 Task: Find connections with filter location Rāmpura with filter topic #futurewith filter profile language Potuguese with filter current company LexisNexis Risk Solutions with filter school Vinoba Bhave University with filter industry Strategic Management Services with filter service category WordPress Design with filter keywords title Front Desk Manager
Action: Mouse moved to (701, 64)
Screenshot: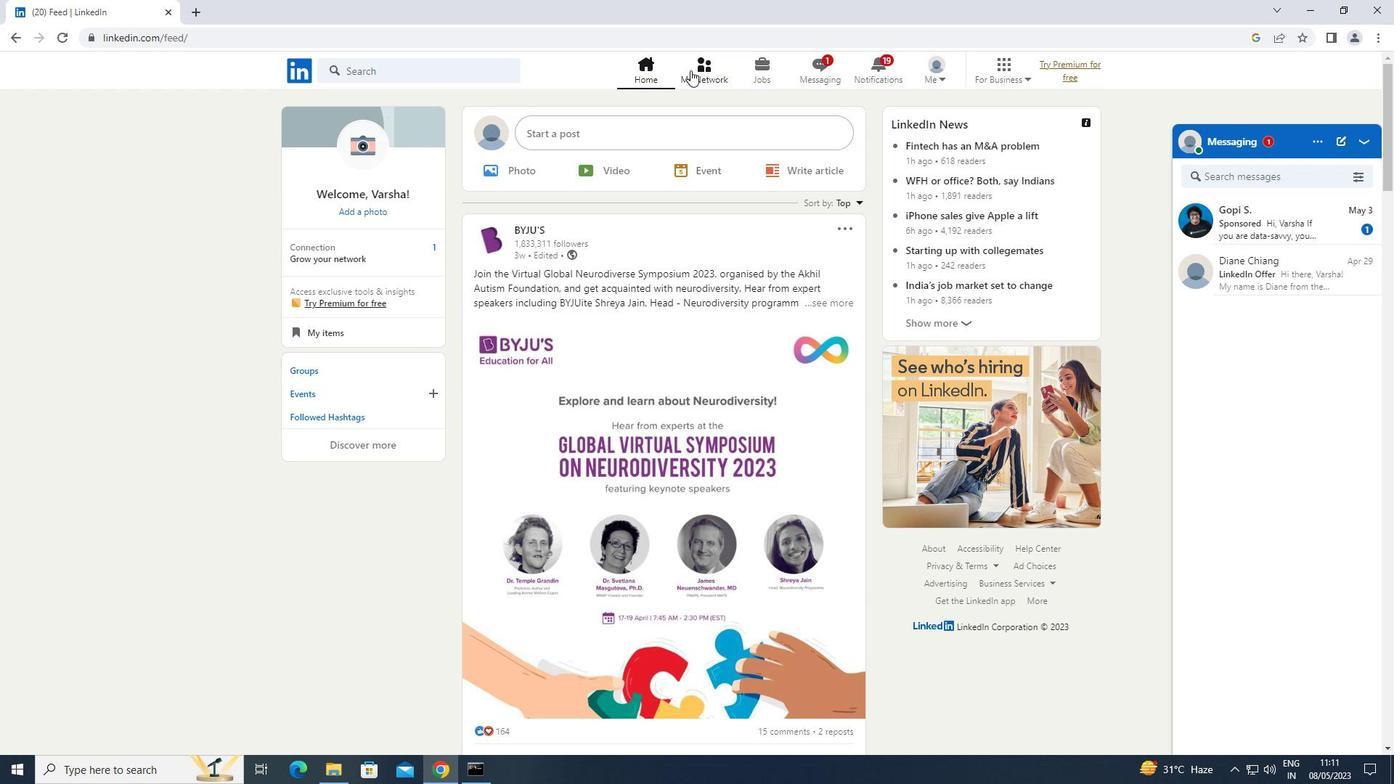
Action: Mouse pressed left at (701, 64)
Screenshot: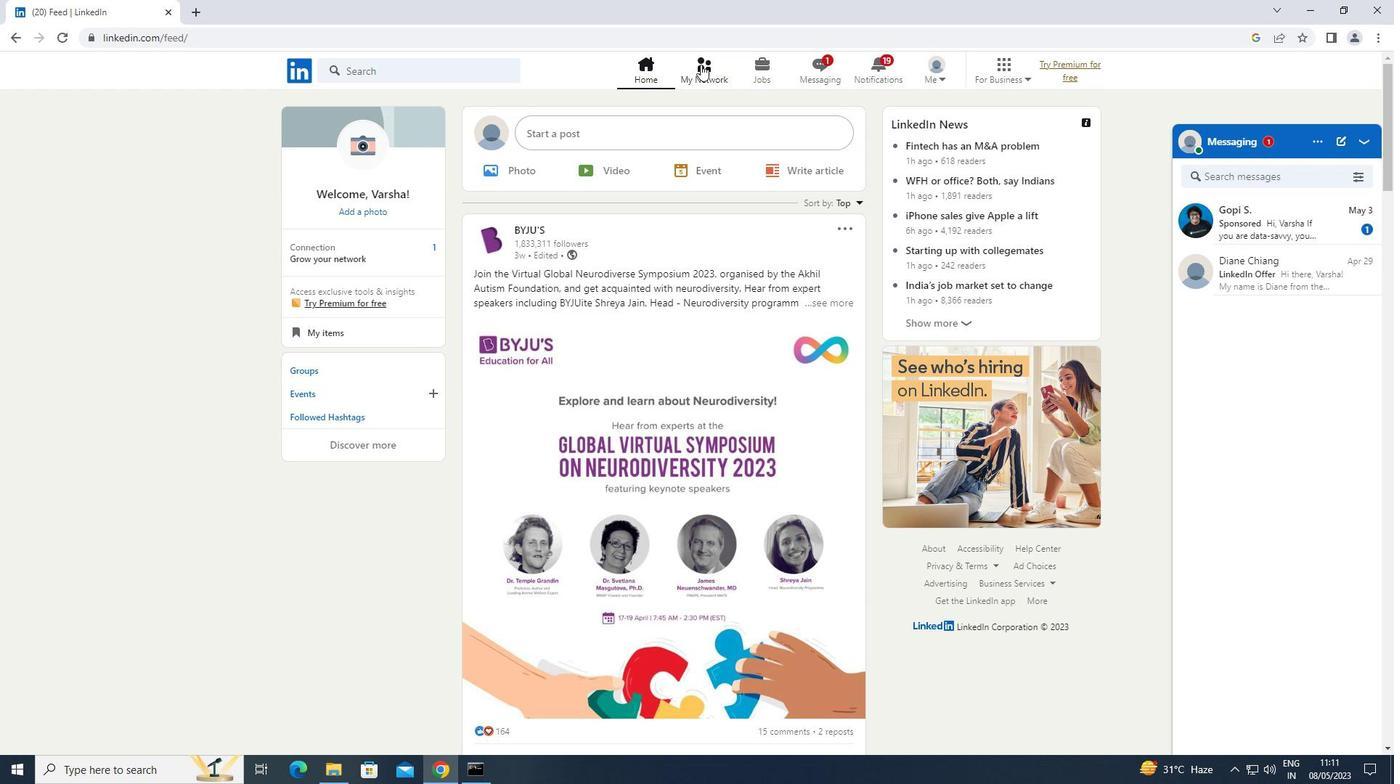 
Action: Mouse moved to (369, 151)
Screenshot: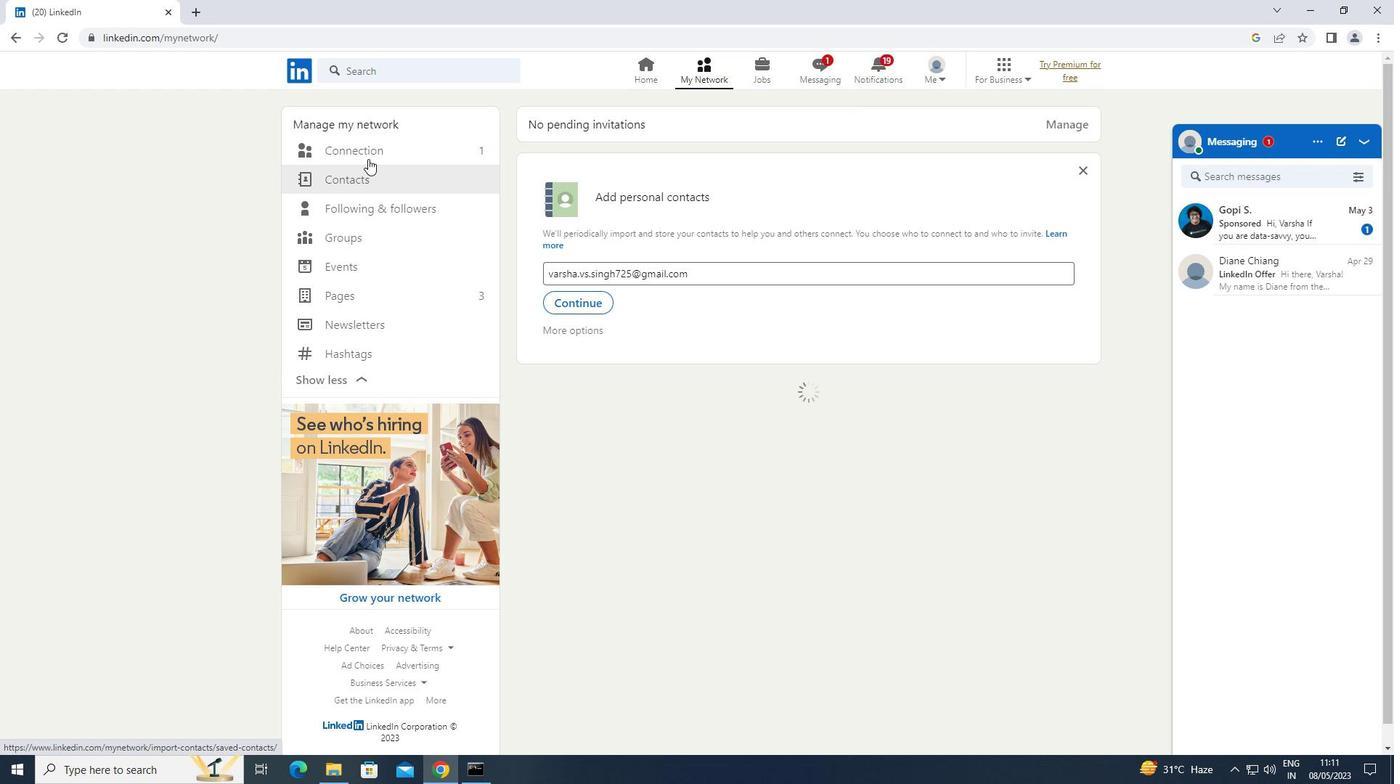 
Action: Mouse pressed left at (369, 151)
Screenshot: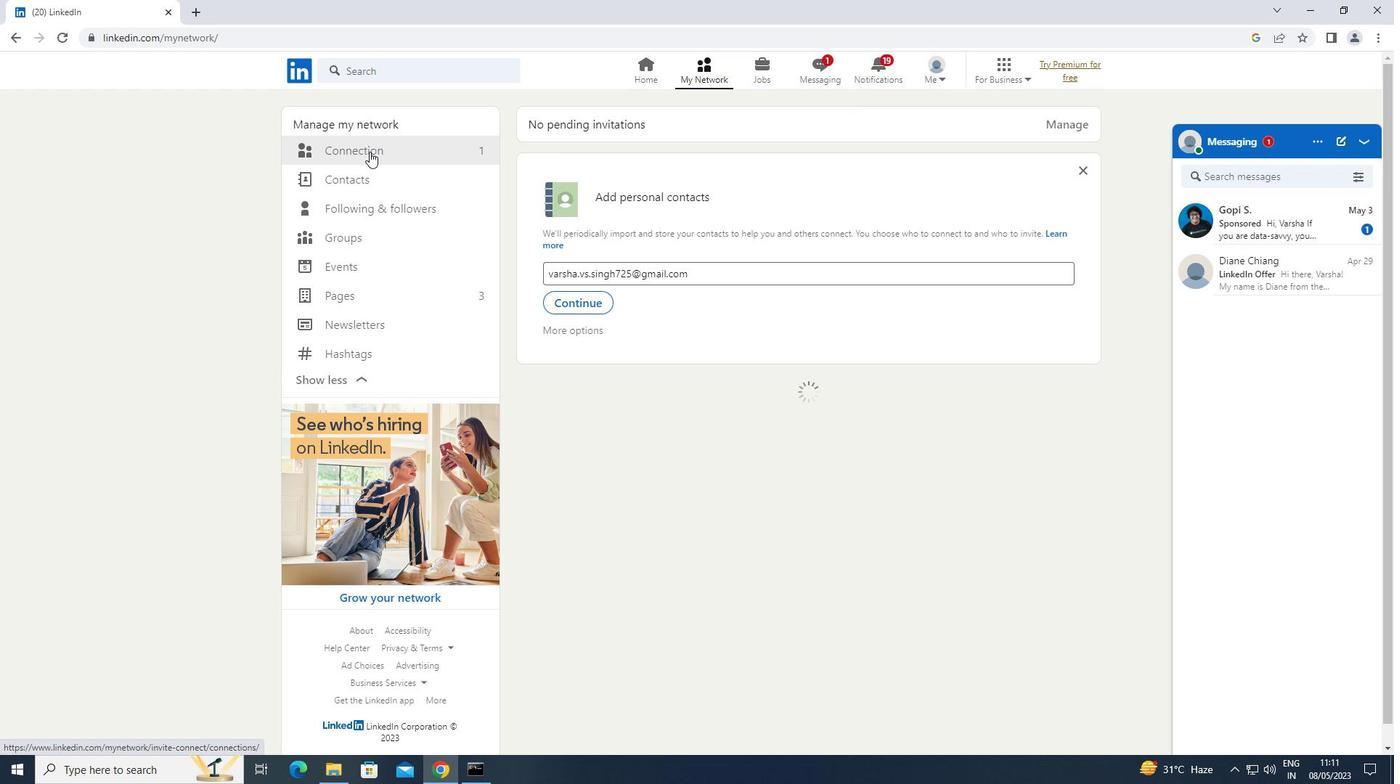 
Action: Mouse moved to (803, 146)
Screenshot: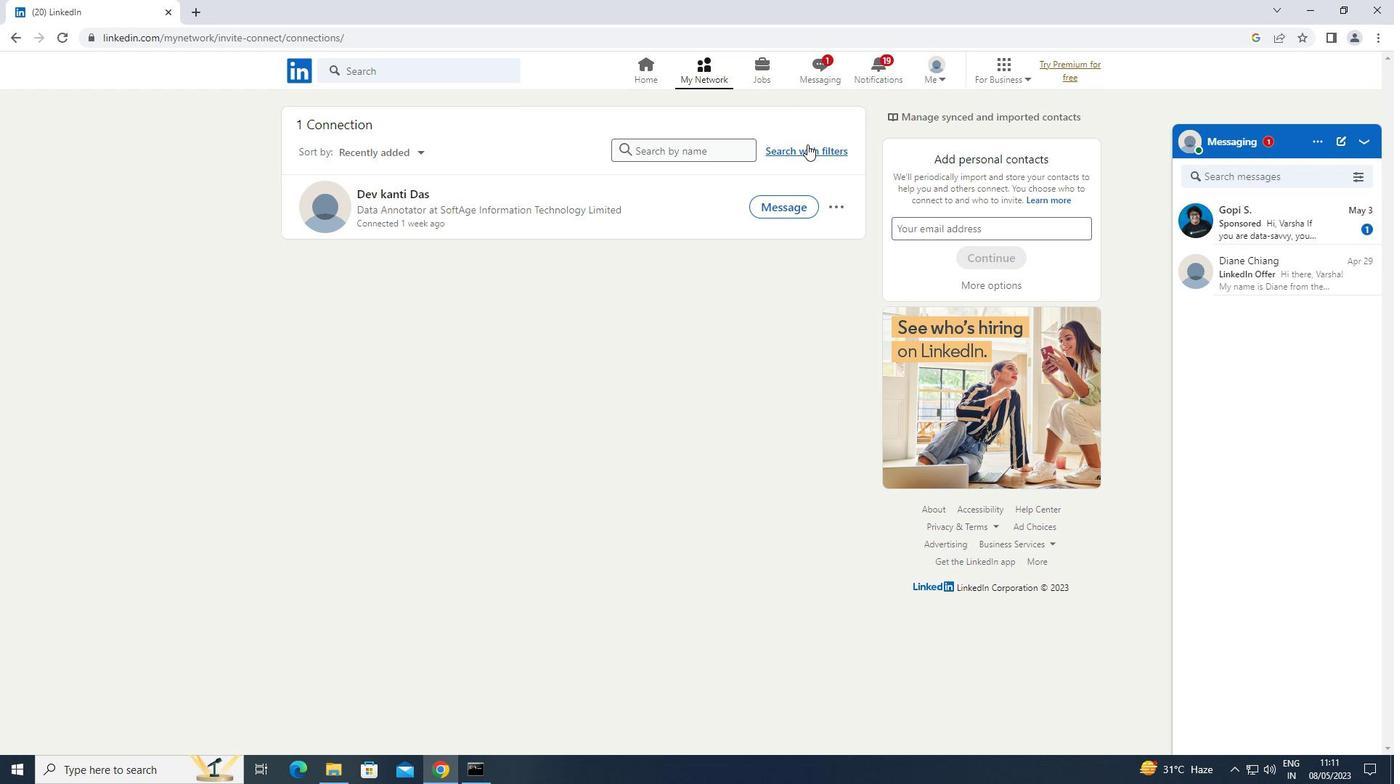 
Action: Mouse pressed left at (803, 146)
Screenshot: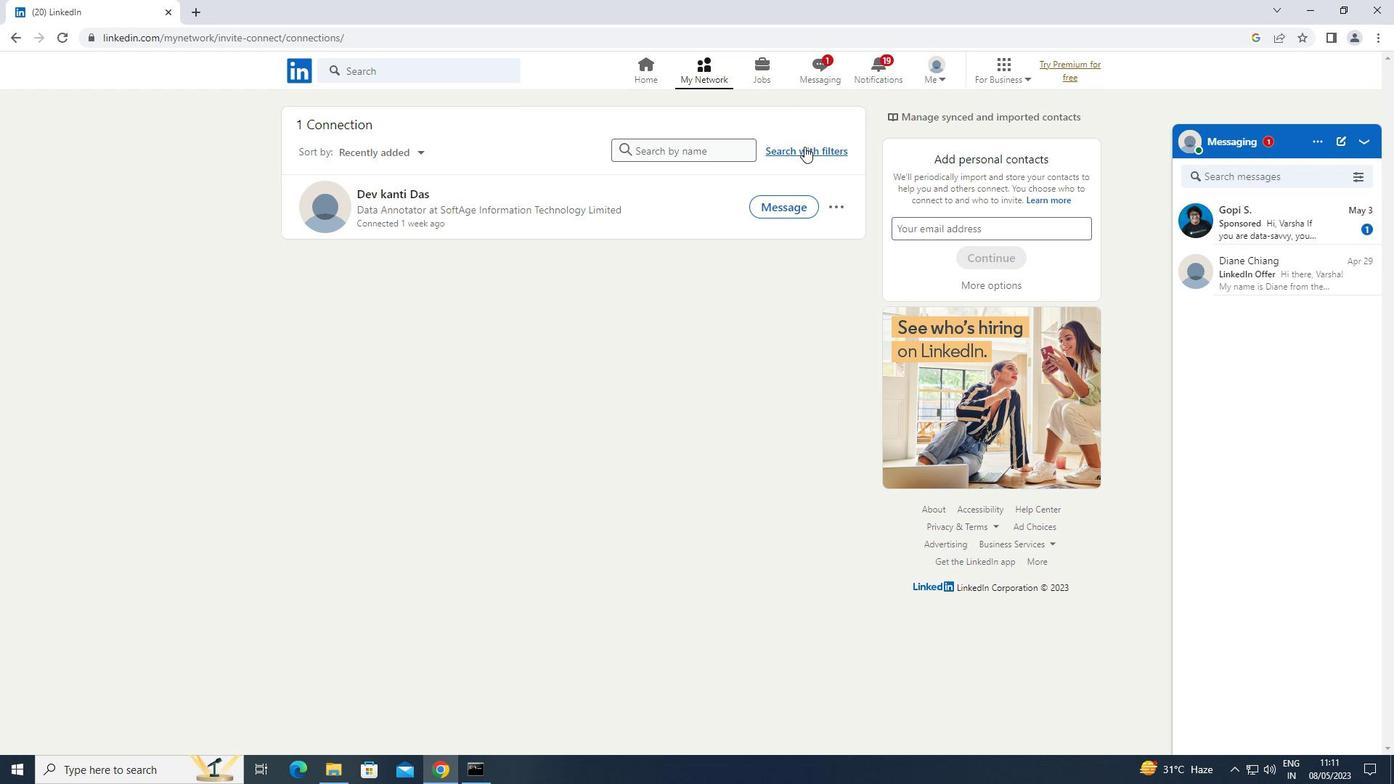 
Action: Mouse moved to (747, 111)
Screenshot: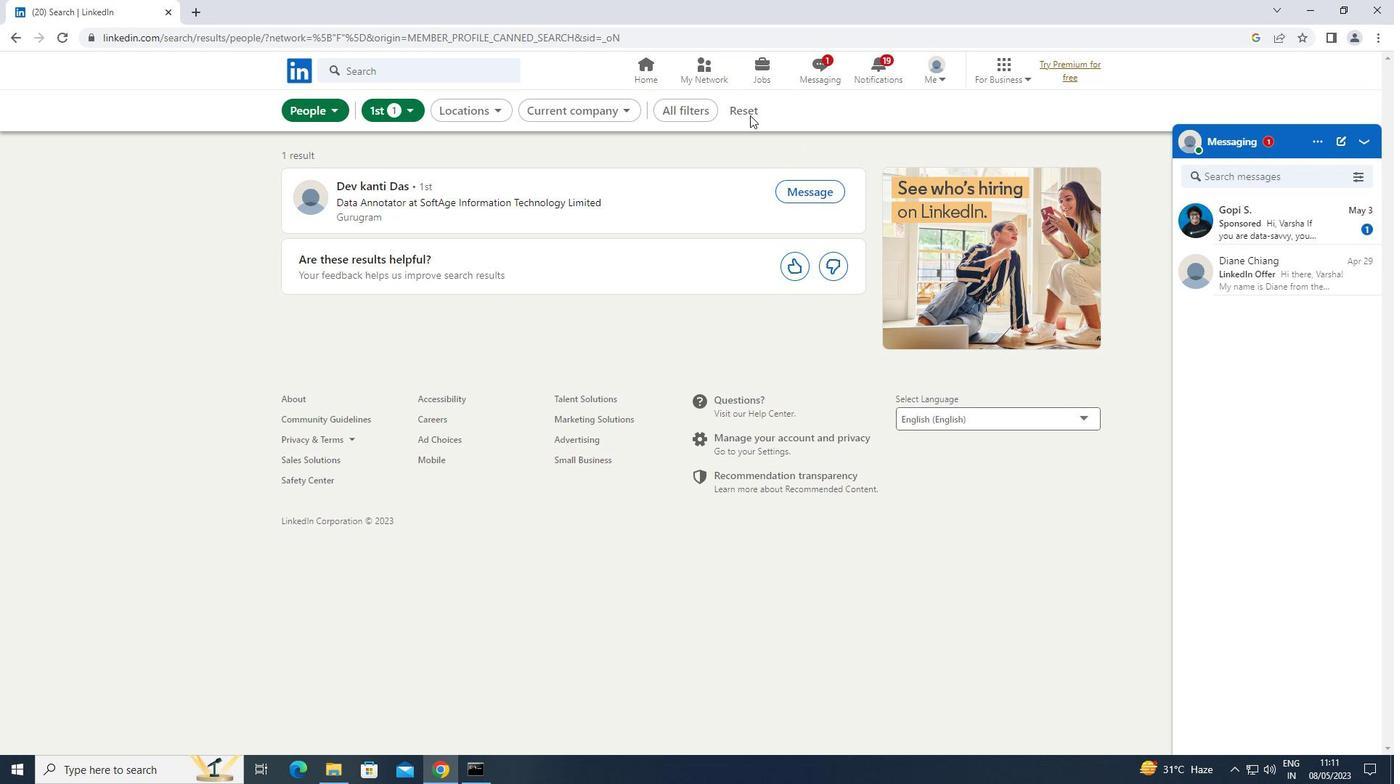 
Action: Mouse pressed left at (747, 111)
Screenshot: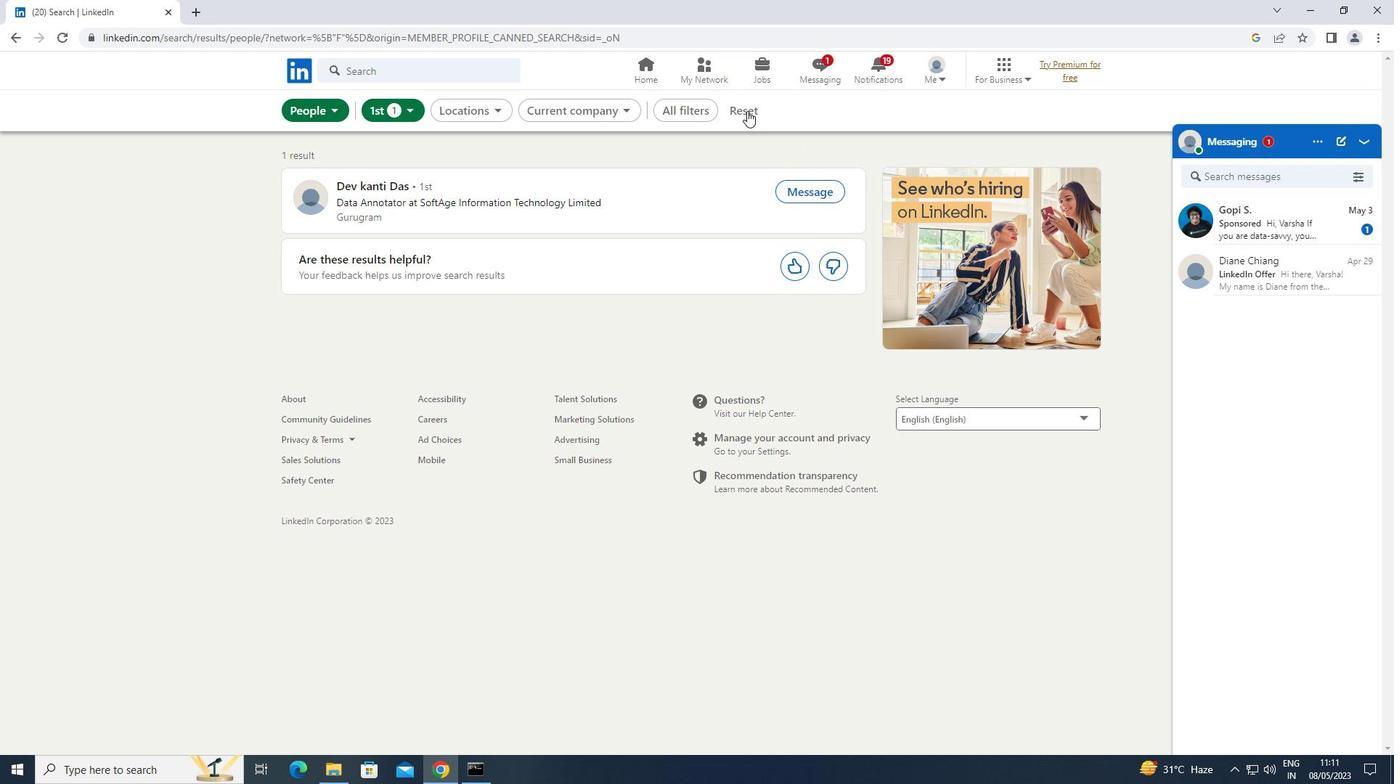 
Action: Mouse moved to (719, 114)
Screenshot: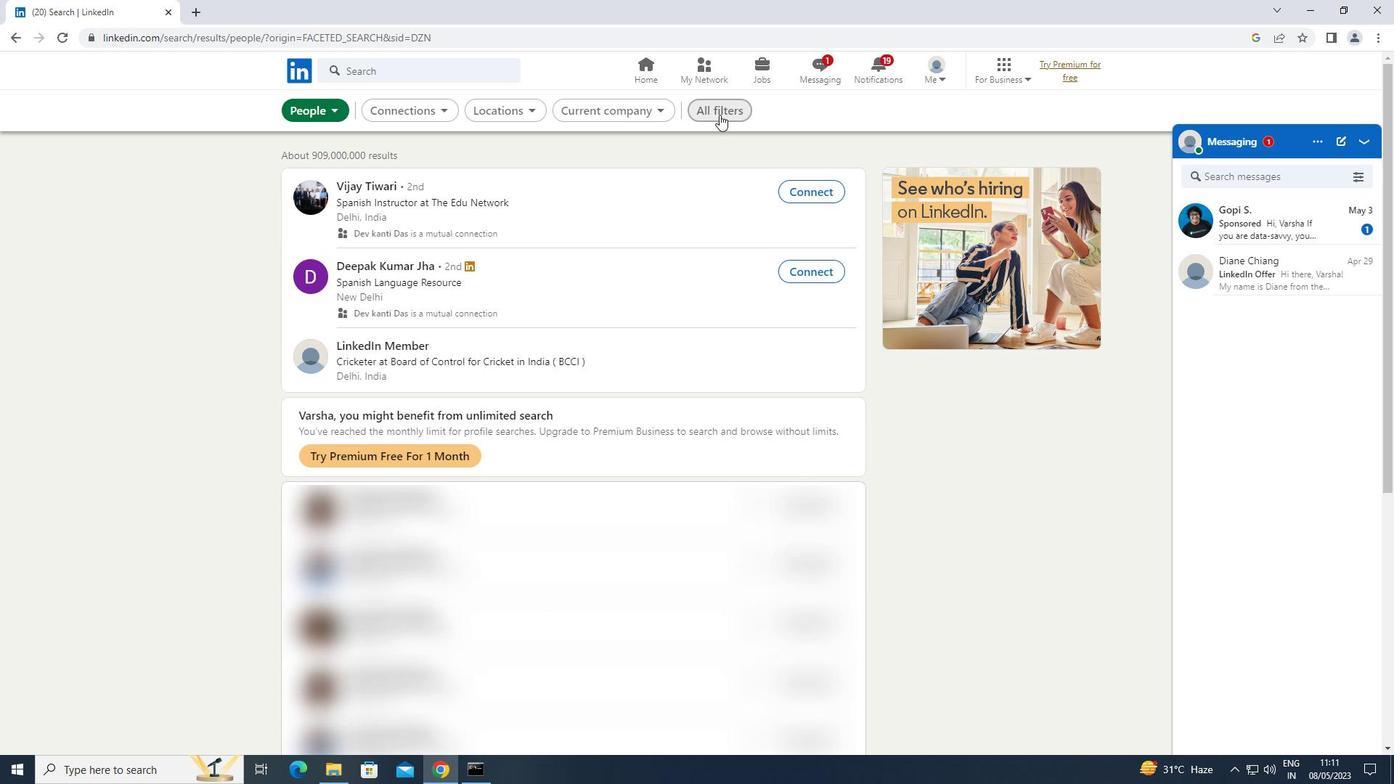
Action: Mouse pressed left at (719, 114)
Screenshot: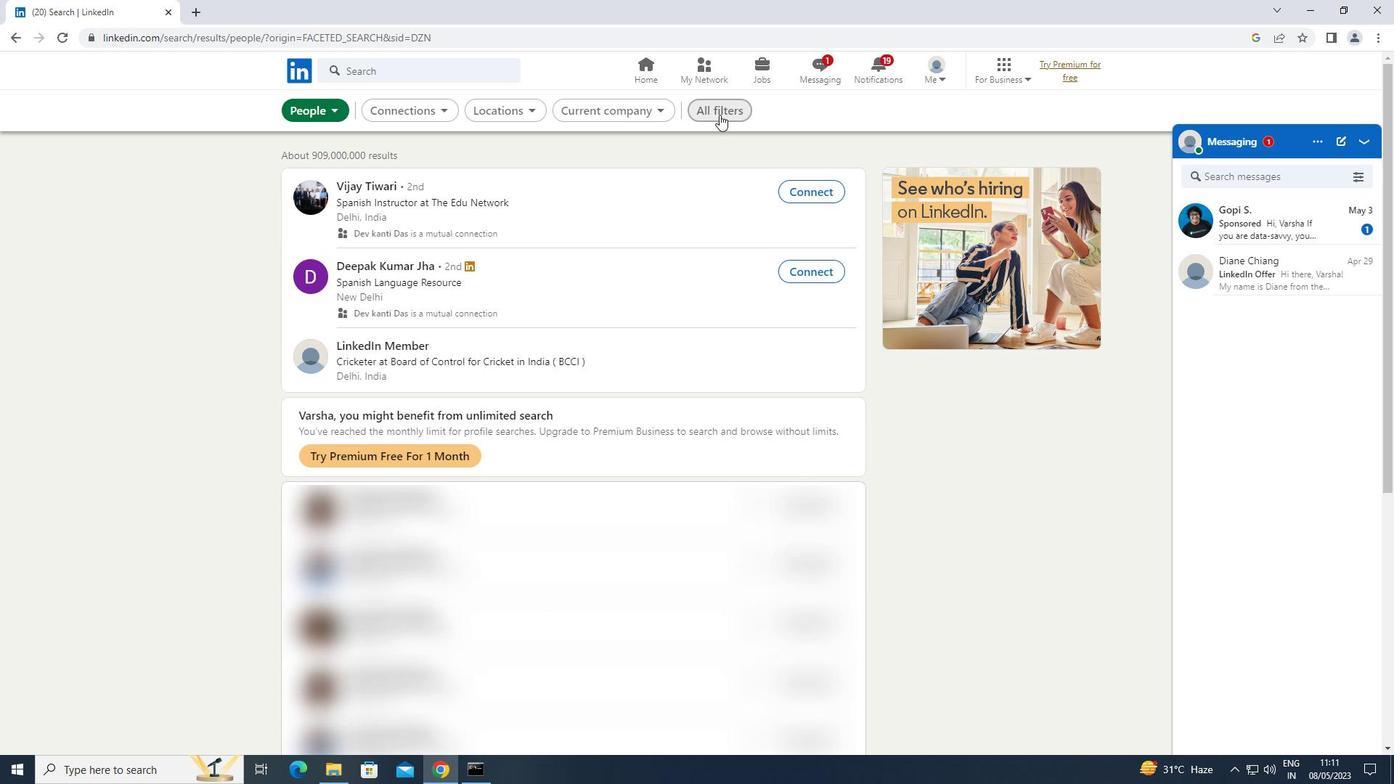 
Action: Mouse moved to (1100, 300)
Screenshot: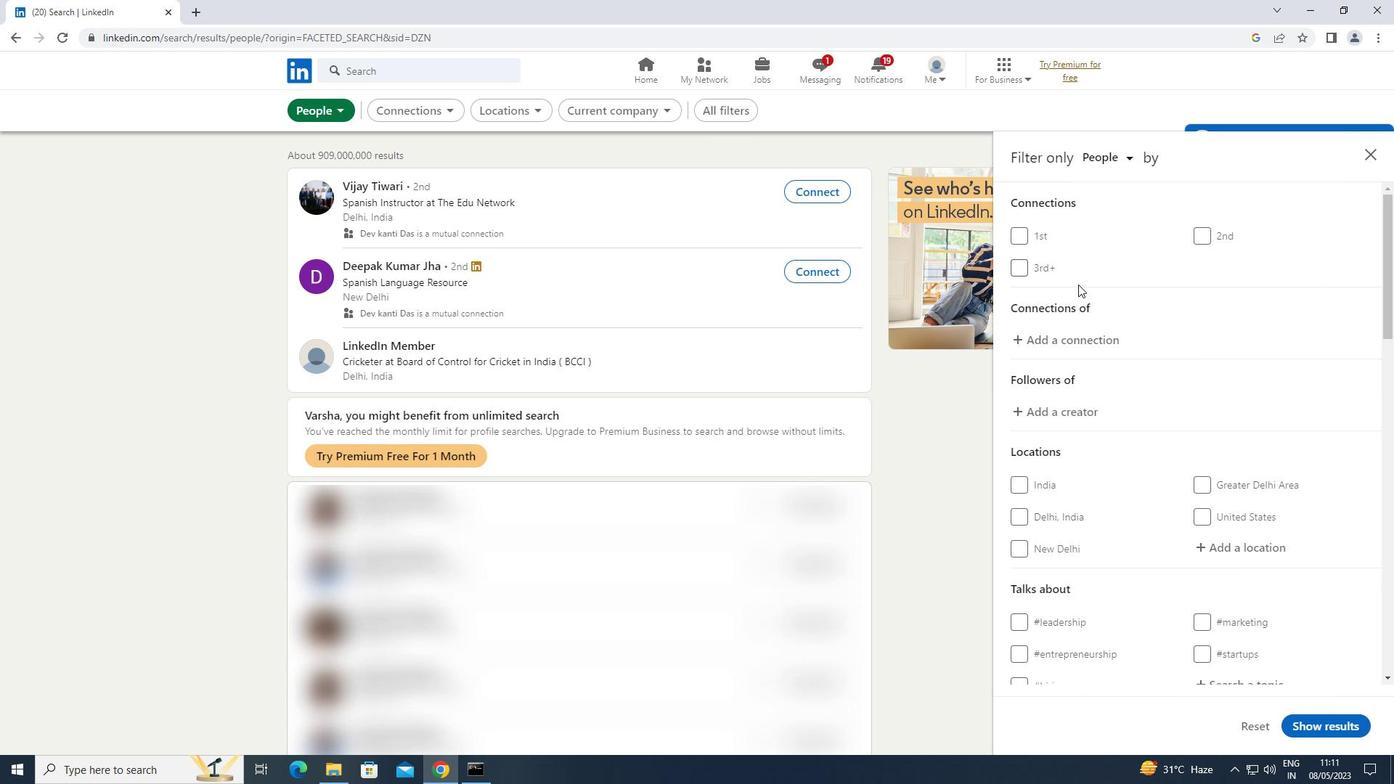 
Action: Mouse scrolled (1100, 299) with delta (0, 0)
Screenshot: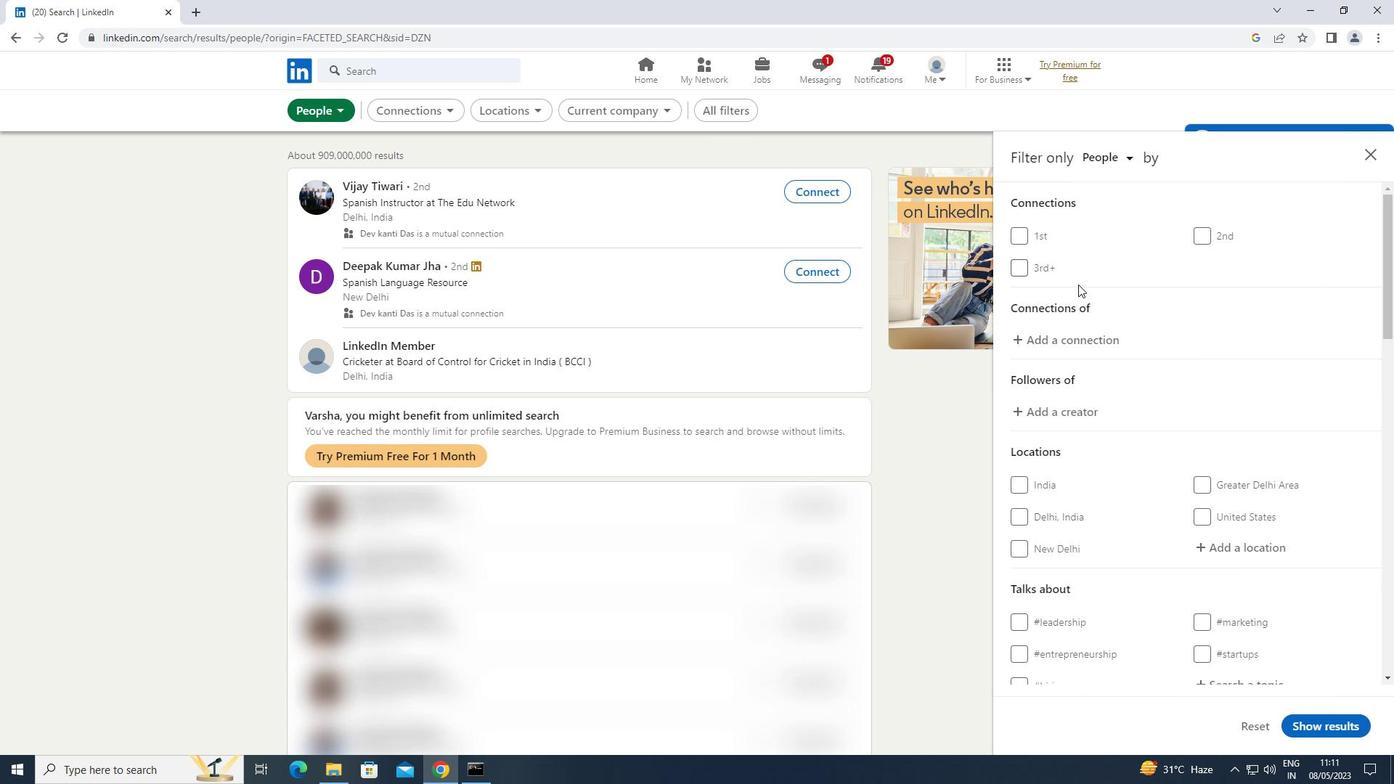 
Action: Mouse moved to (1103, 305)
Screenshot: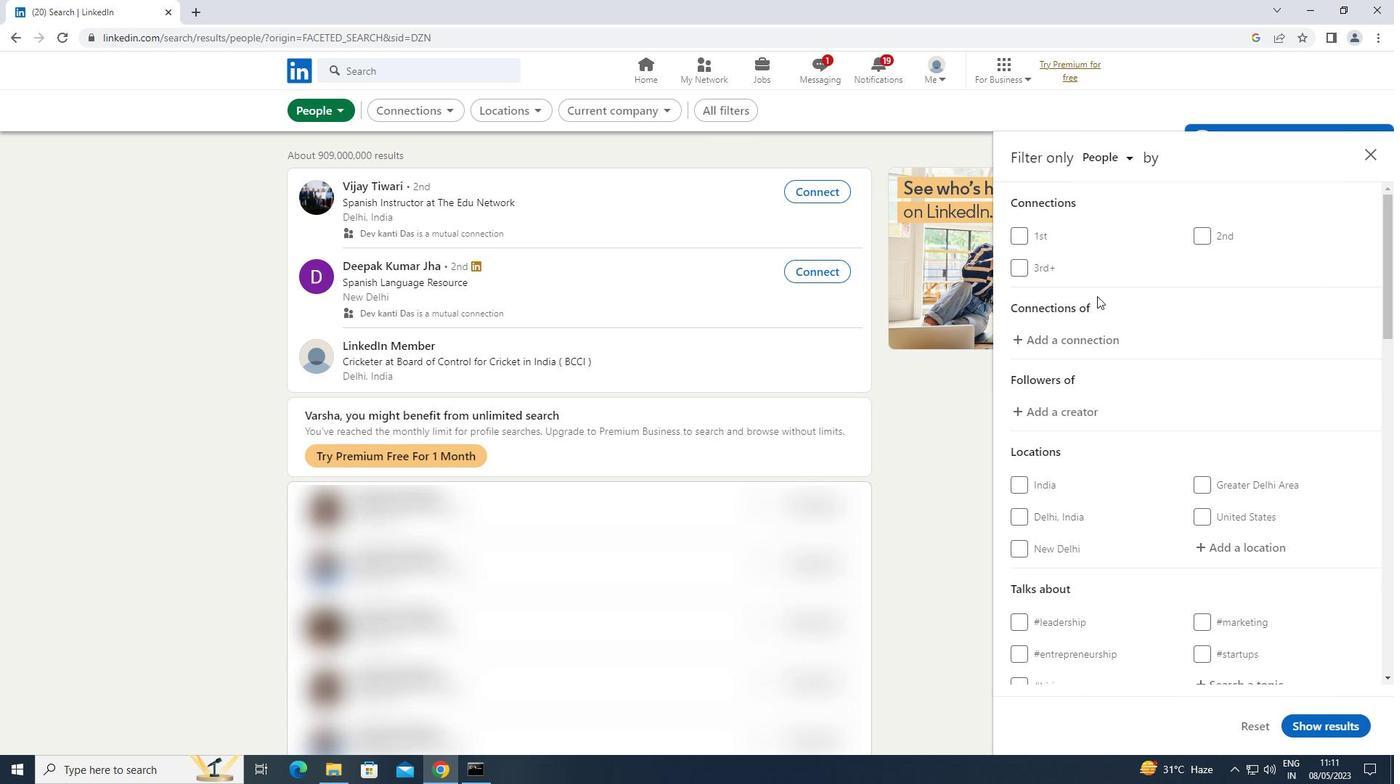 
Action: Mouse scrolled (1103, 304) with delta (0, 0)
Screenshot: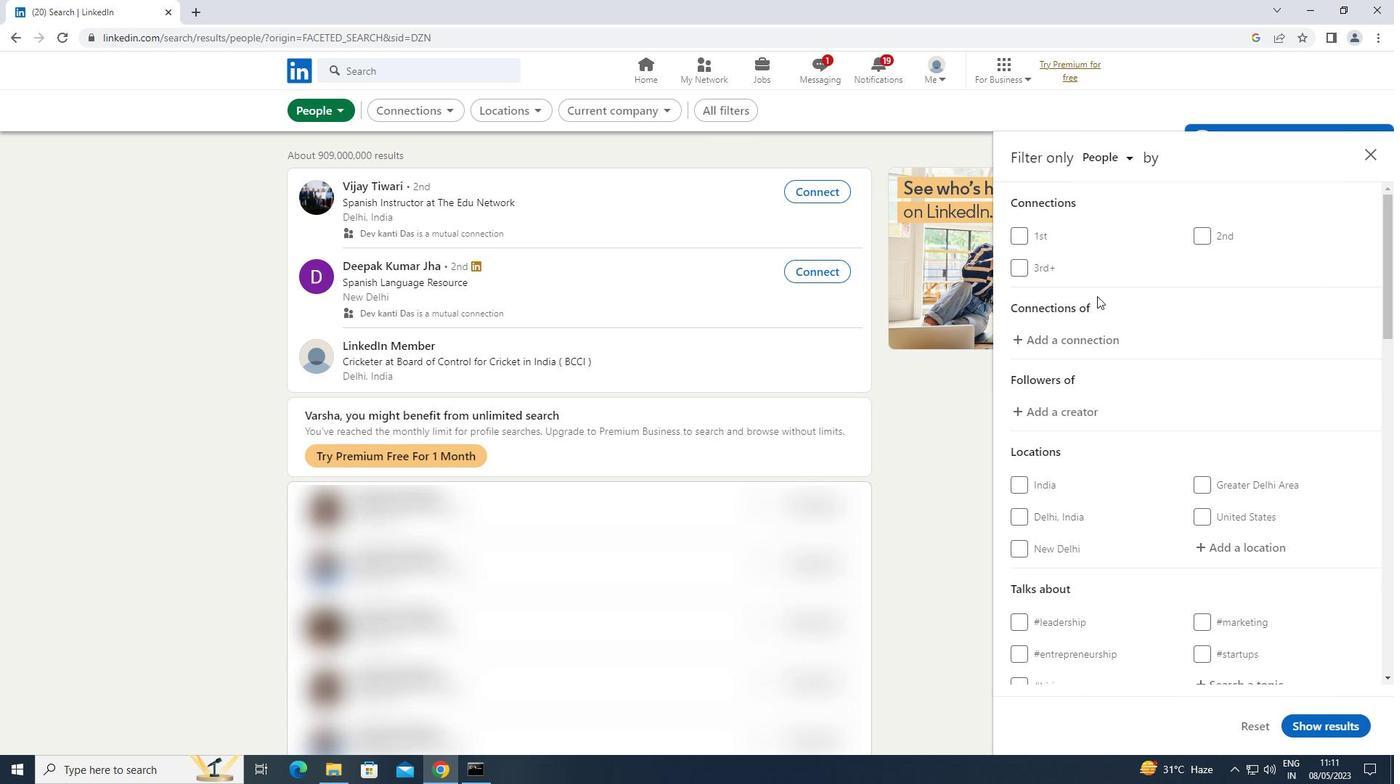 
Action: Mouse moved to (1104, 305)
Screenshot: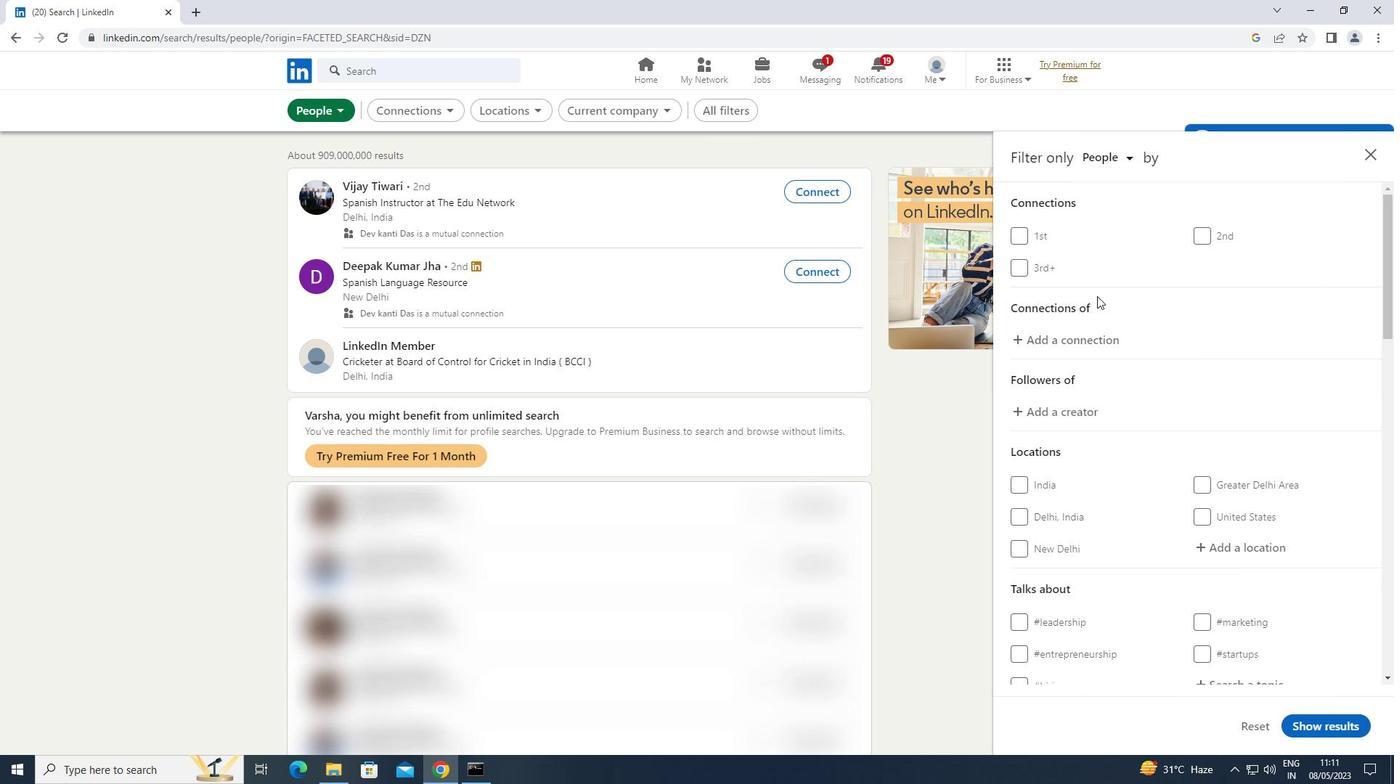 
Action: Mouse scrolled (1104, 304) with delta (0, 0)
Screenshot: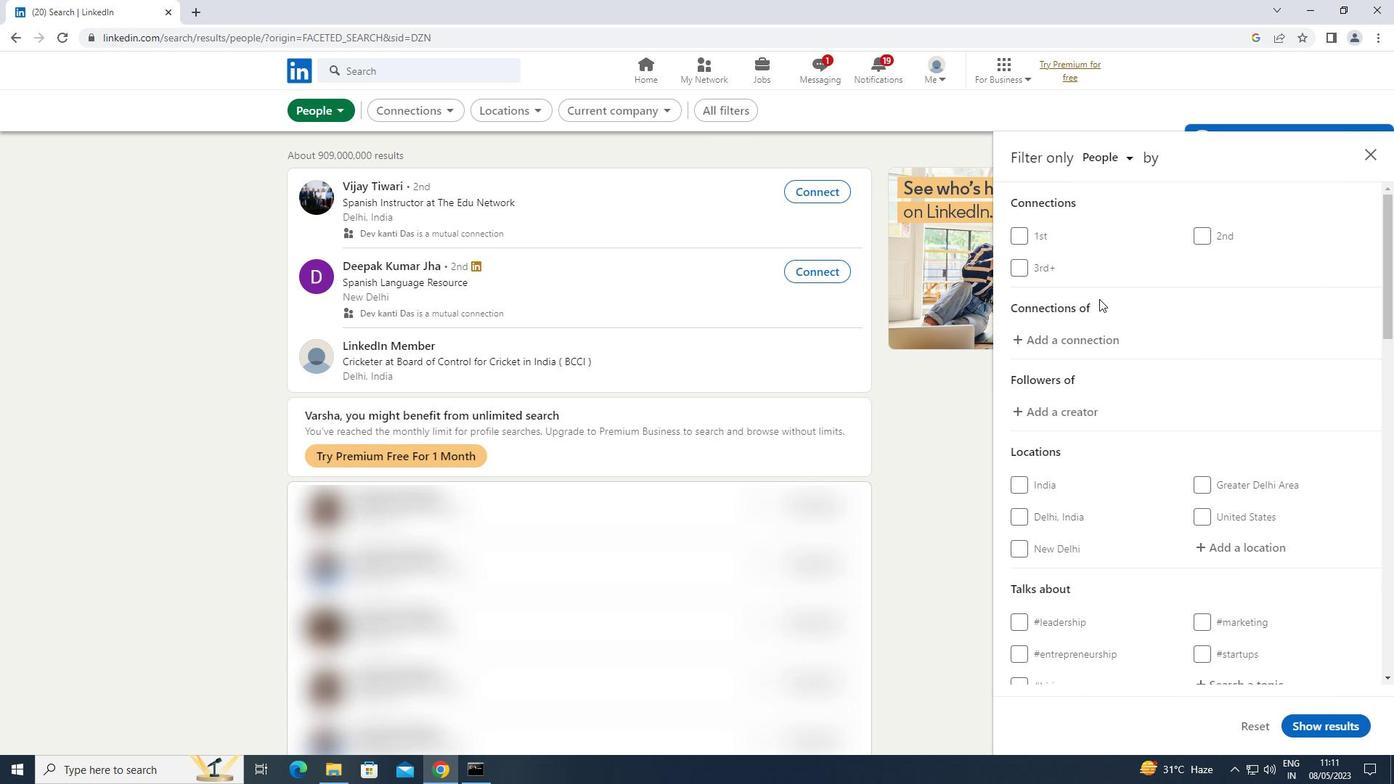 
Action: Mouse moved to (1232, 323)
Screenshot: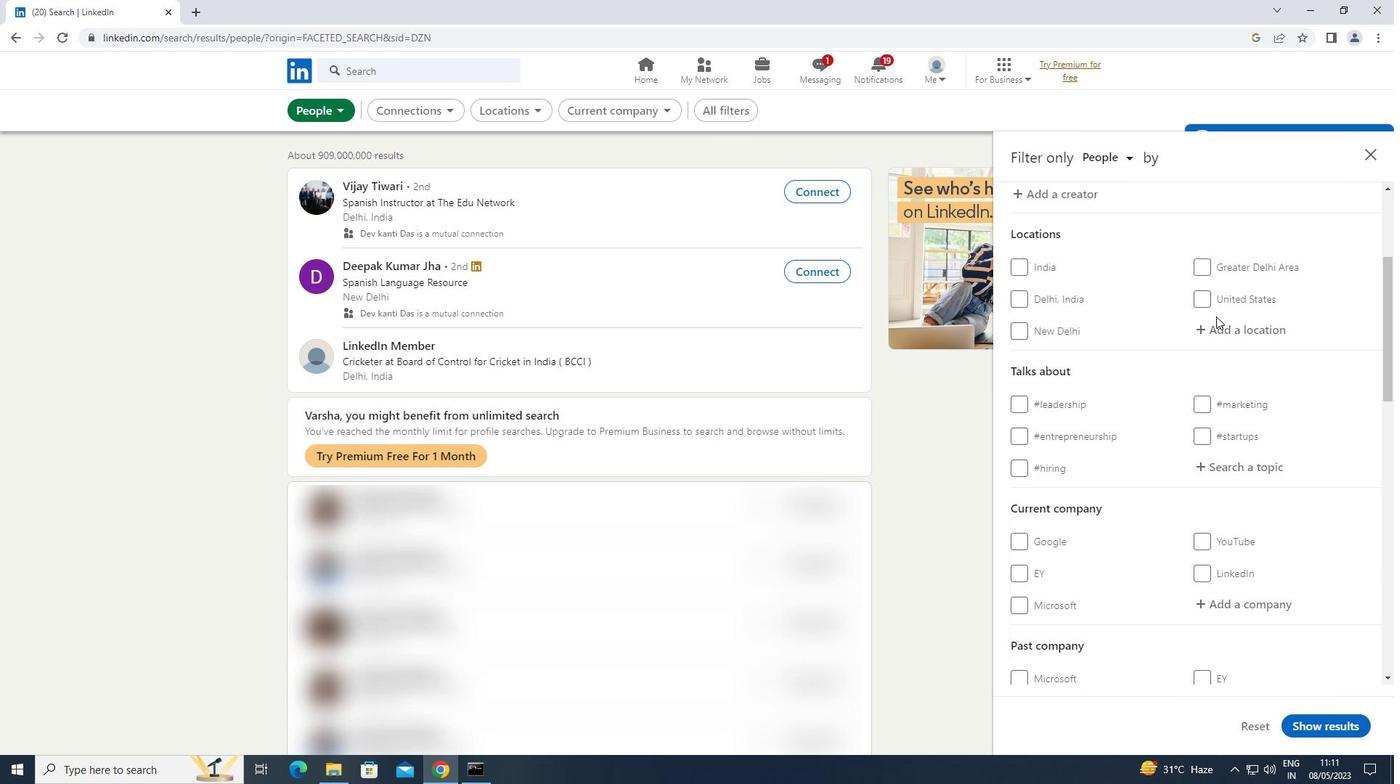 
Action: Mouse pressed left at (1232, 323)
Screenshot: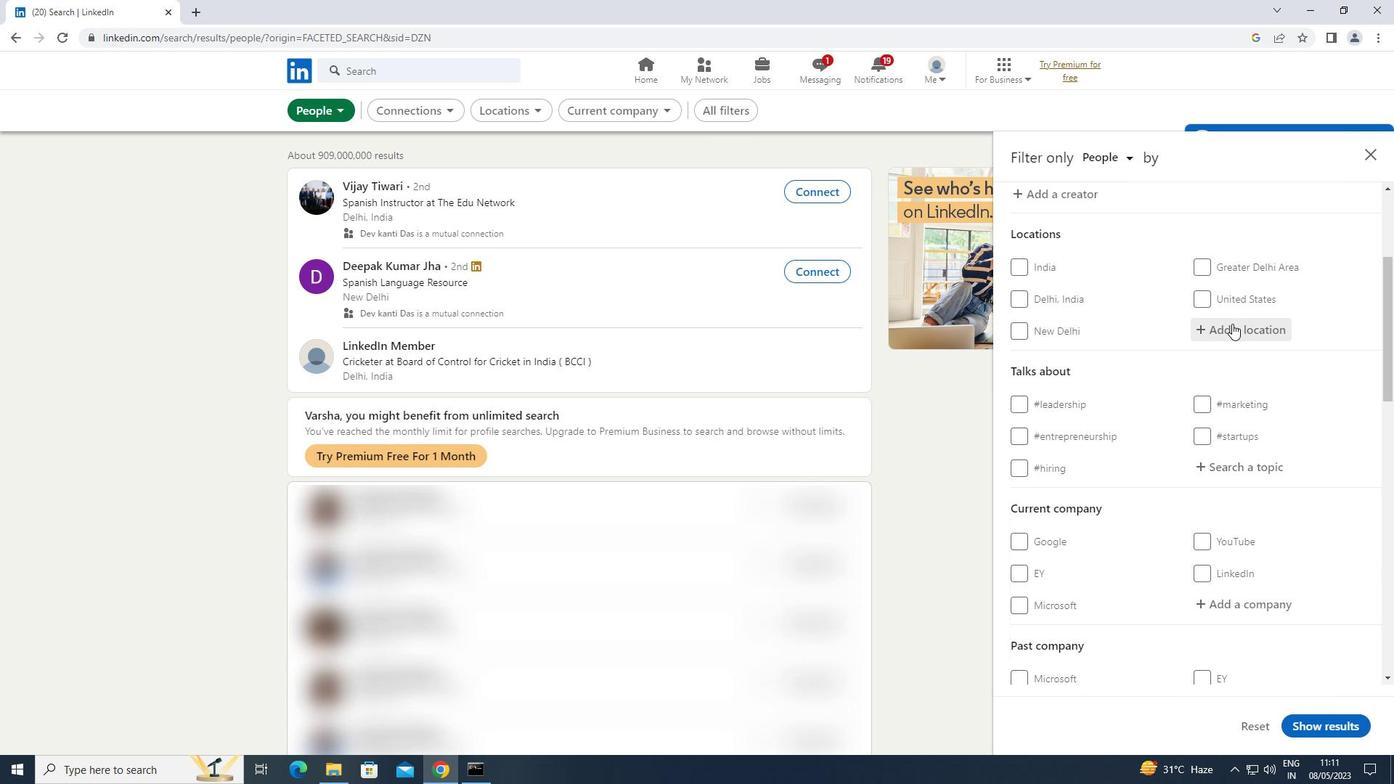 
Action: Key pressed <Key.shift>RAMPURA
Screenshot: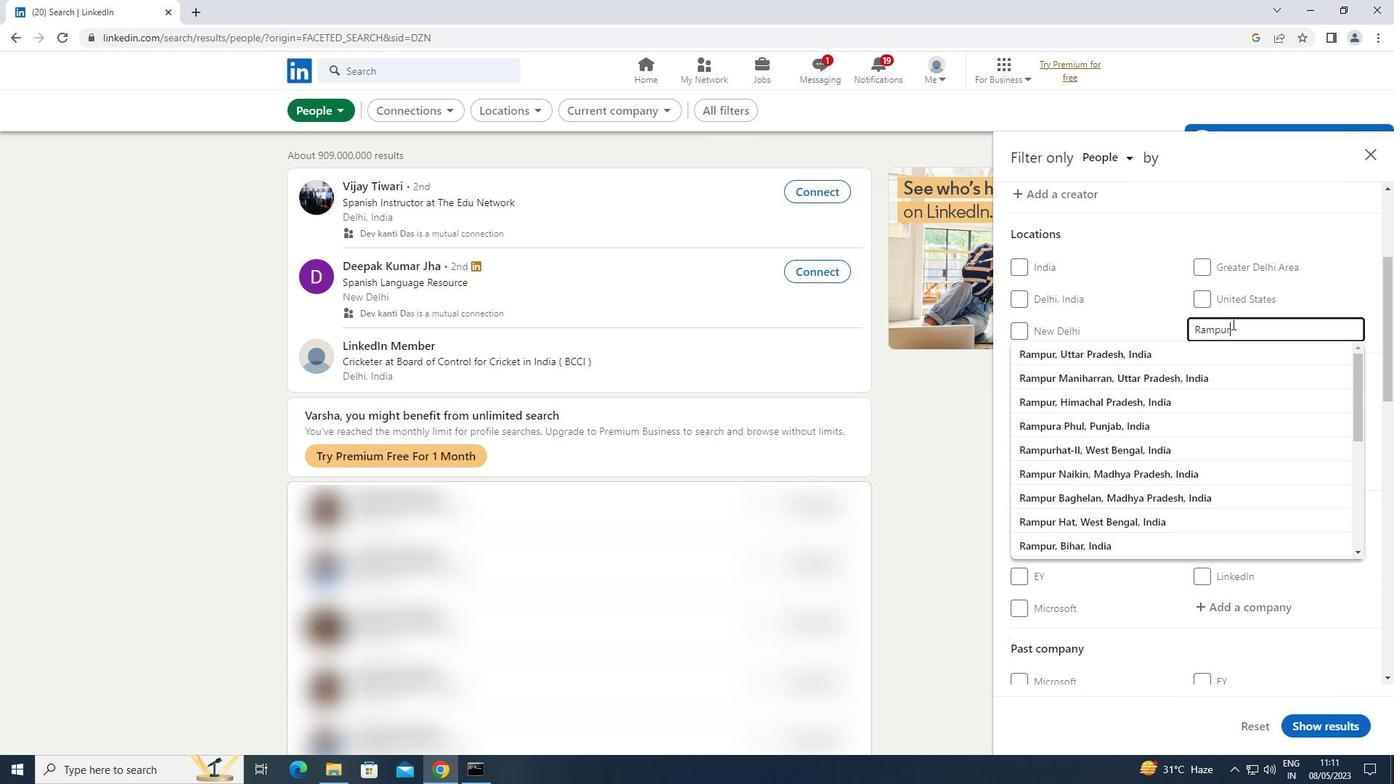 
Action: Mouse moved to (1225, 466)
Screenshot: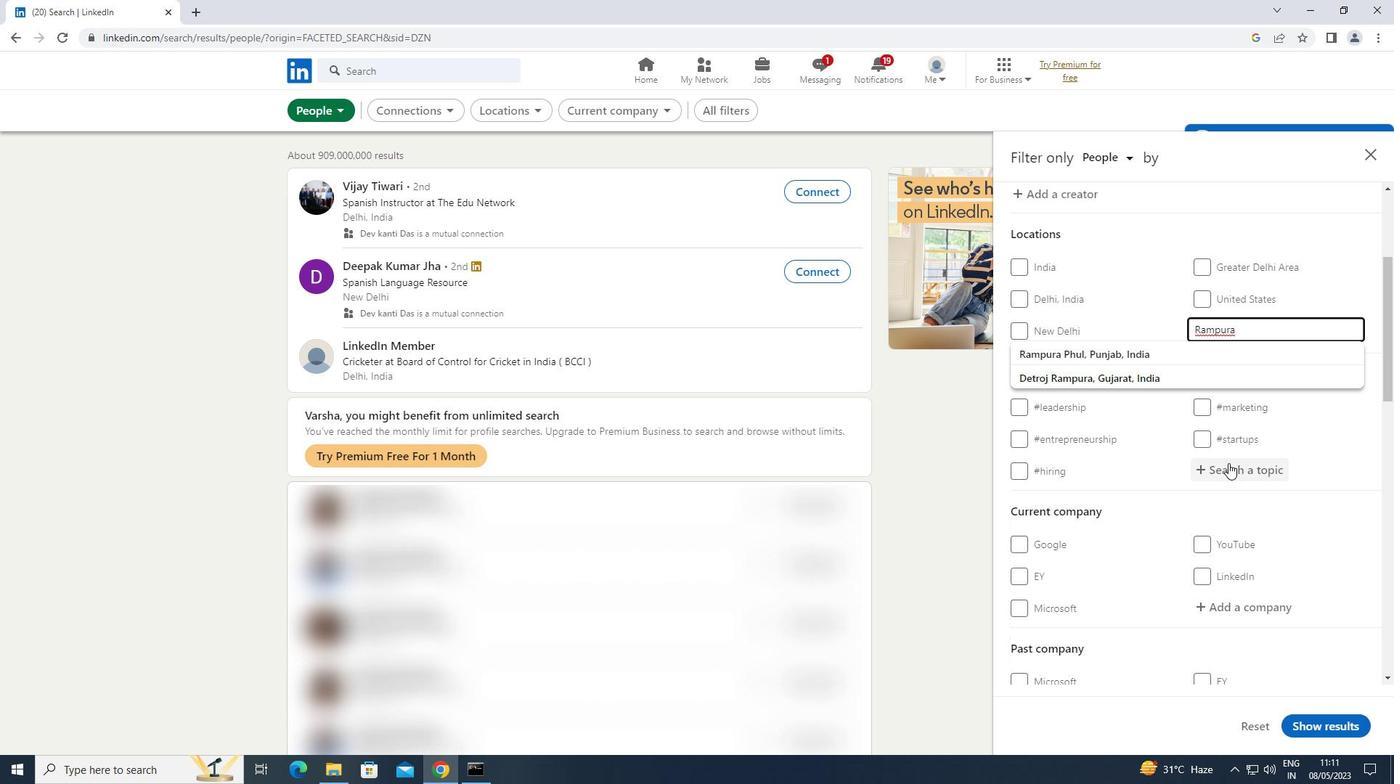 
Action: Mouse pressed left at (1225, 466)
Screenshot: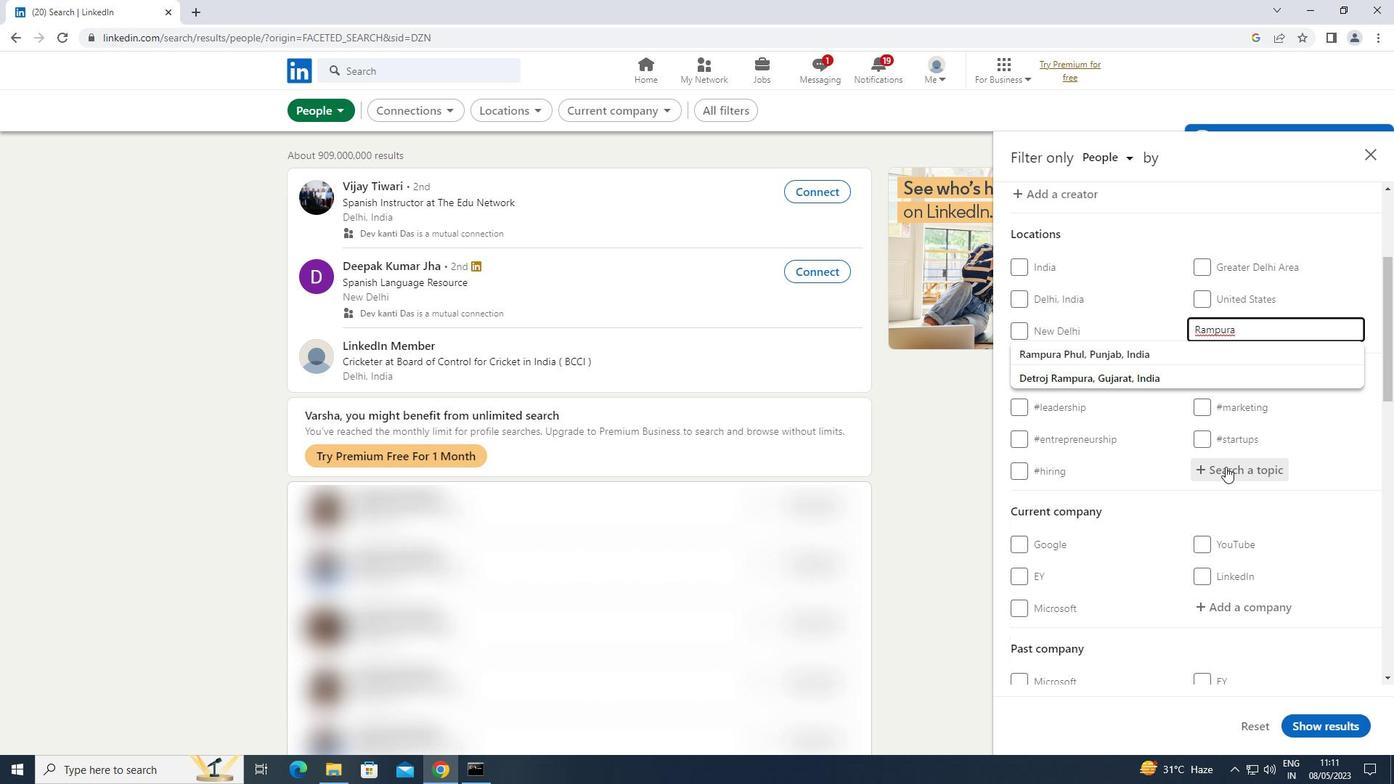 
Action: Key pressed FUTURE
Screenshot: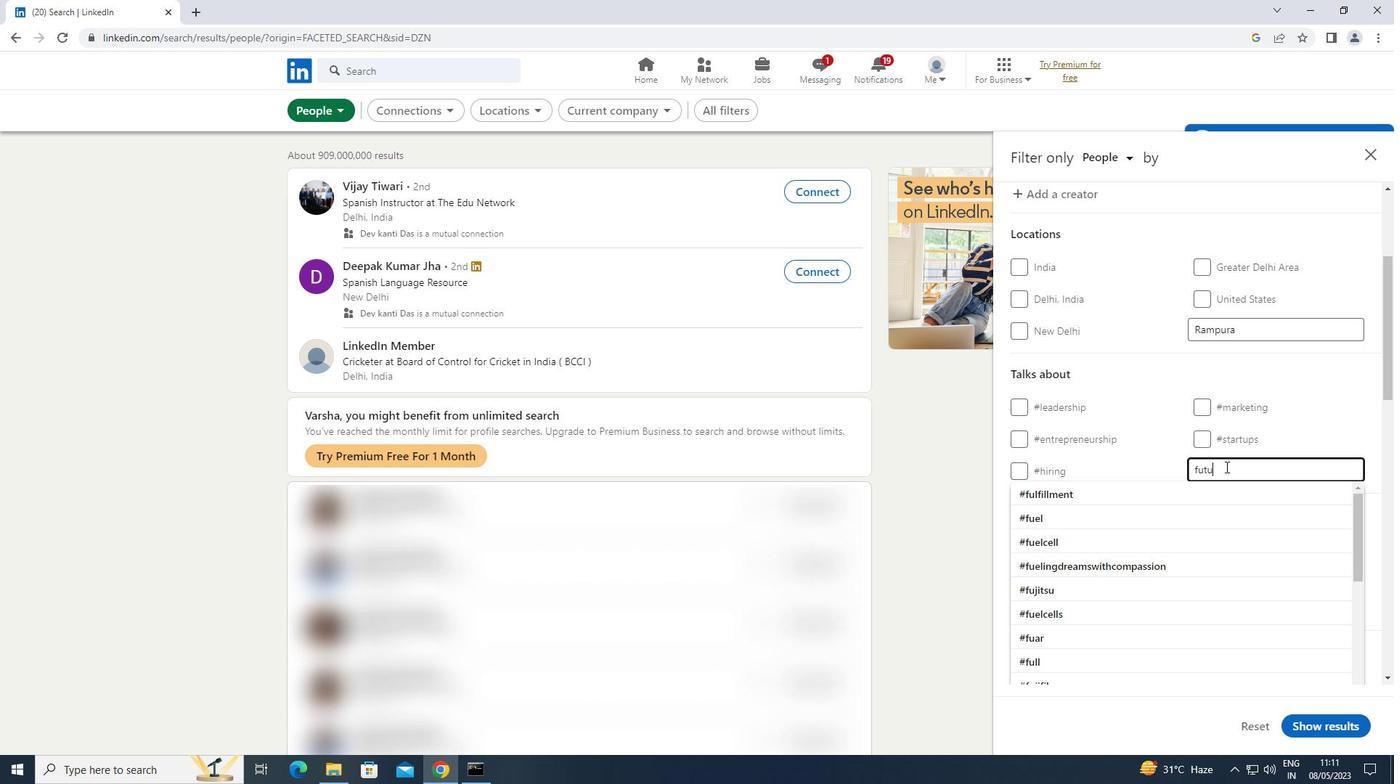 
Action: Mouse moved to (1151, 493)
Screenshot: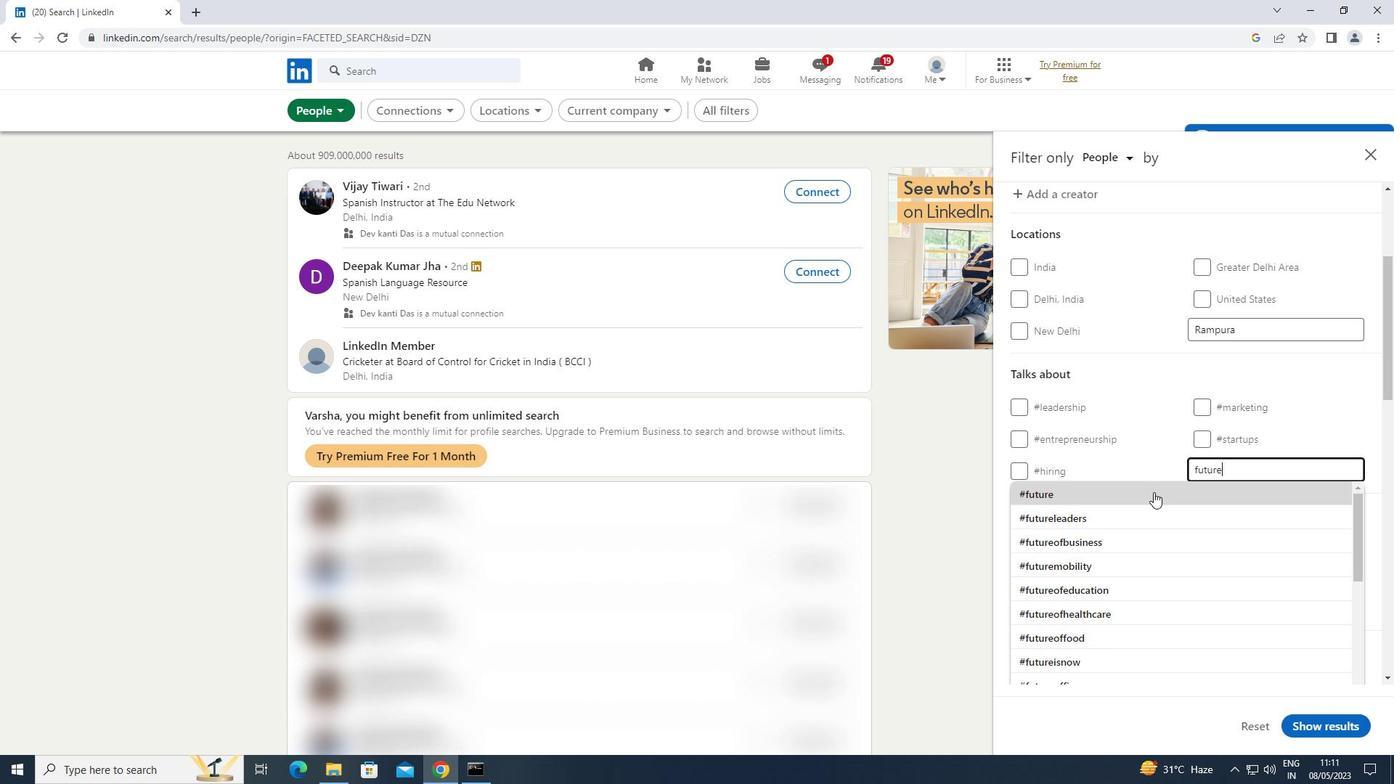 
Action: Mouse pressed left at (1151, 493)
Screenshot: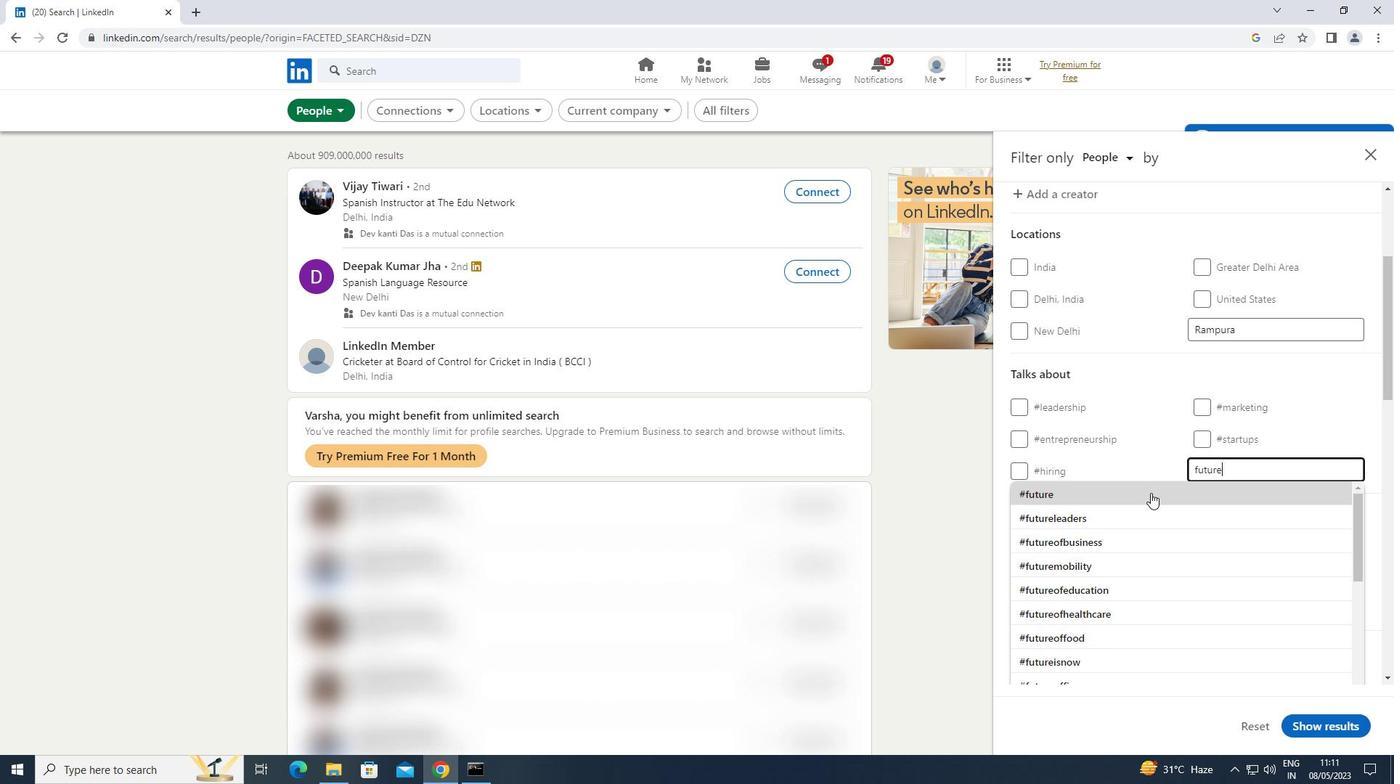 
Action: Mouse scrolled (1151, 492) with delta (0, 0)
Screenshot: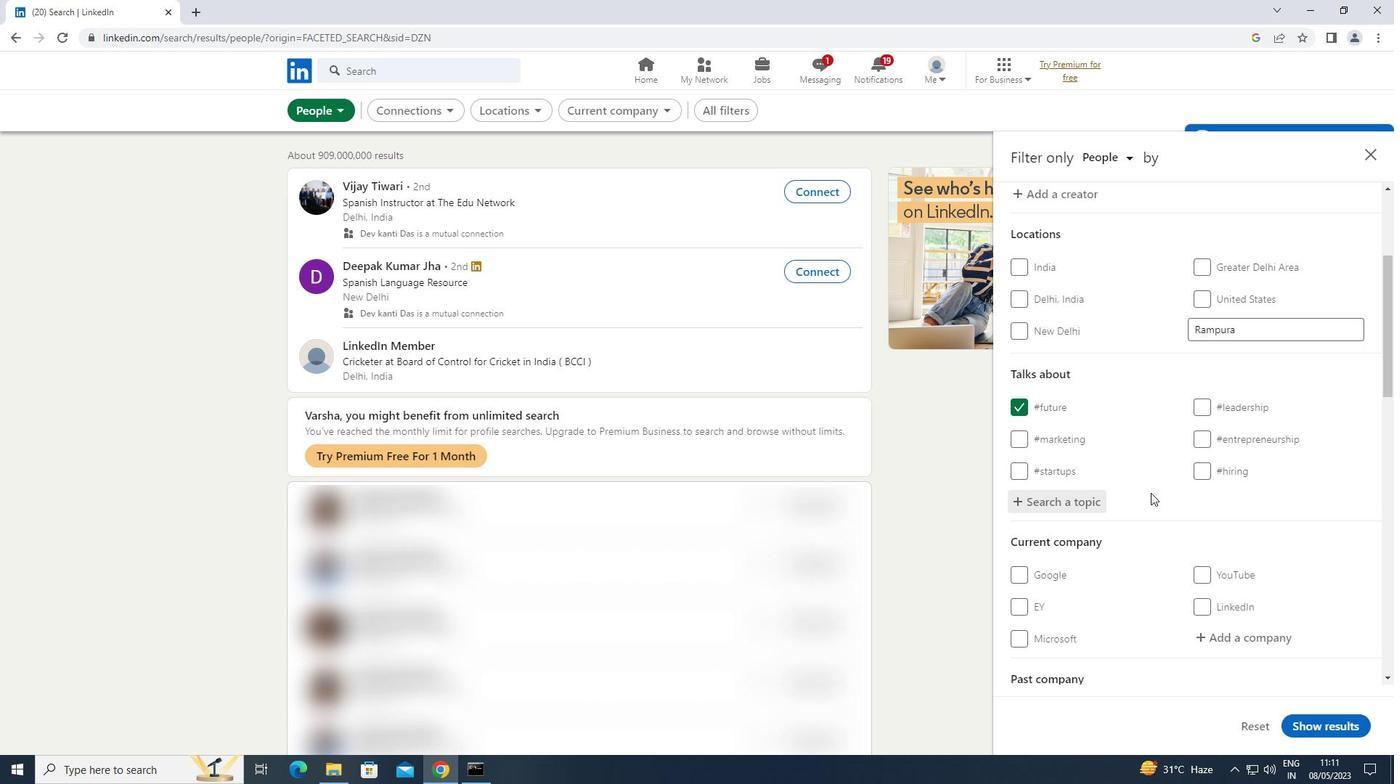 
Action: Mouse scrolled (1151, 492) with delta (0, 0)
Screenshot: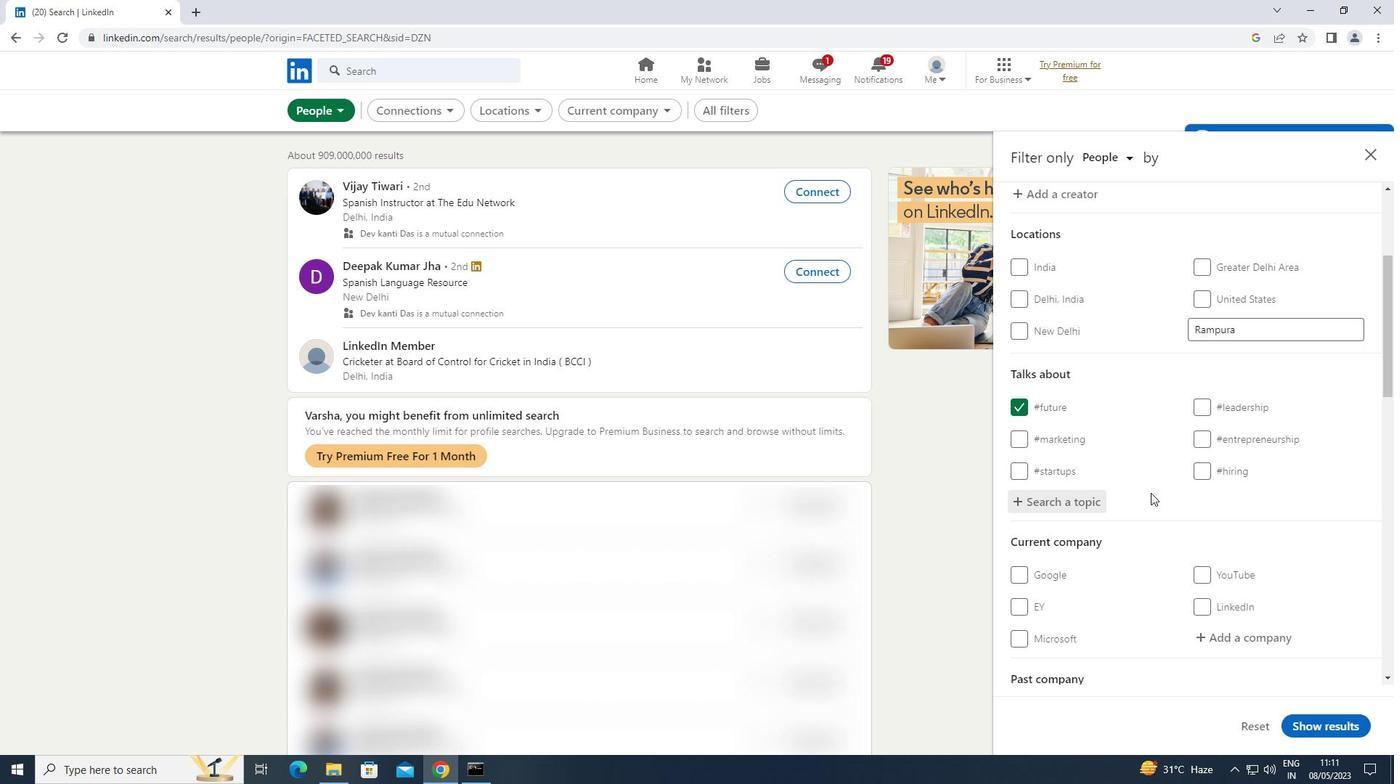 
Action: Mouse scrolled (1151, 492) with delta (0, 0)
Screenshot: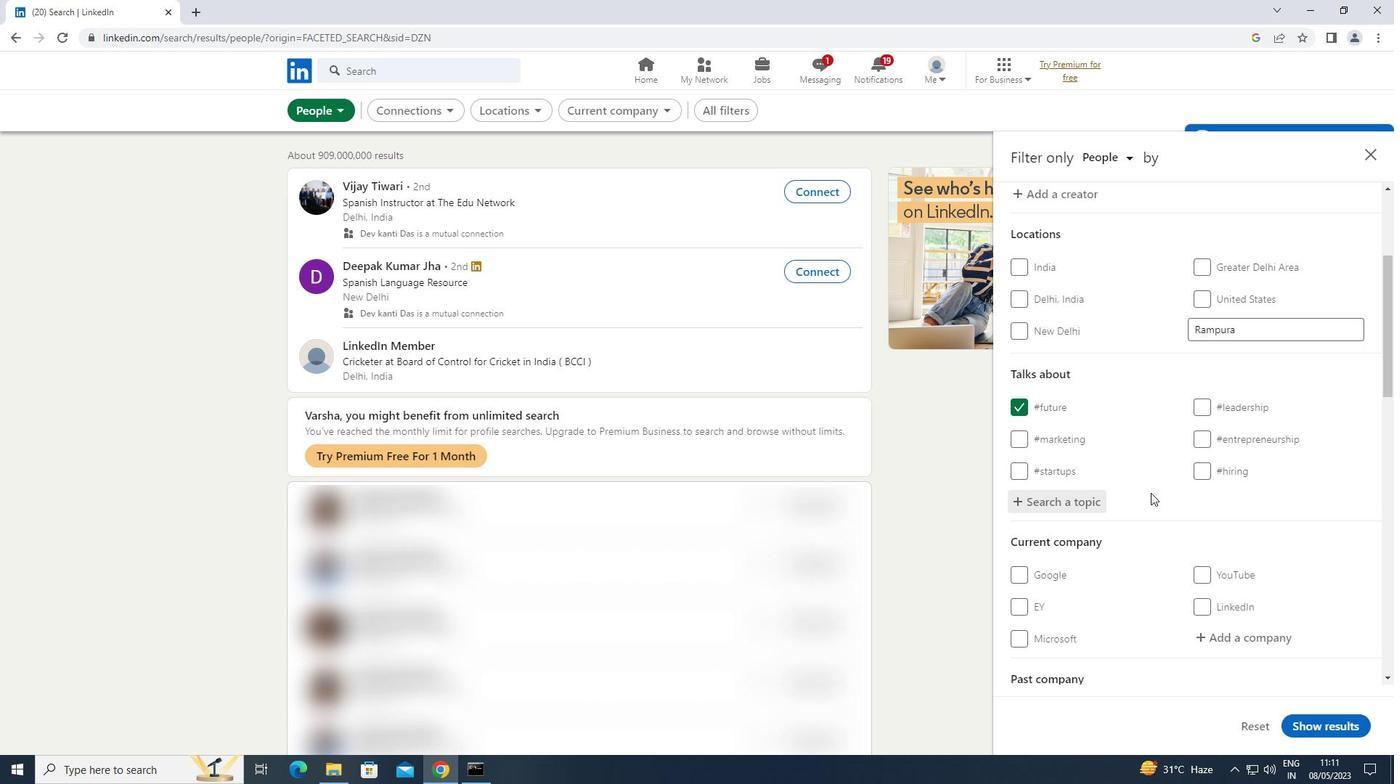 
Action: Mouse moved to (1151, 491)
Screenshot: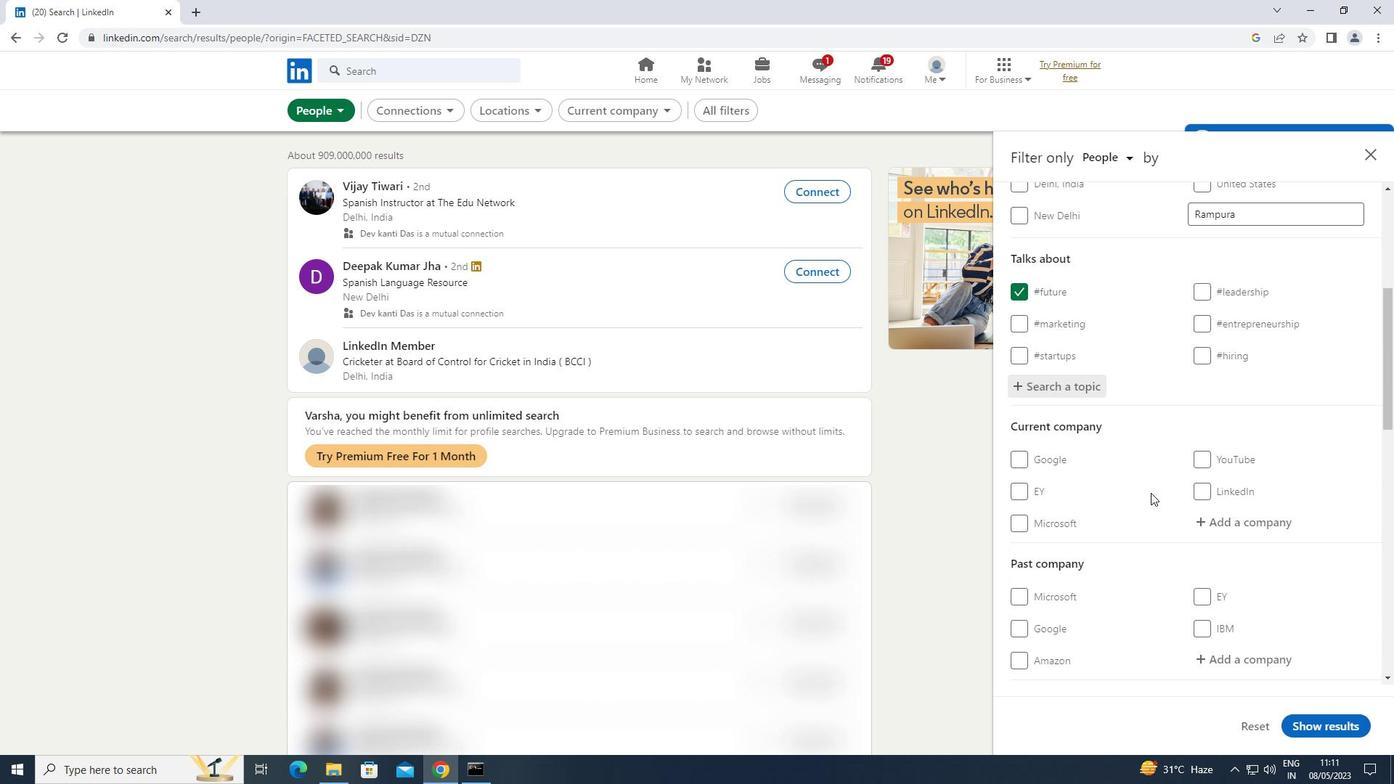 
Action: Mouse scrolled (1151, 490) with delta (0, 0)
Screenshot: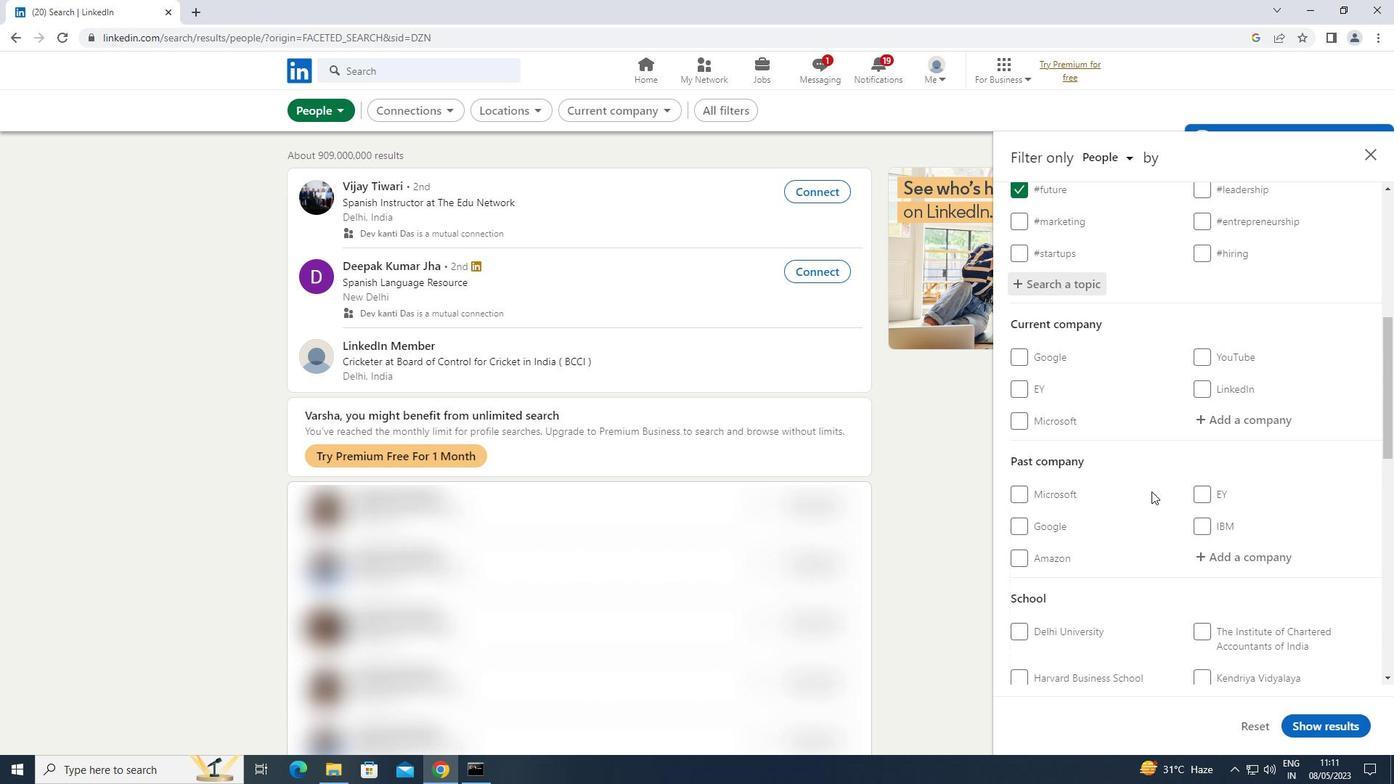 
Action: Mouse scrolled (1151, 490) with delta (0, 0)
Screenshot: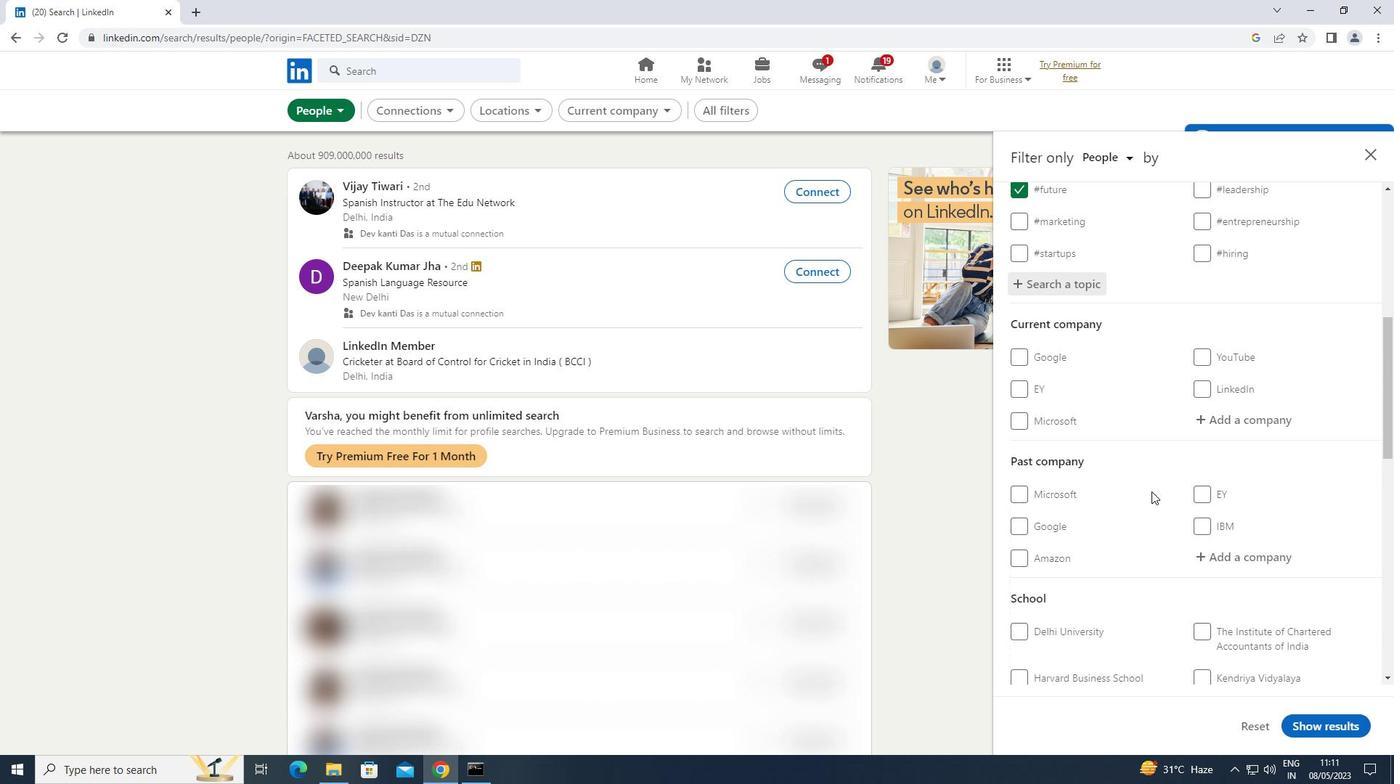 
Action: Mouse scrolled (1151, 490) with delta (0, 0)
Screenshot: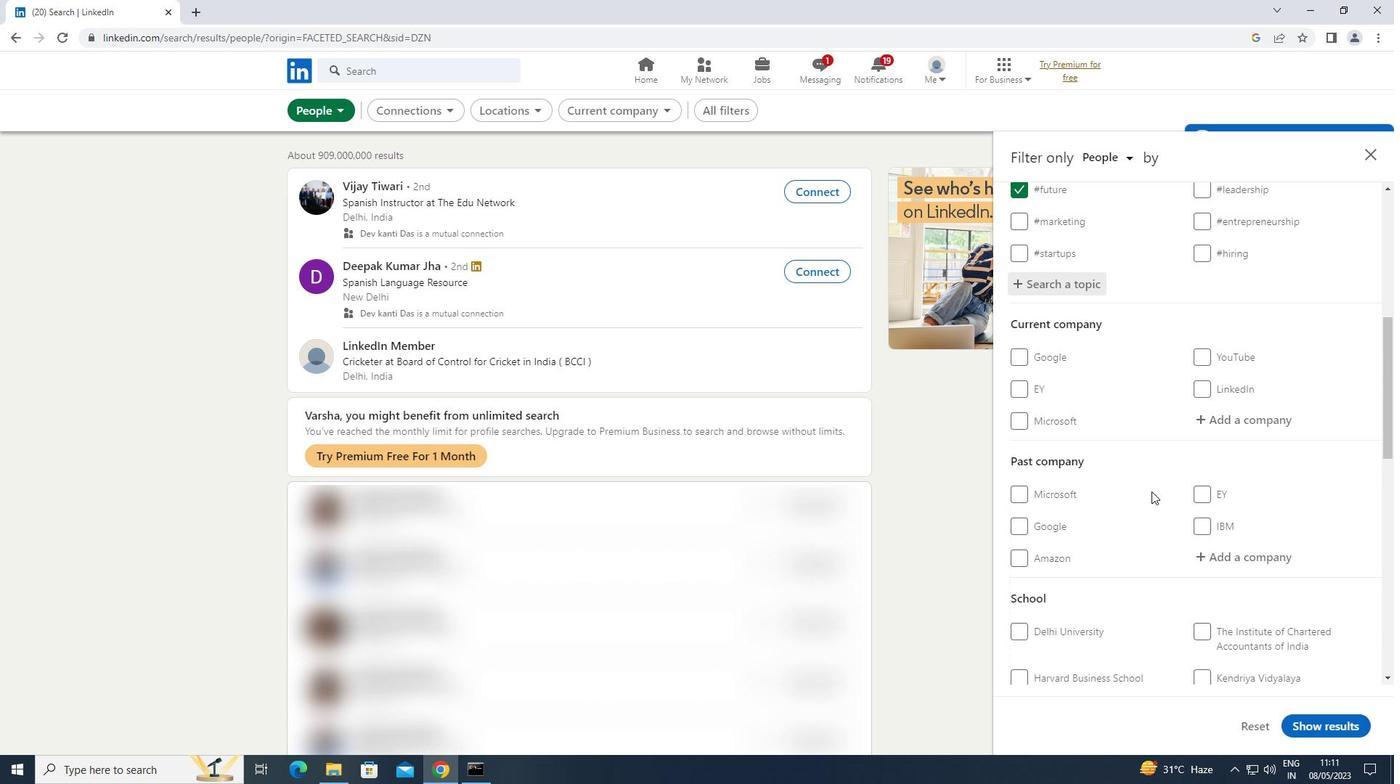 
Action: Mouse scrolled (1151, 490) with delta (0, 0)
Screenshot: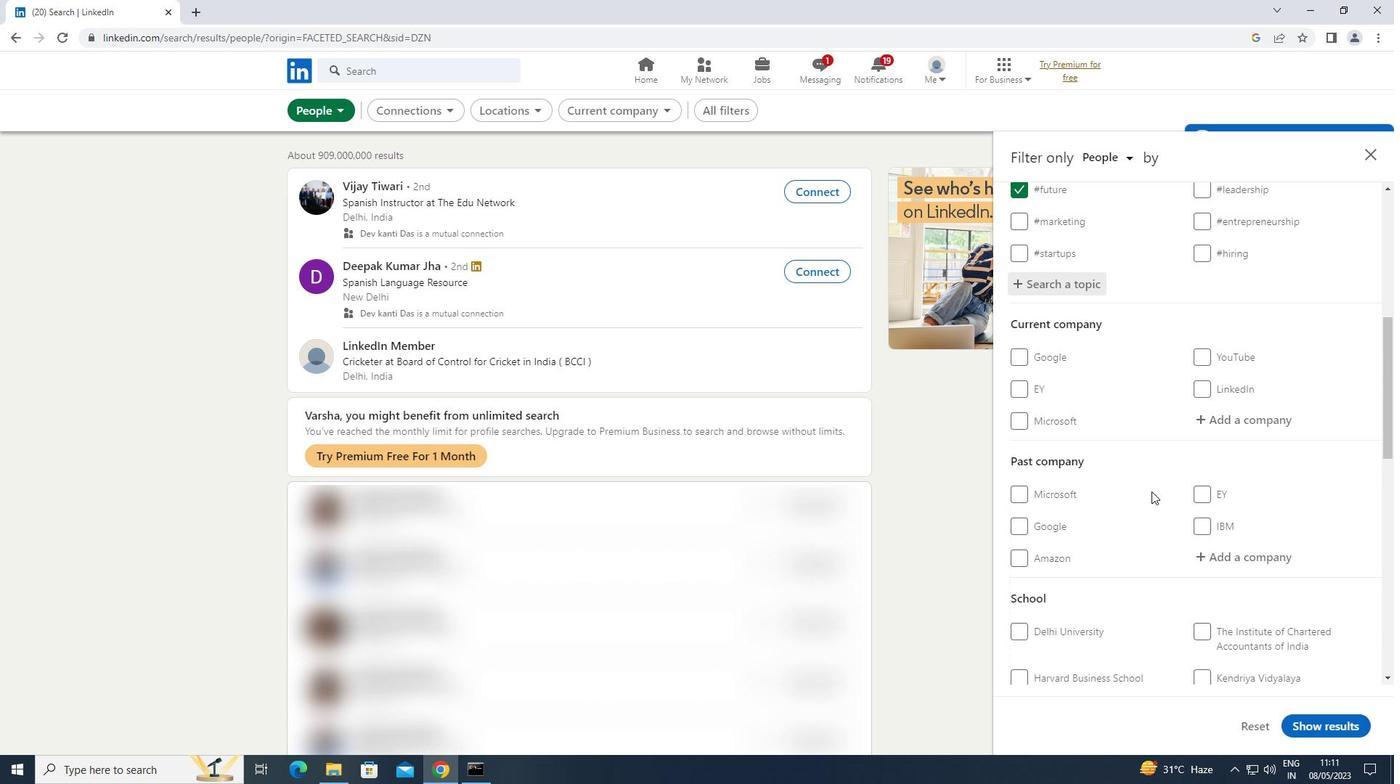 
Action: Mouse scrolled (1151, 490) with delta (0, 0)
Screenshot: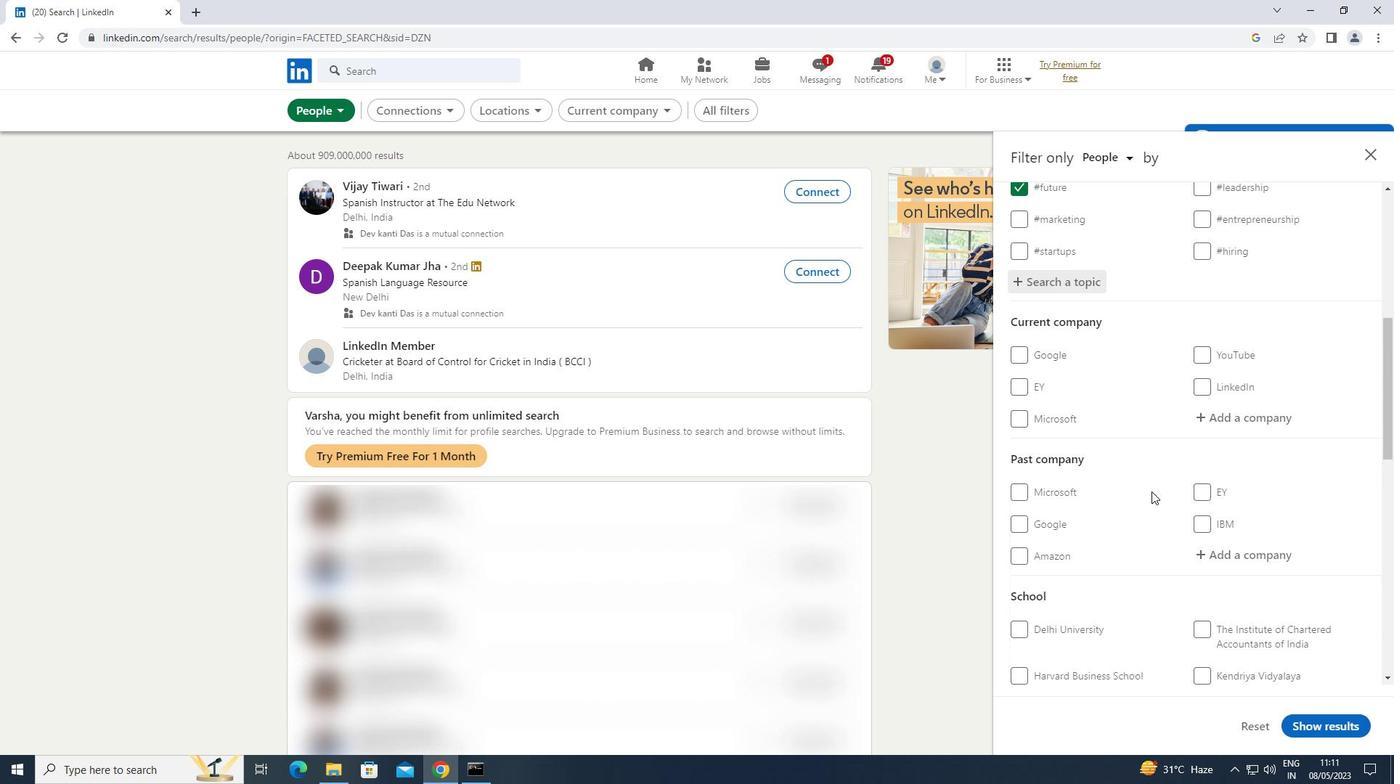 
Action: Mouse moved to (1211, 618)
Screenshot: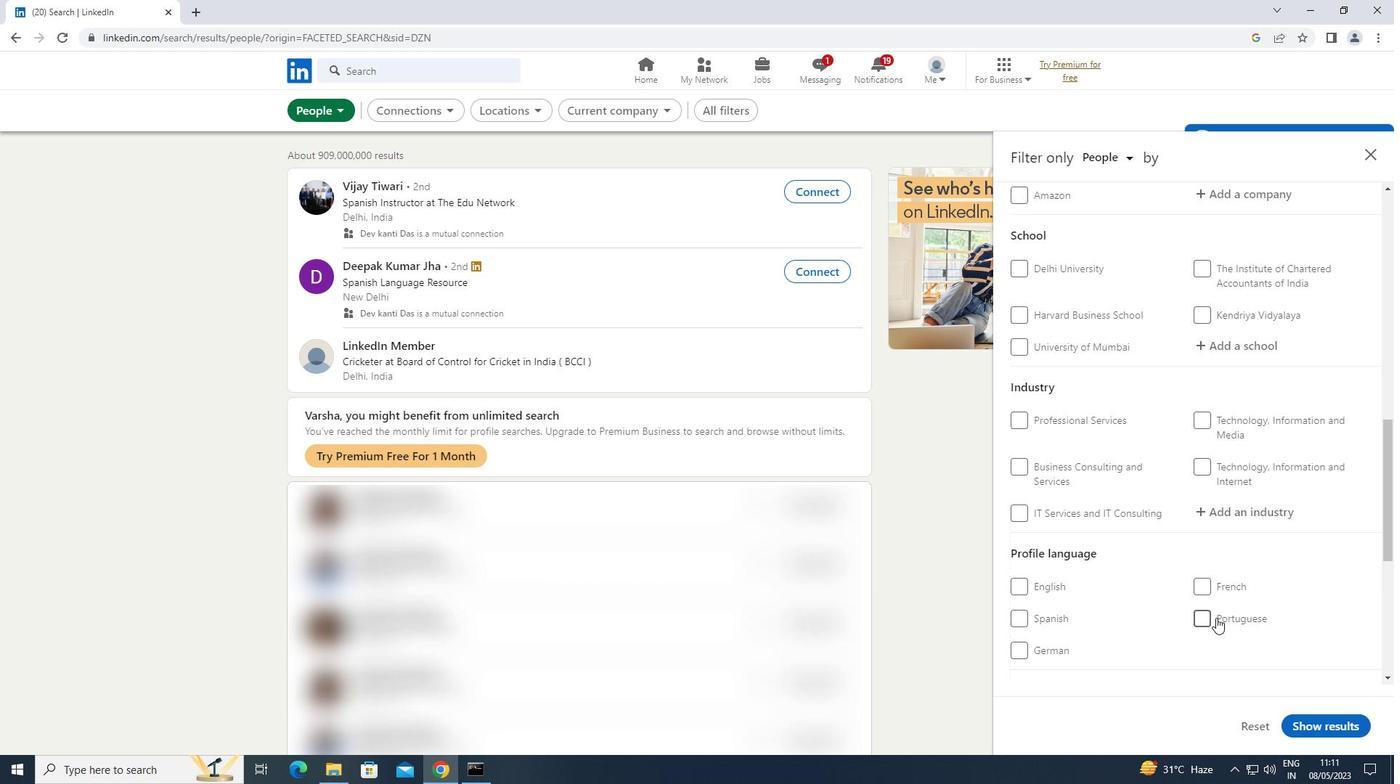 
Action: Mouse pressed left at (1211, 618)
Screenshot: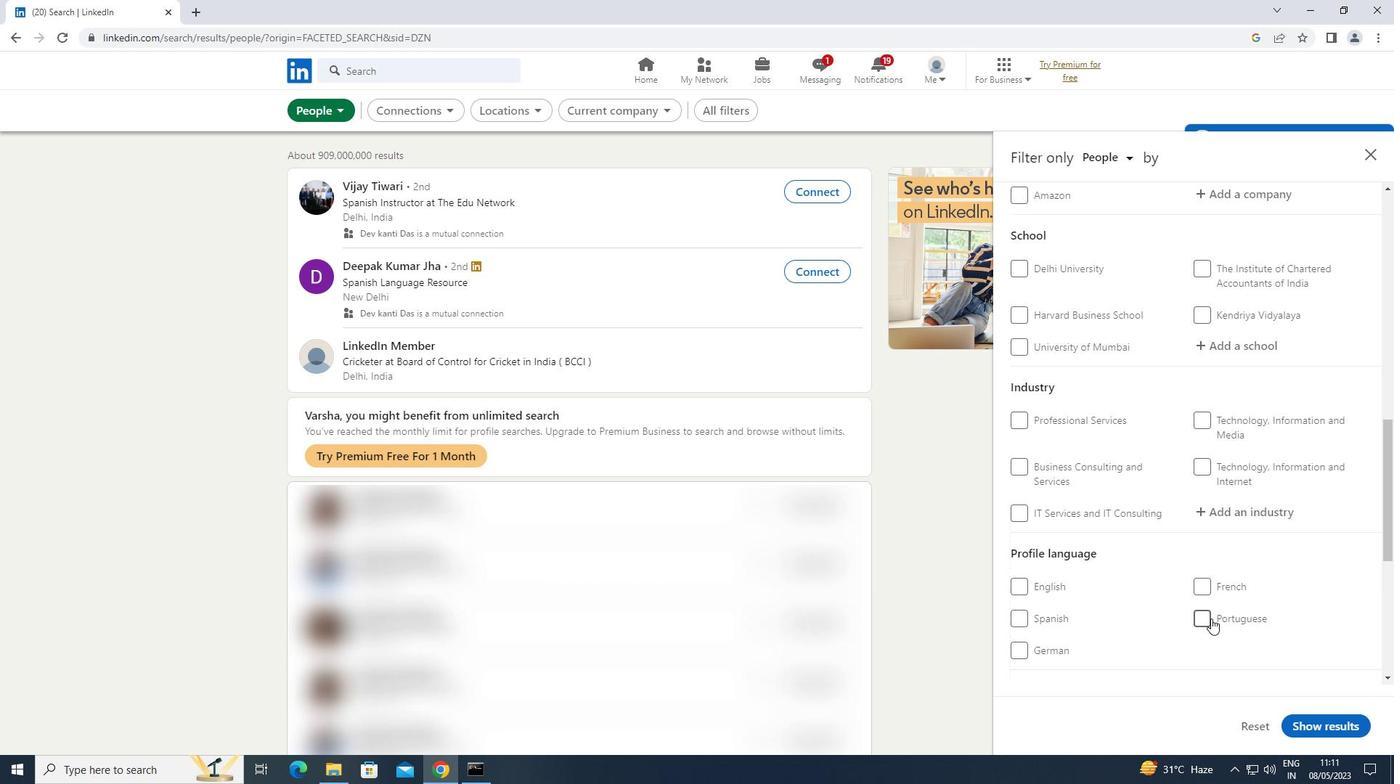
Action: Mouse moved to (1211, 618)
Screenshot: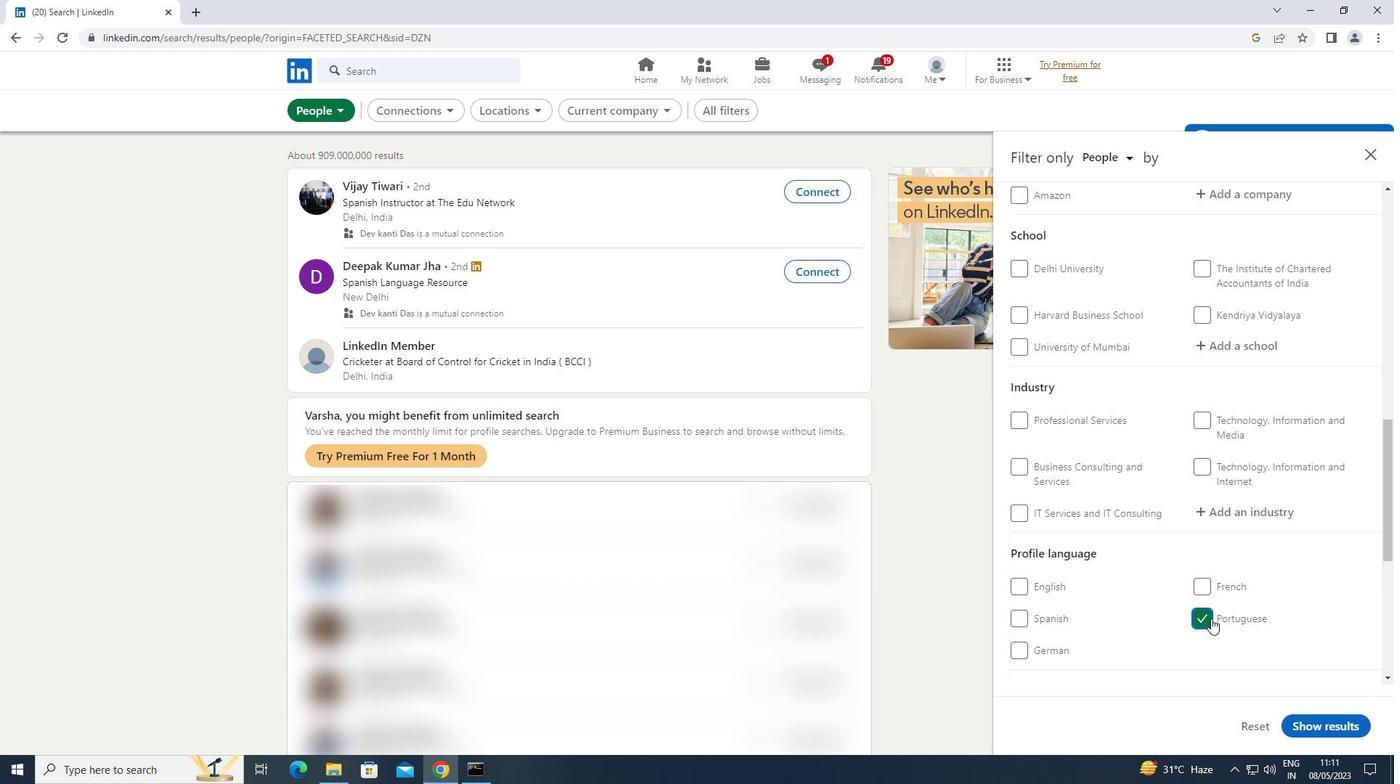 
Action: Mouse scrolled (1211, 619) with delta (0, 0)
Screenshot: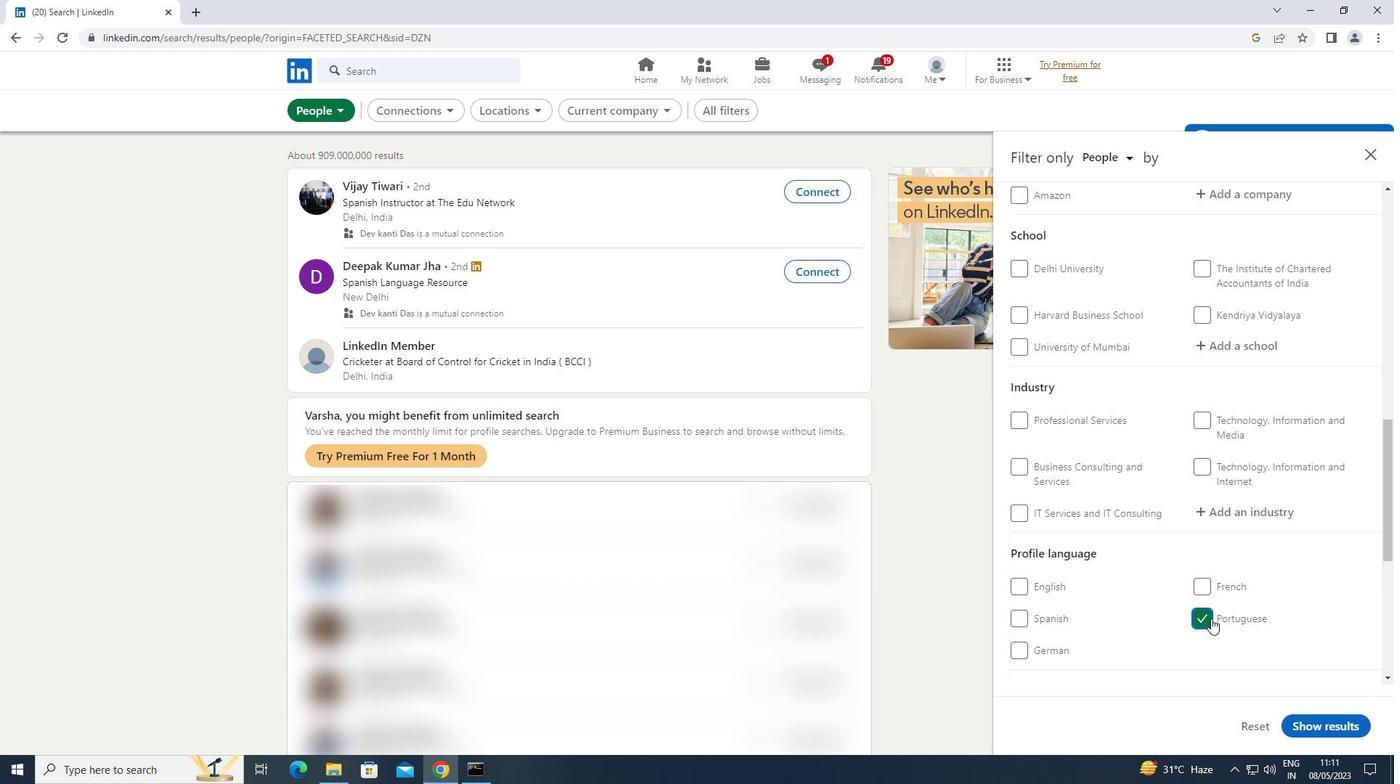 
Action: Mouse scrolled (1211, 619) with delta (0, 0)
Screenshot: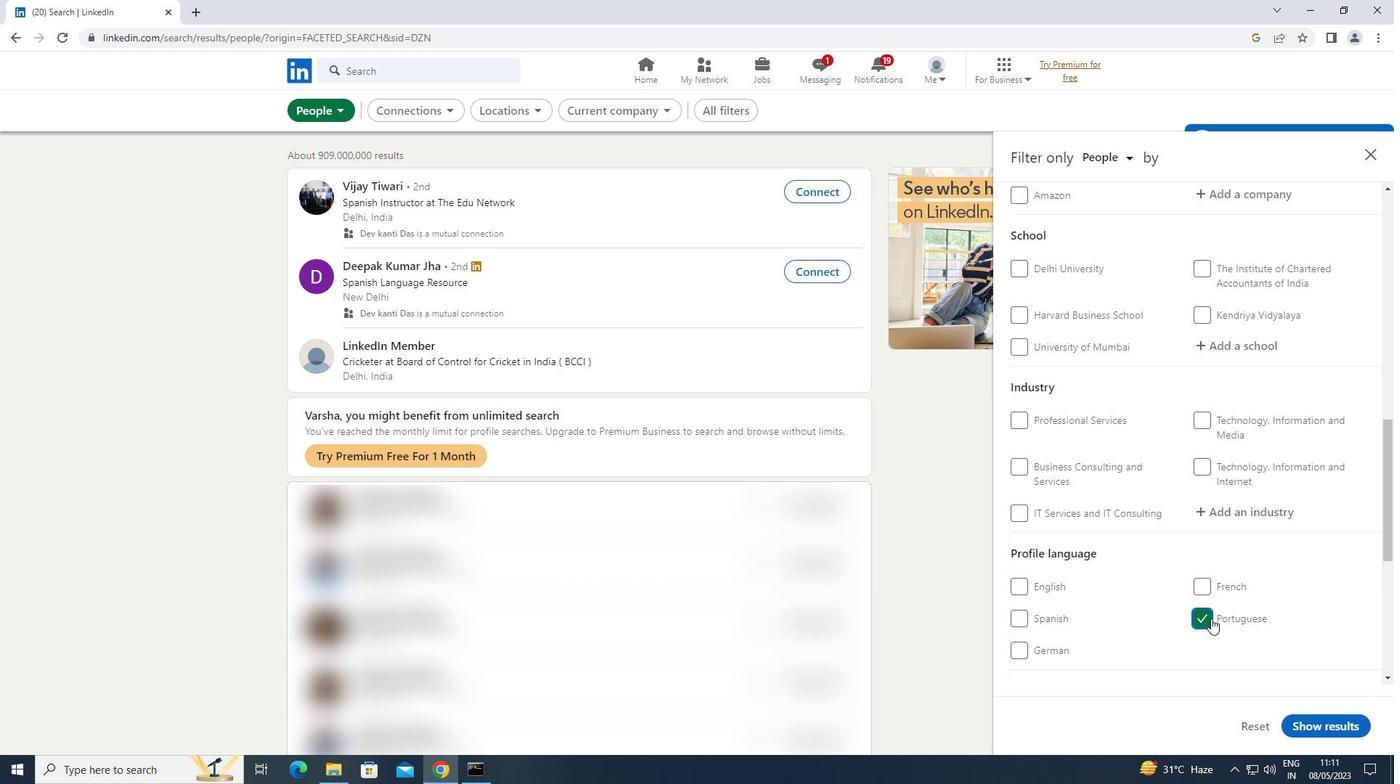 
Action: Mouse scrolled (1211, 619) with delta (0, 0)
Screenshot: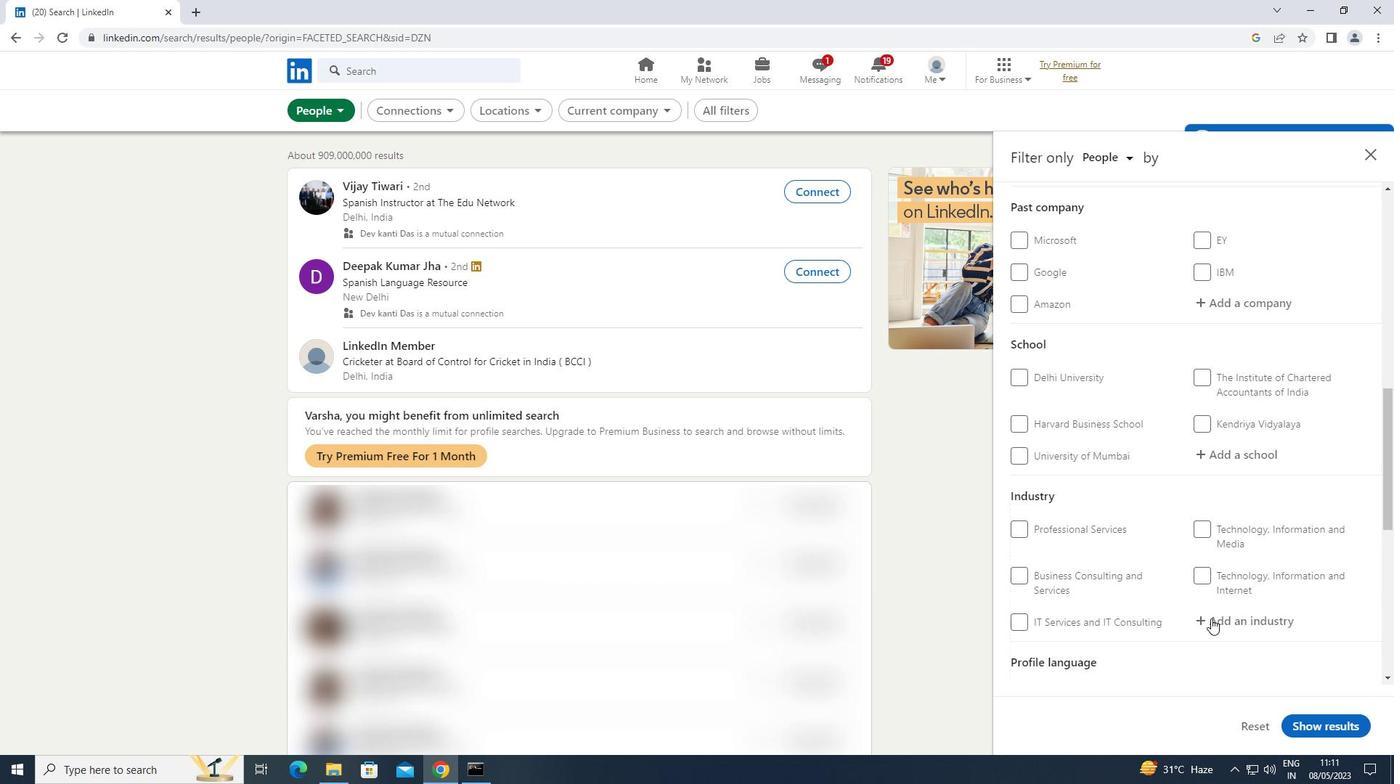 
Action: Mouse moved to (1212, 618)
Screenshot: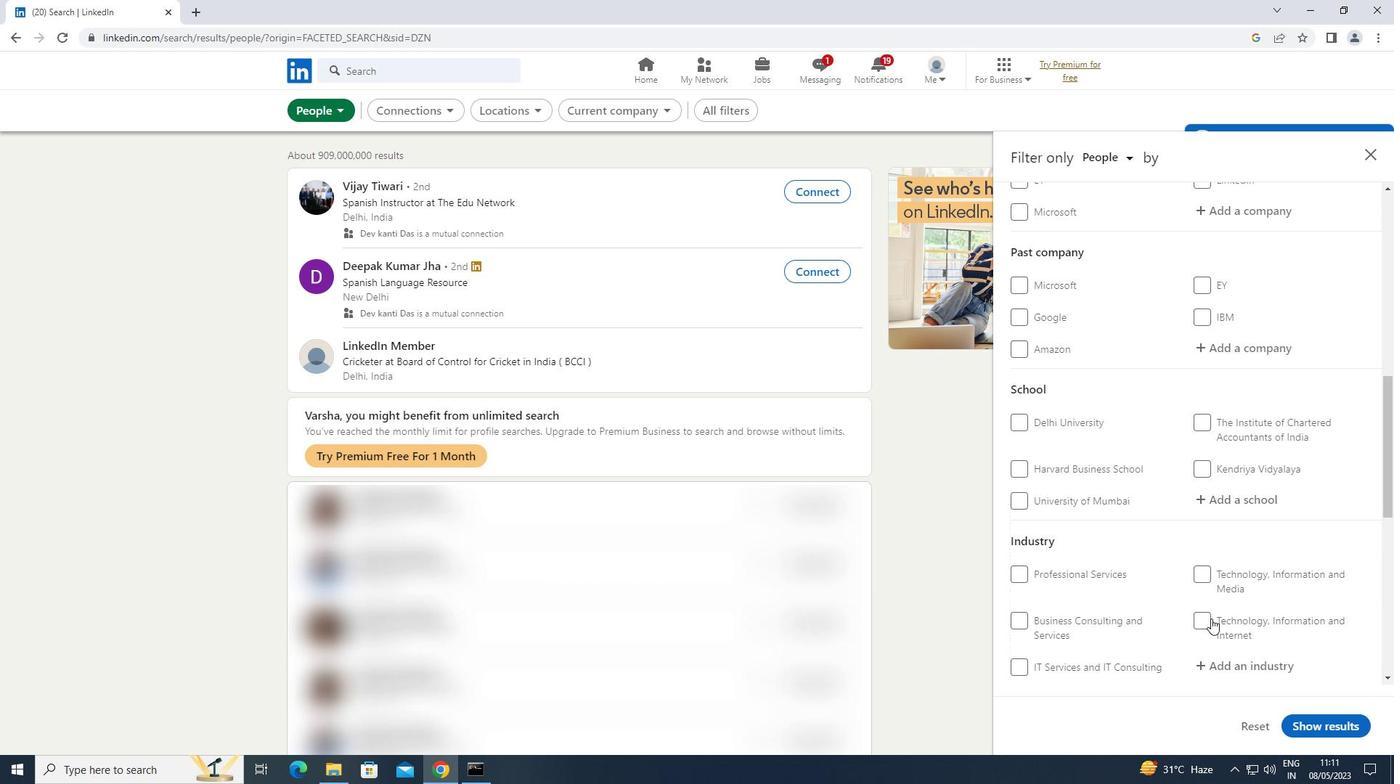 
Action: Mouse scrolled (1212, 618) with delta (0, 0)
Screenshot: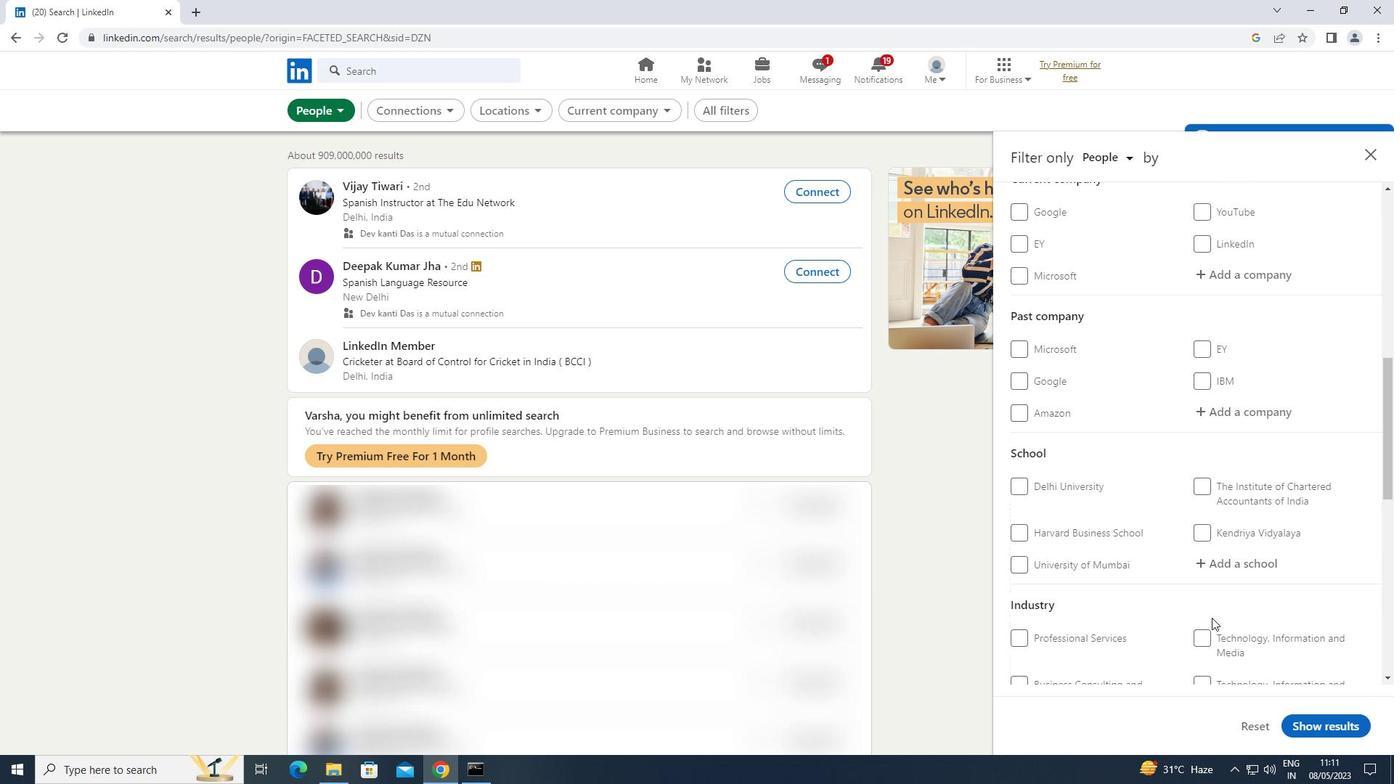 
Action: Mouse moved to (1260, 352)
Screenshot: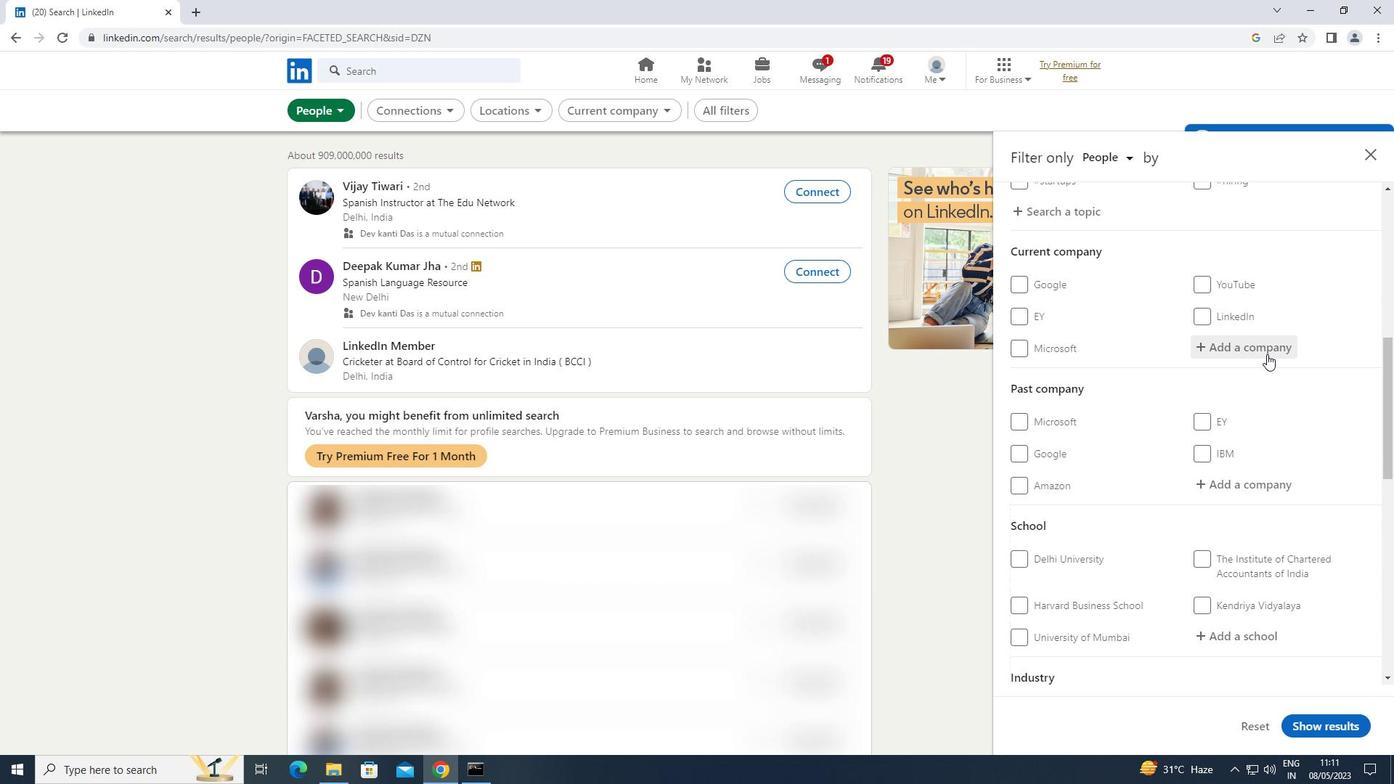 
Action: Mouse scrolled (1260, 353) with delta (0, 0)
Screenshot: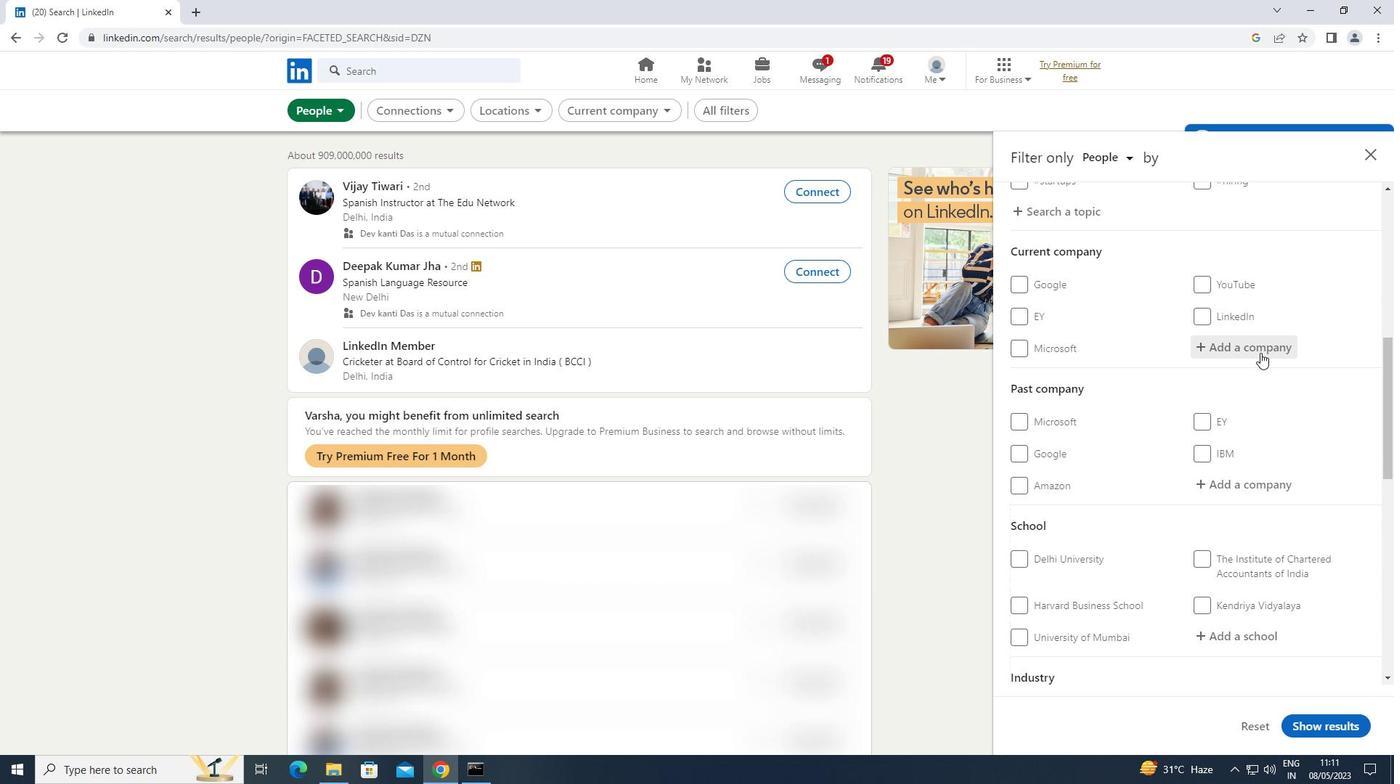 
Action: Mouse pressed left at (1260, 352)
Screenshot: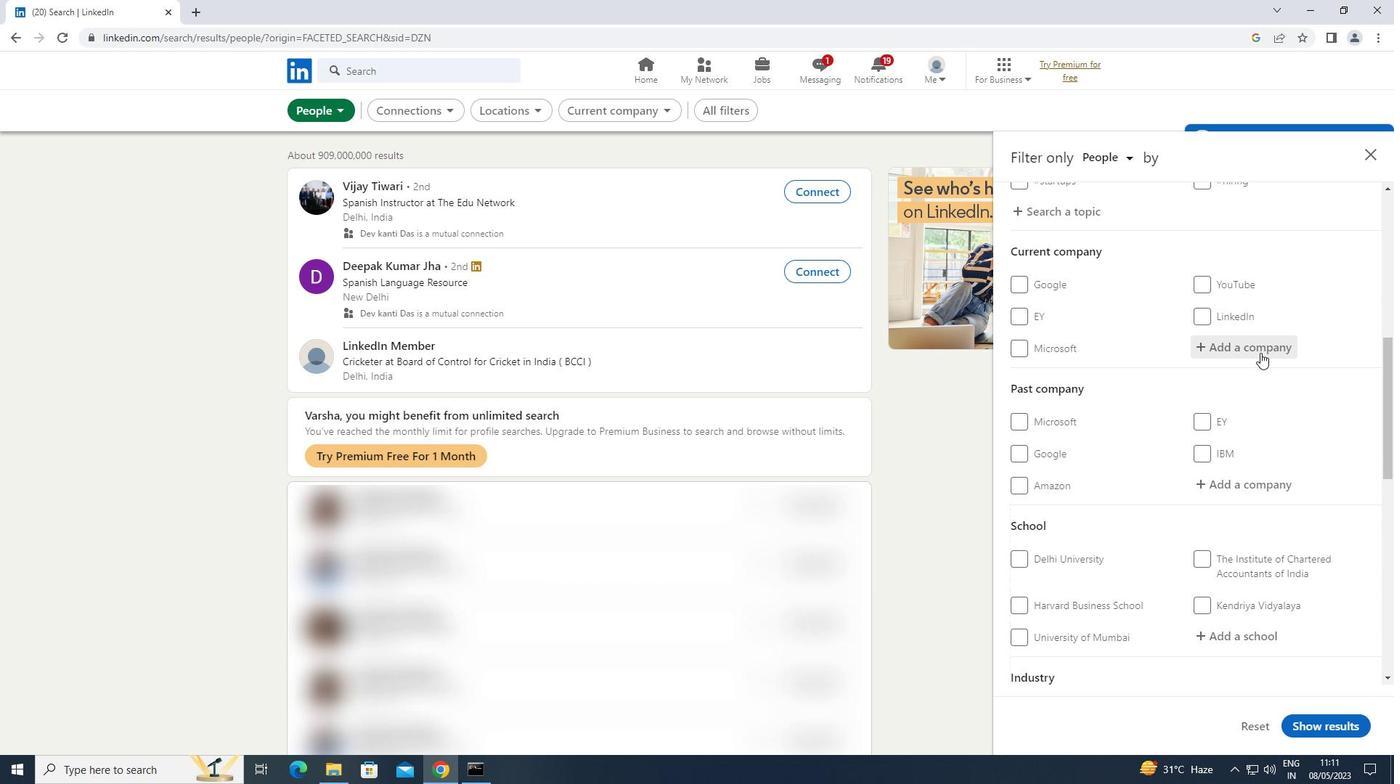 
Action: Key pressed <Key.shift>LEXIS<Key.shift>NEXIS
Screenshot: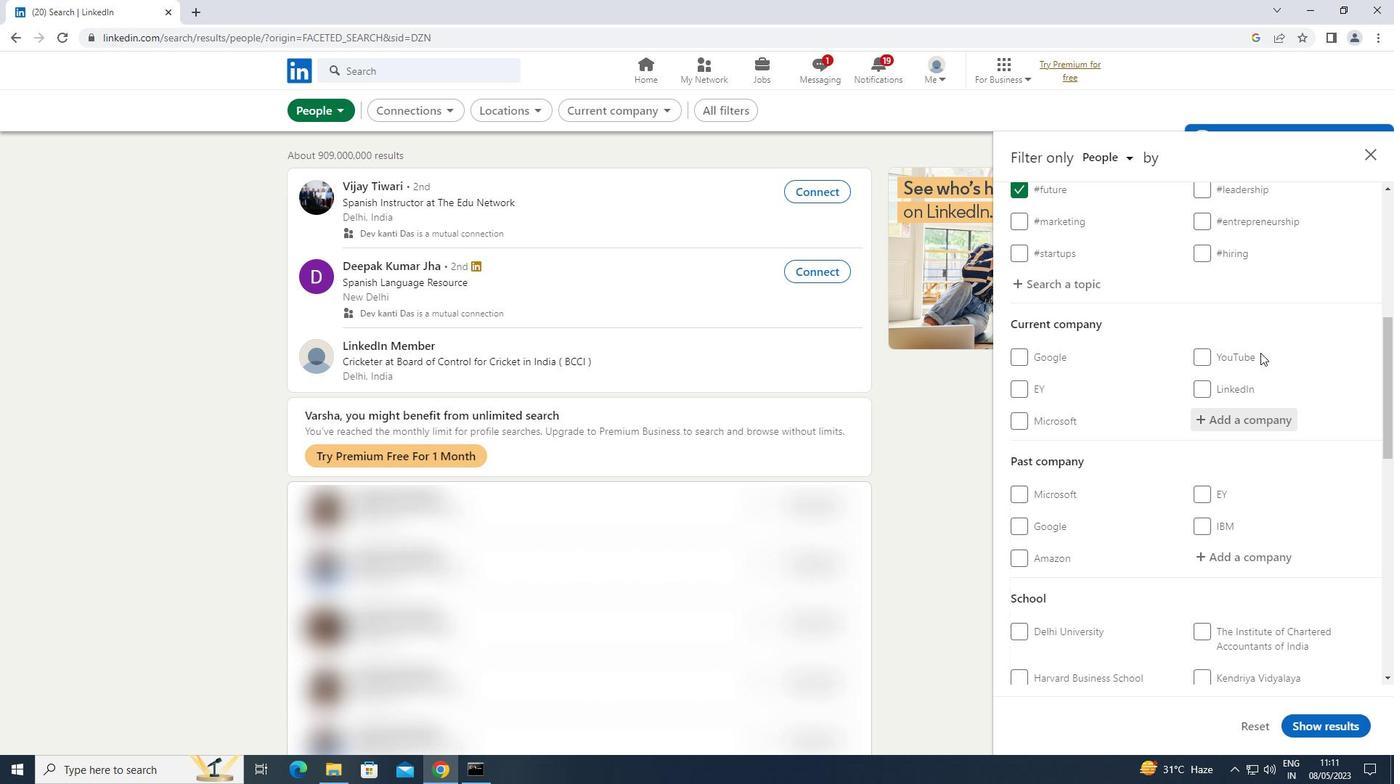 
Action: Mouse moved to (1264, 418)
Screenshot: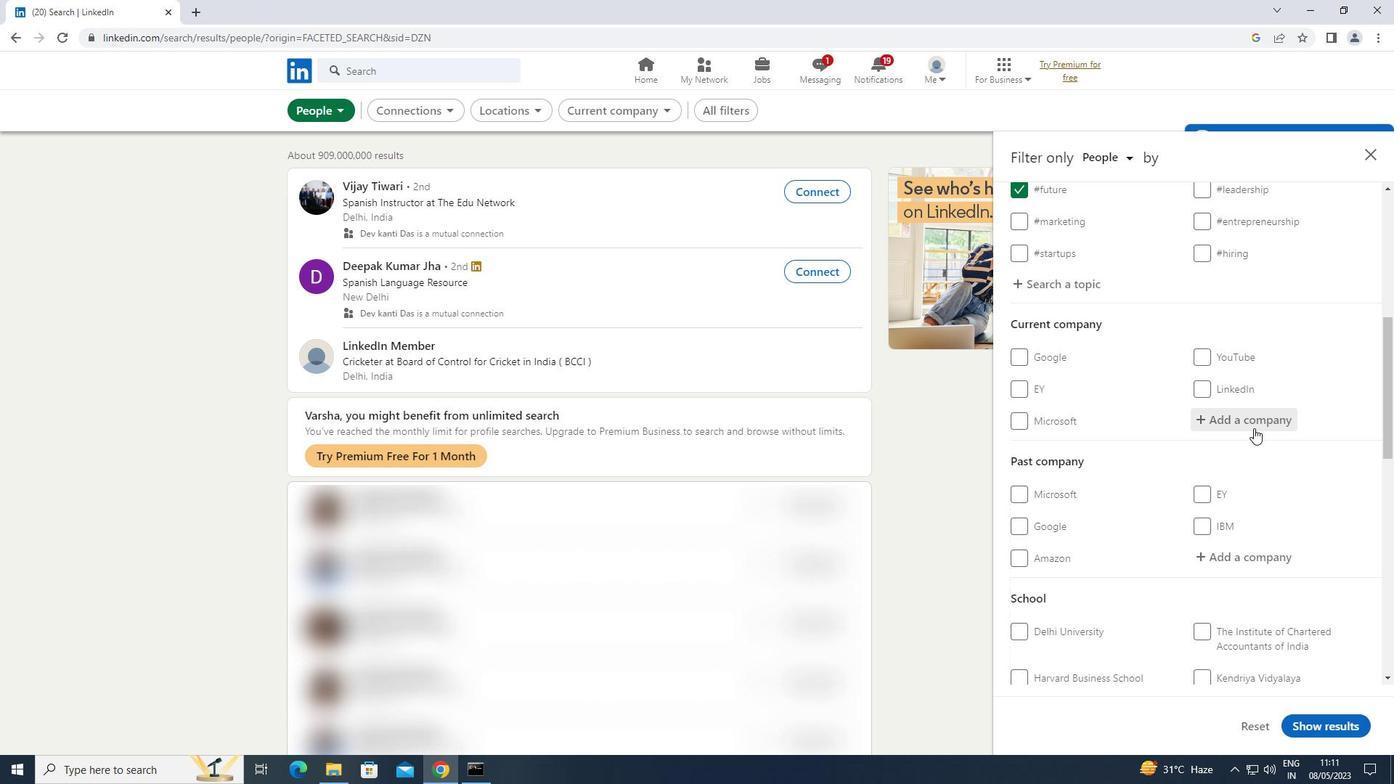 
Action: Mouse pressed left at (1264, 418)
Screenshot: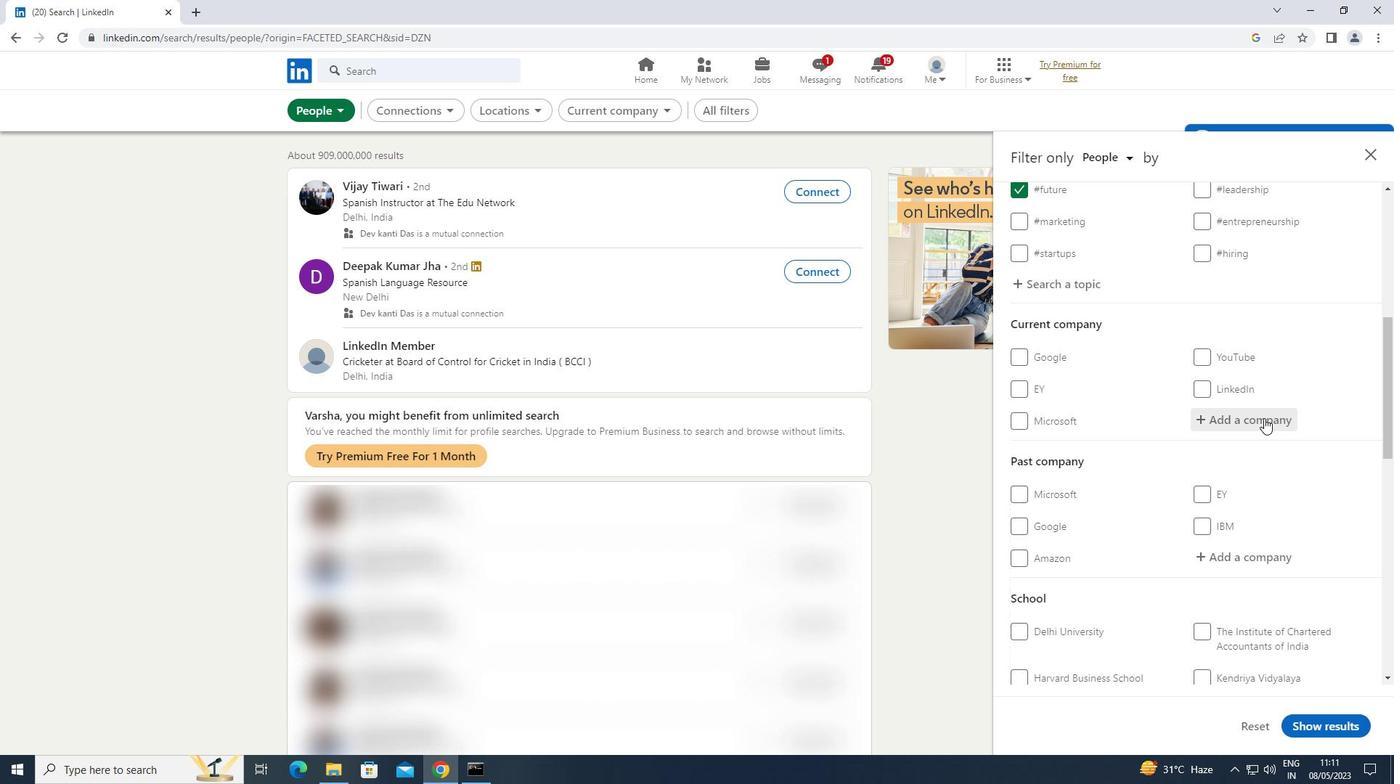 
Action: Key pressed <Key.shift>LEXIS
Screenshot: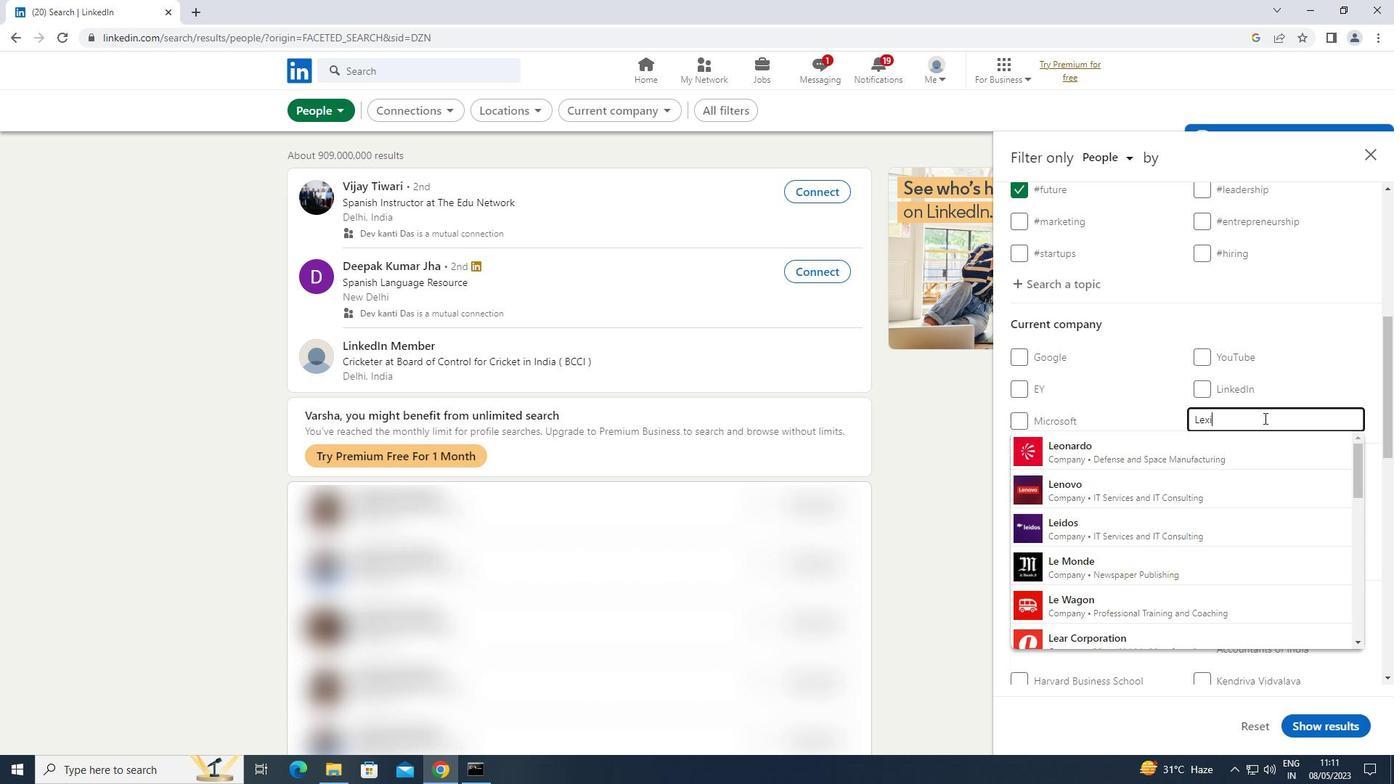 
Action: Mouse moved to (1178, 485)
Screenshot: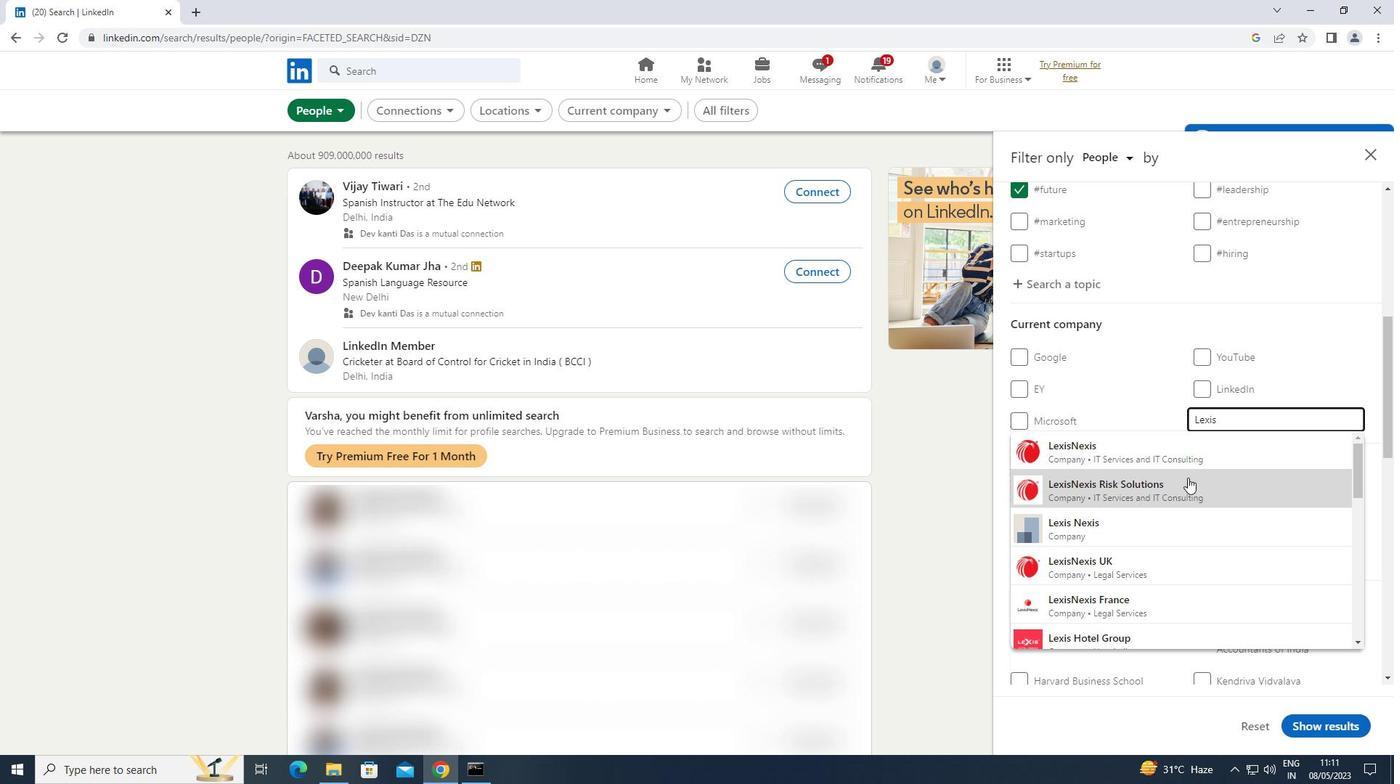 
Action: Mouse pressed left at (1178, 485)
Screenshot: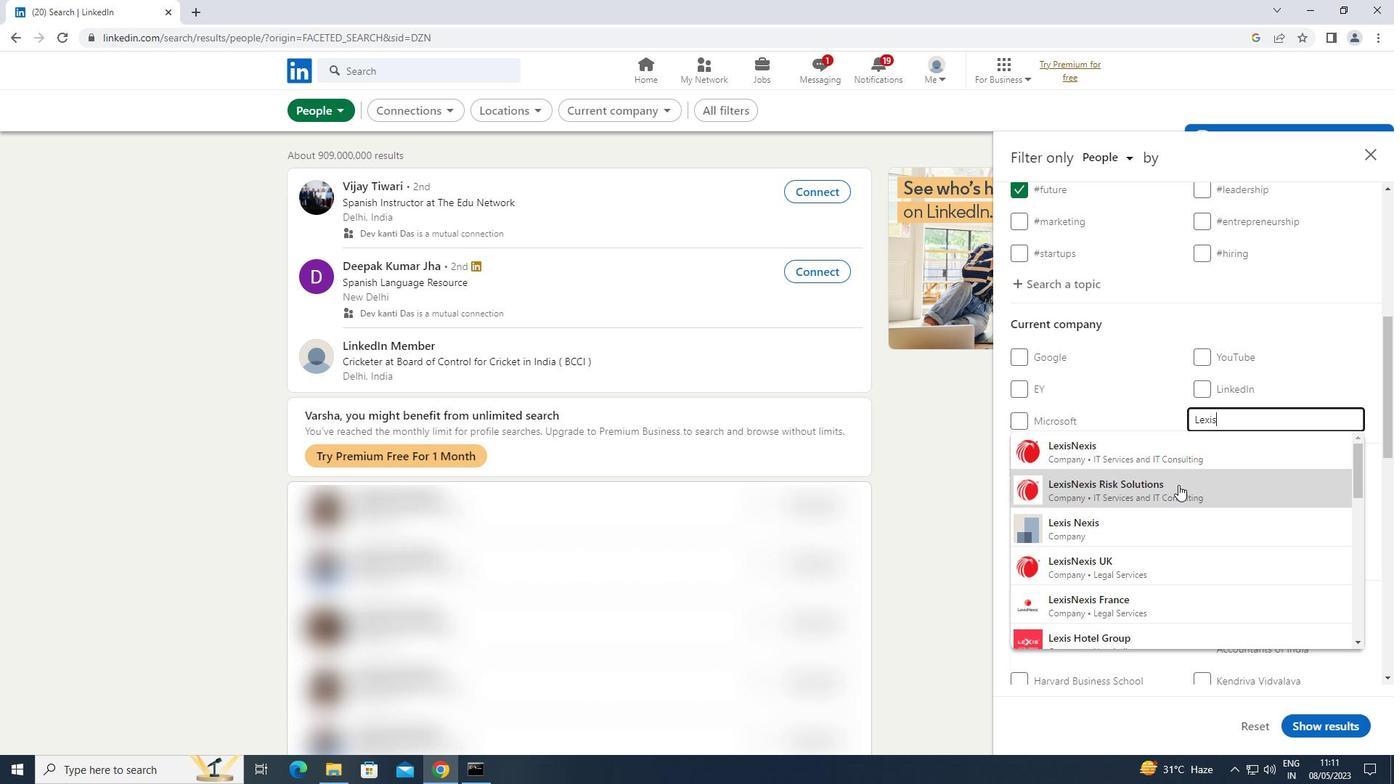 
Action: Mouse scrolled (1178, 484) with delta (0, 0)
Screenshot: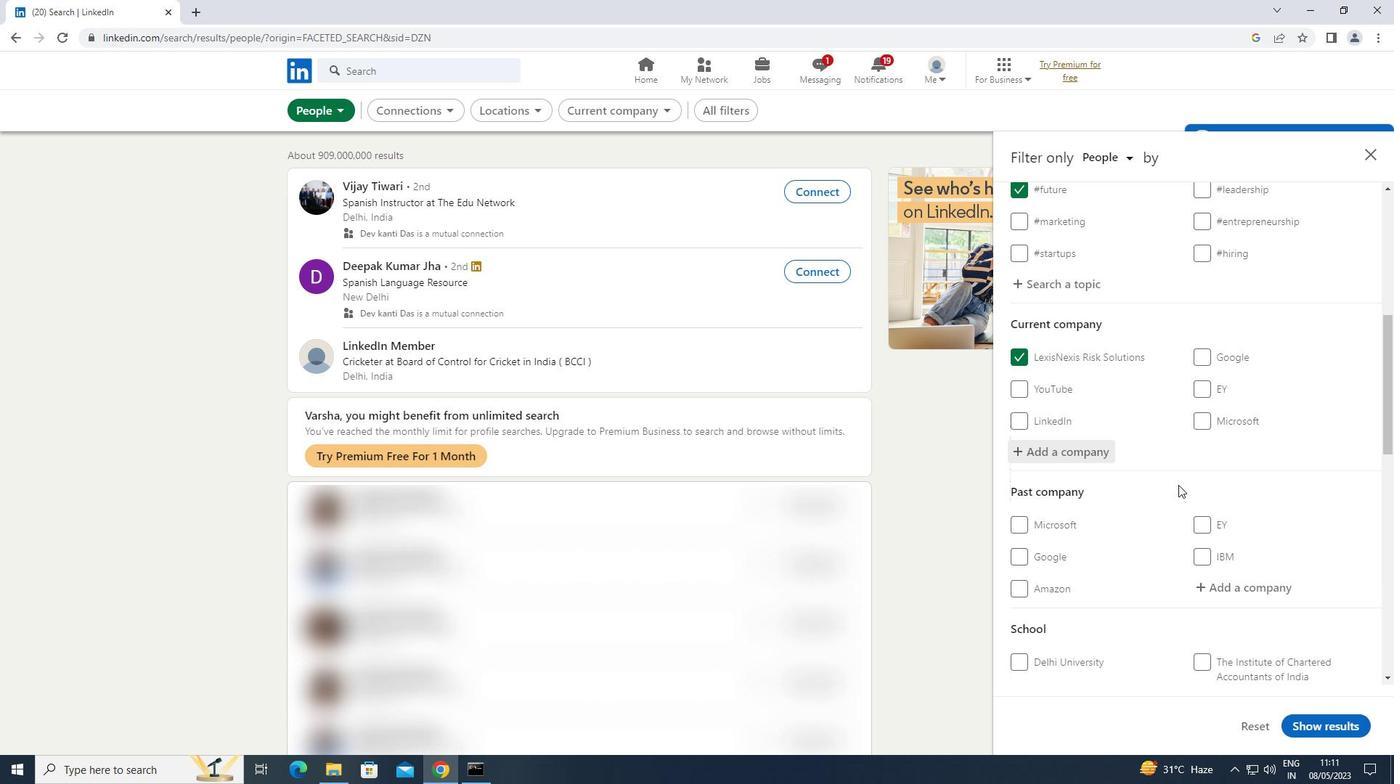 
Action: Mouse scrolled (1178, 484) with delta (0, 0)
Screenshot: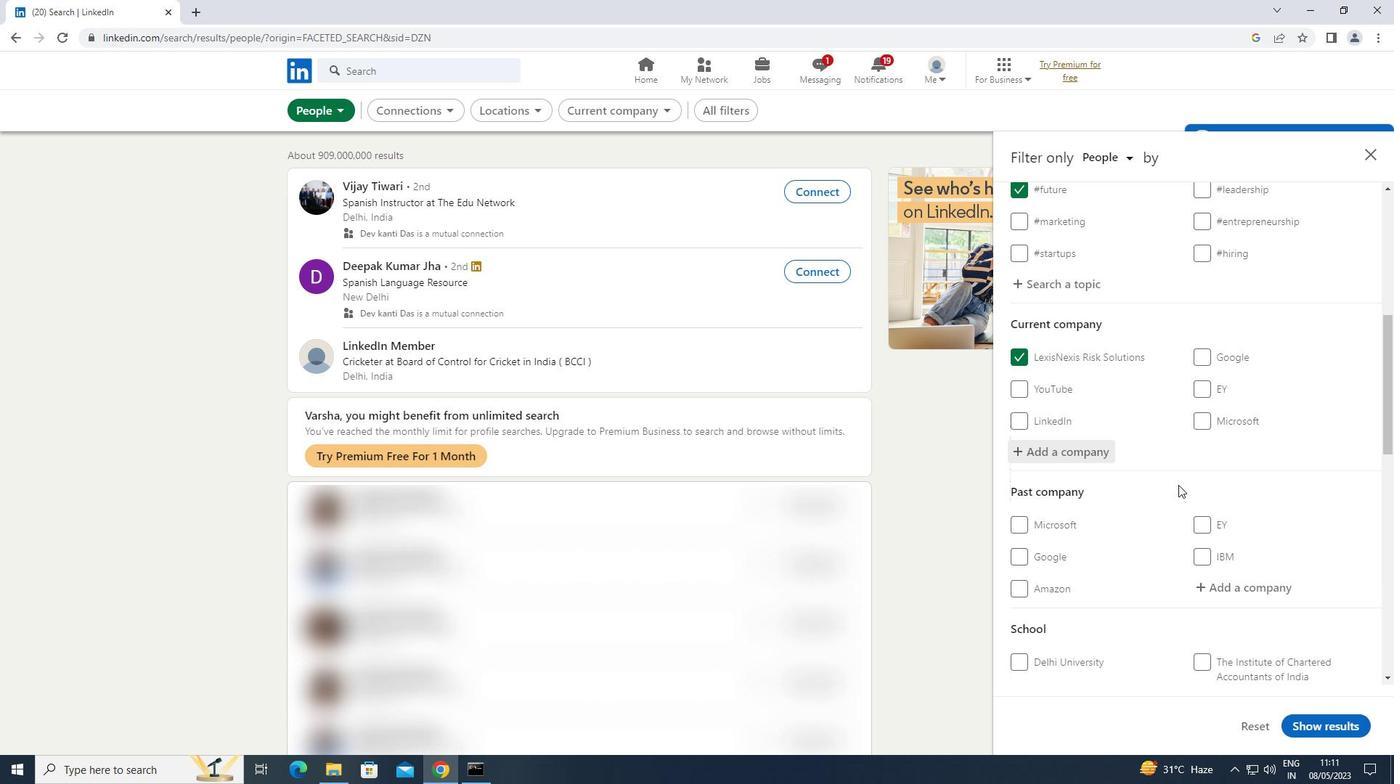 
Action: Mouse scrolled (1178, 484) with delta (0, 0)
Screenshot: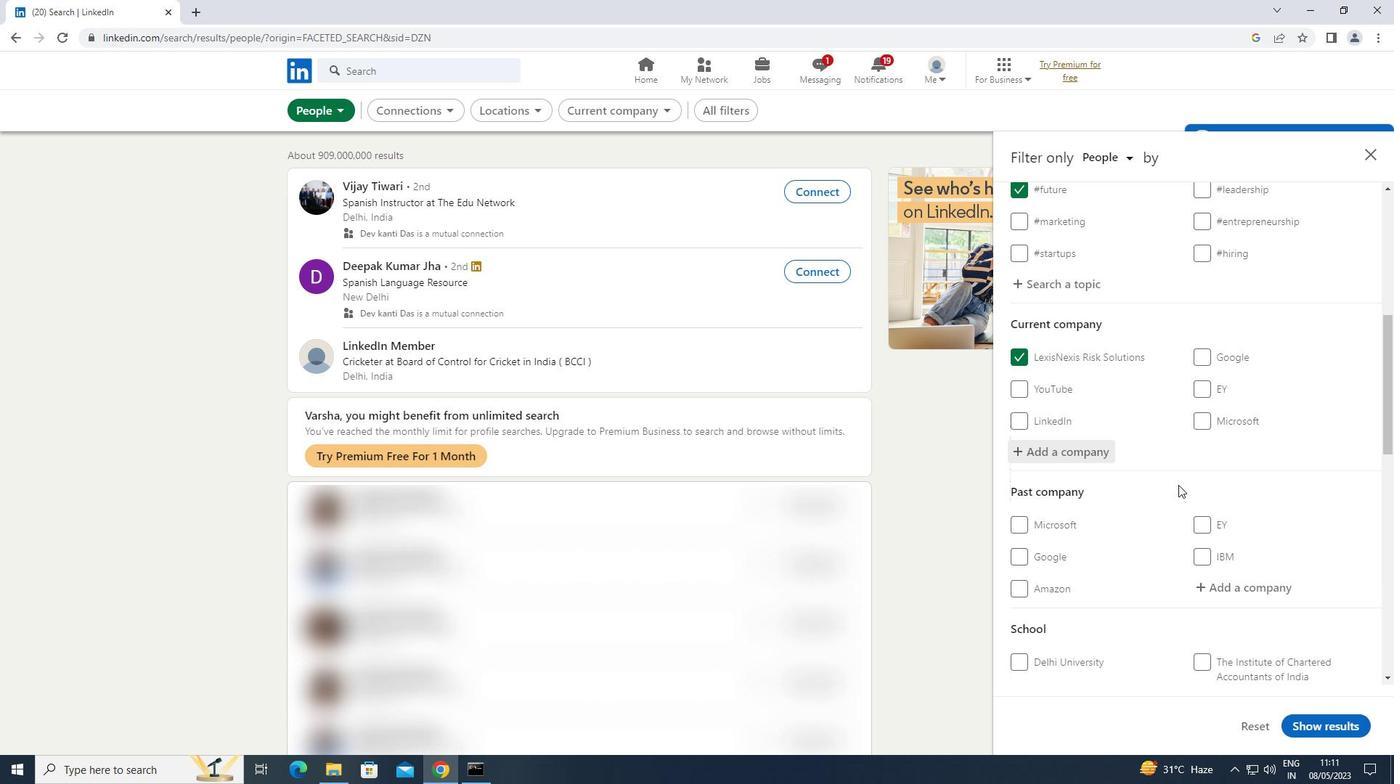
Action: Mouse scrolled (1178, 484) with delta (0, 0)
Screenshot: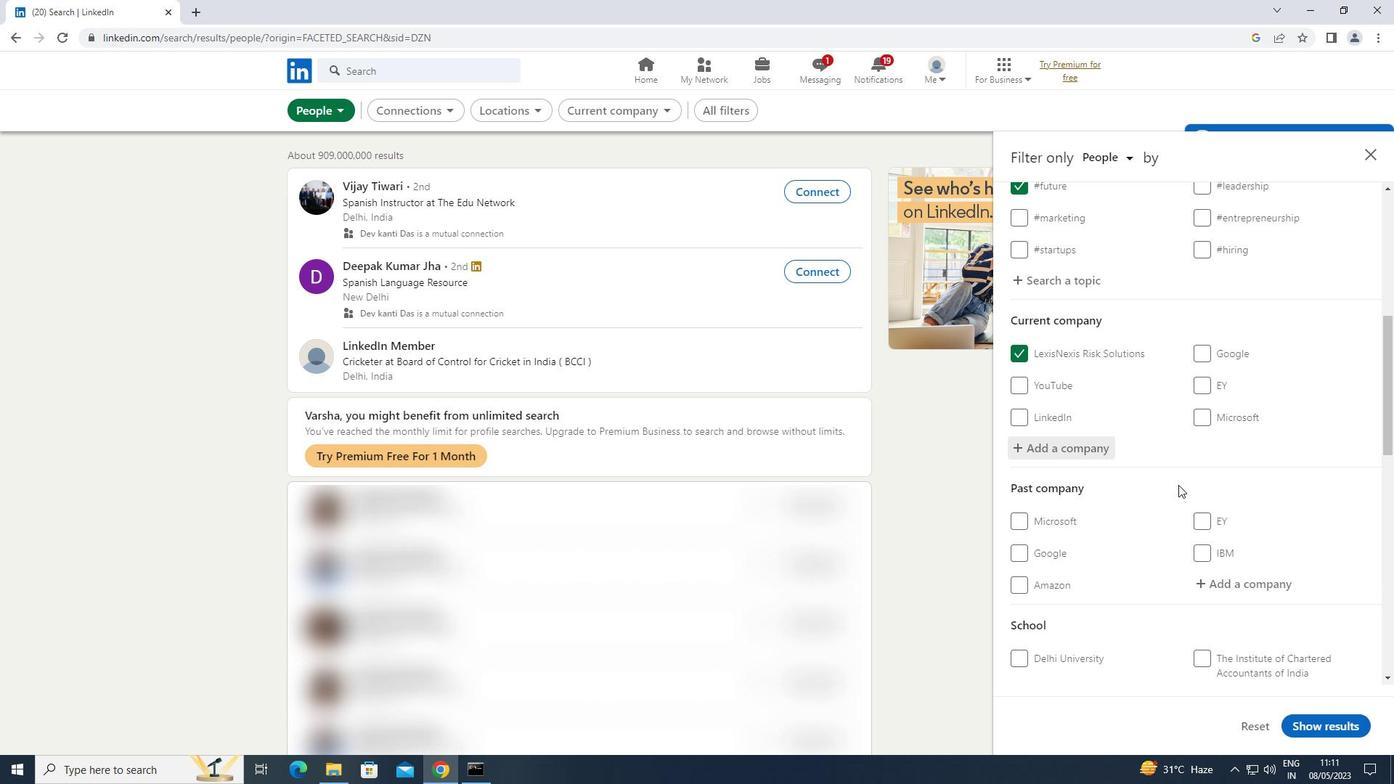 
Action: Mouse moved to (1233, 447)
Screenshot: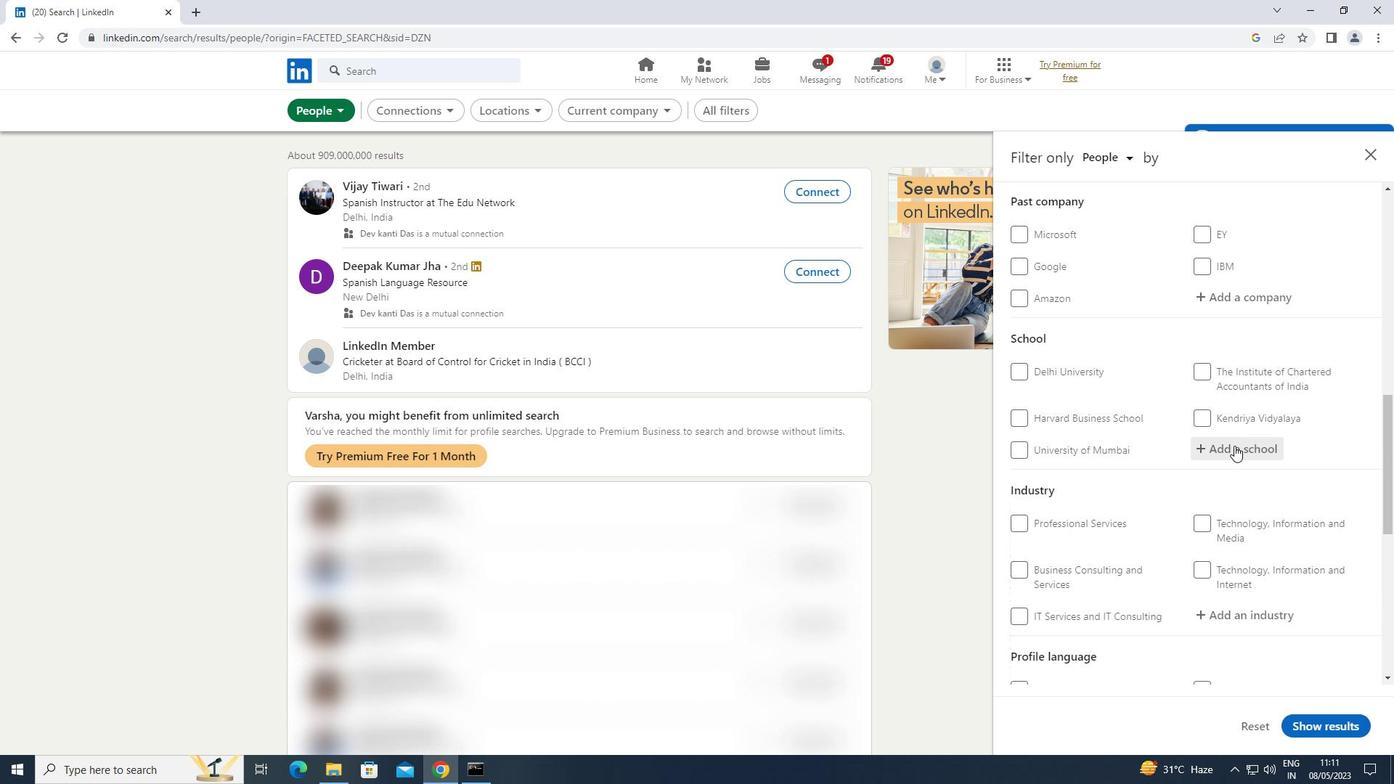 
Action: Mouse pressed left at (1233, 447)
Screenshot: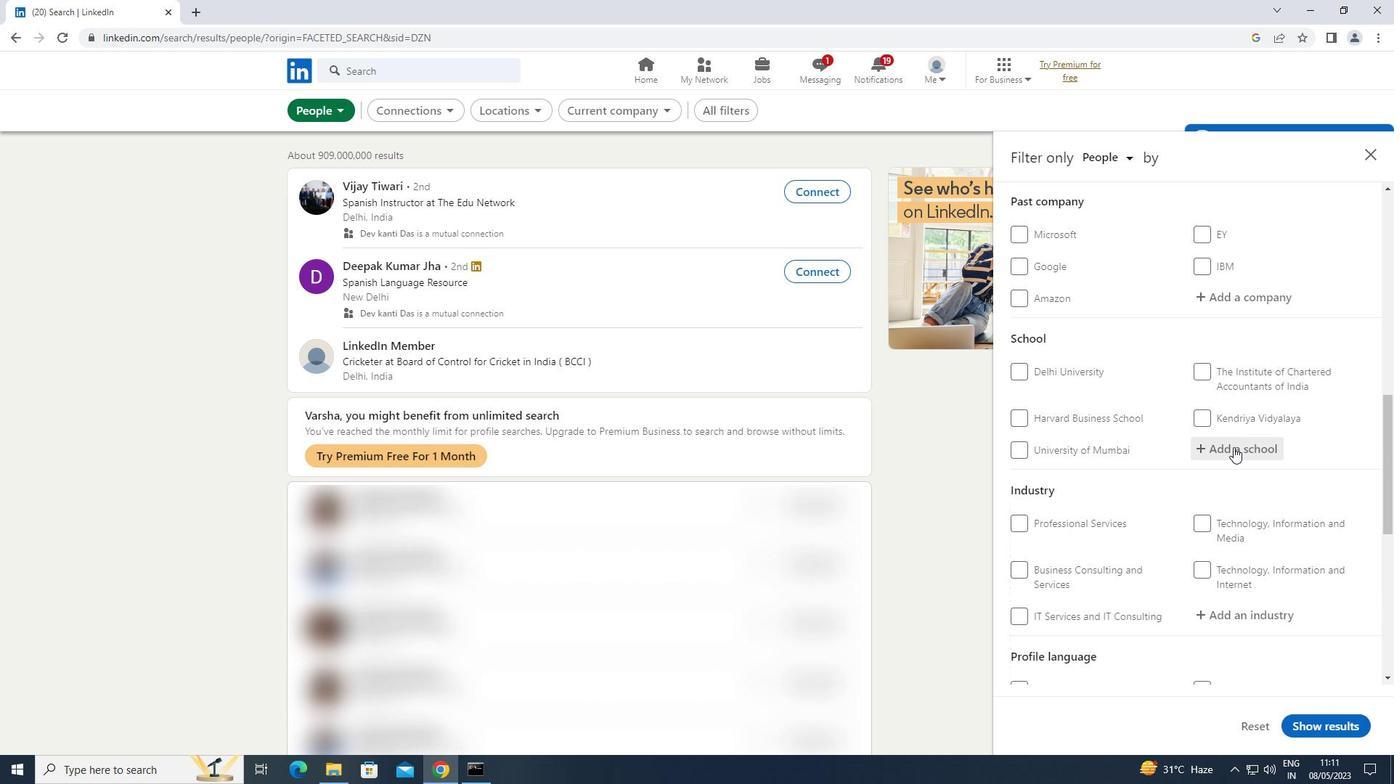 
Action: Mouse moved to (1233, 448)
Screenshot: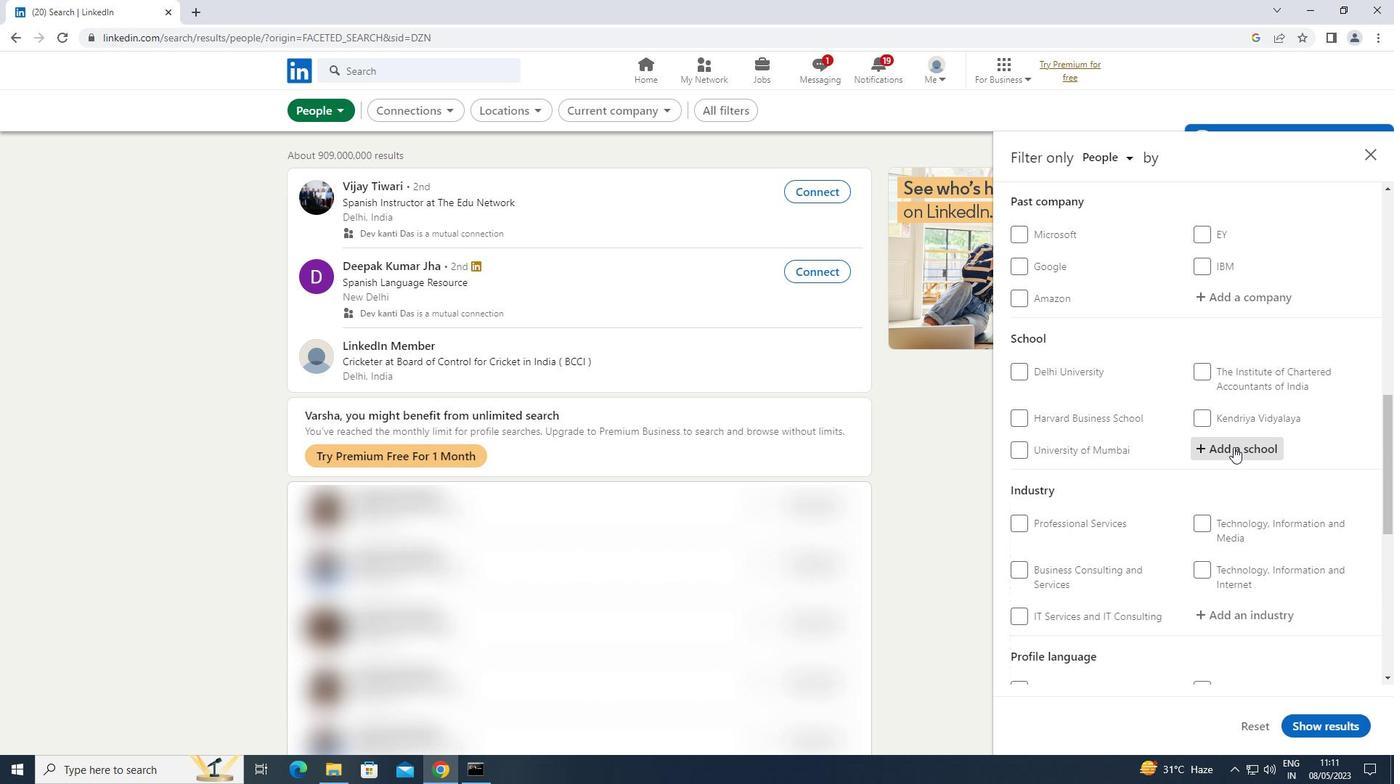 
Action: Key pressed <Key.shift>VINOBA
Screenshot: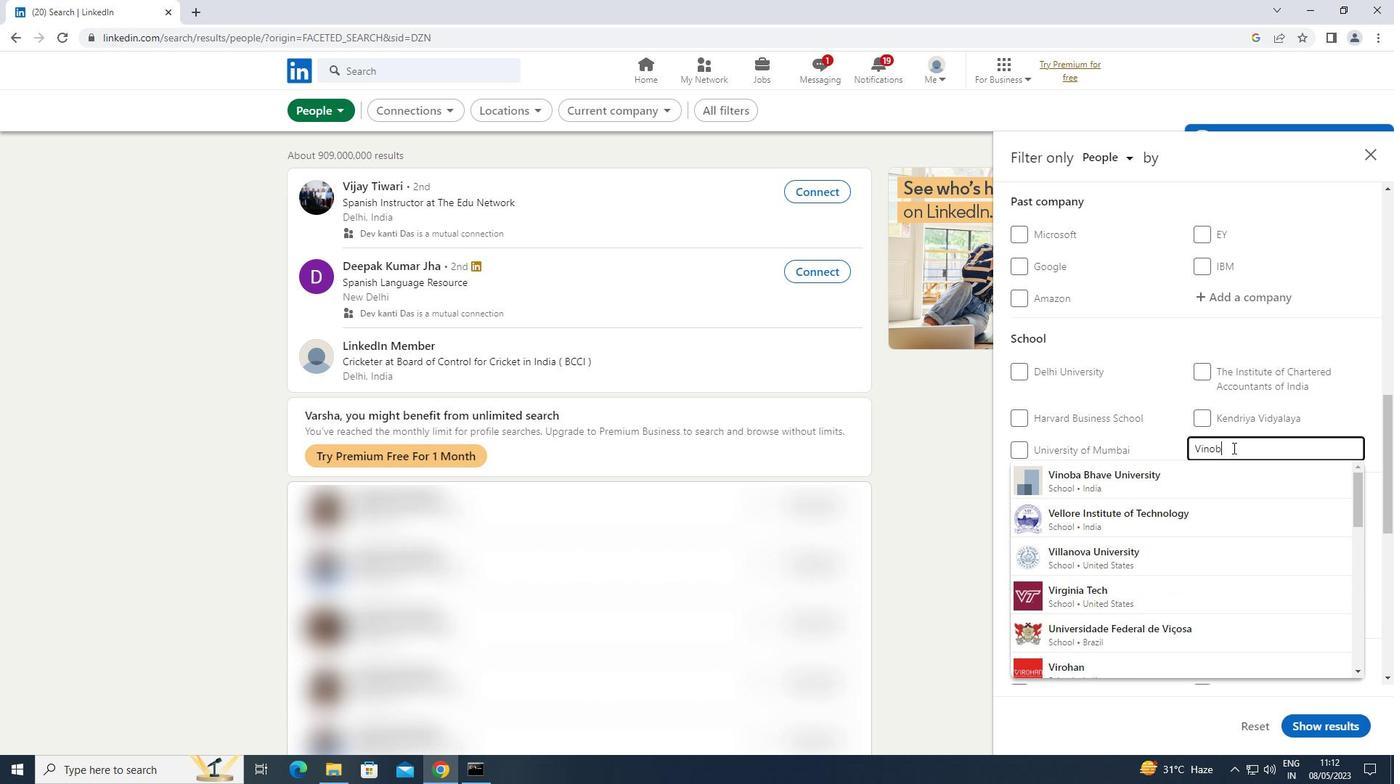 
Action: Mouse moved to (1139, 511)
Screenshot: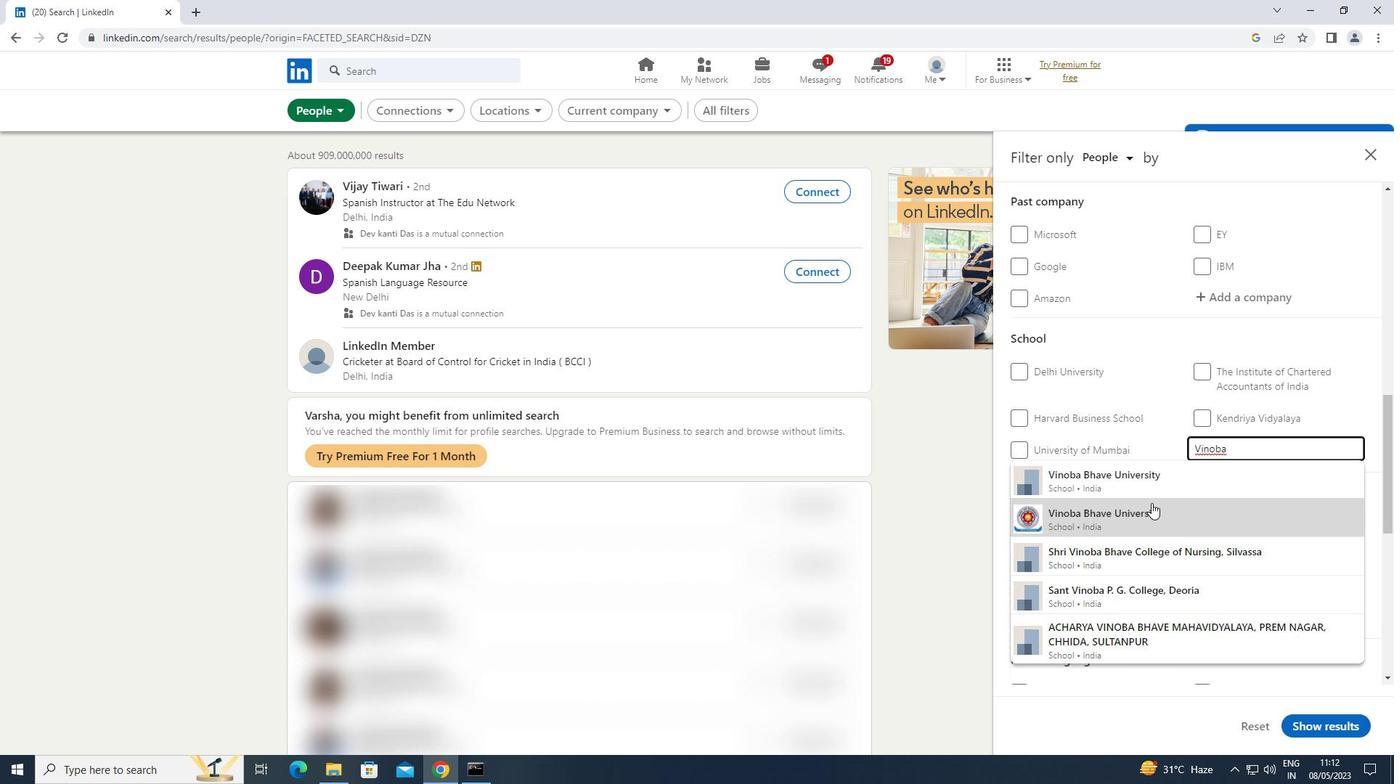 
Action: Mouse pressed left at (1139, 511)
Screenshot: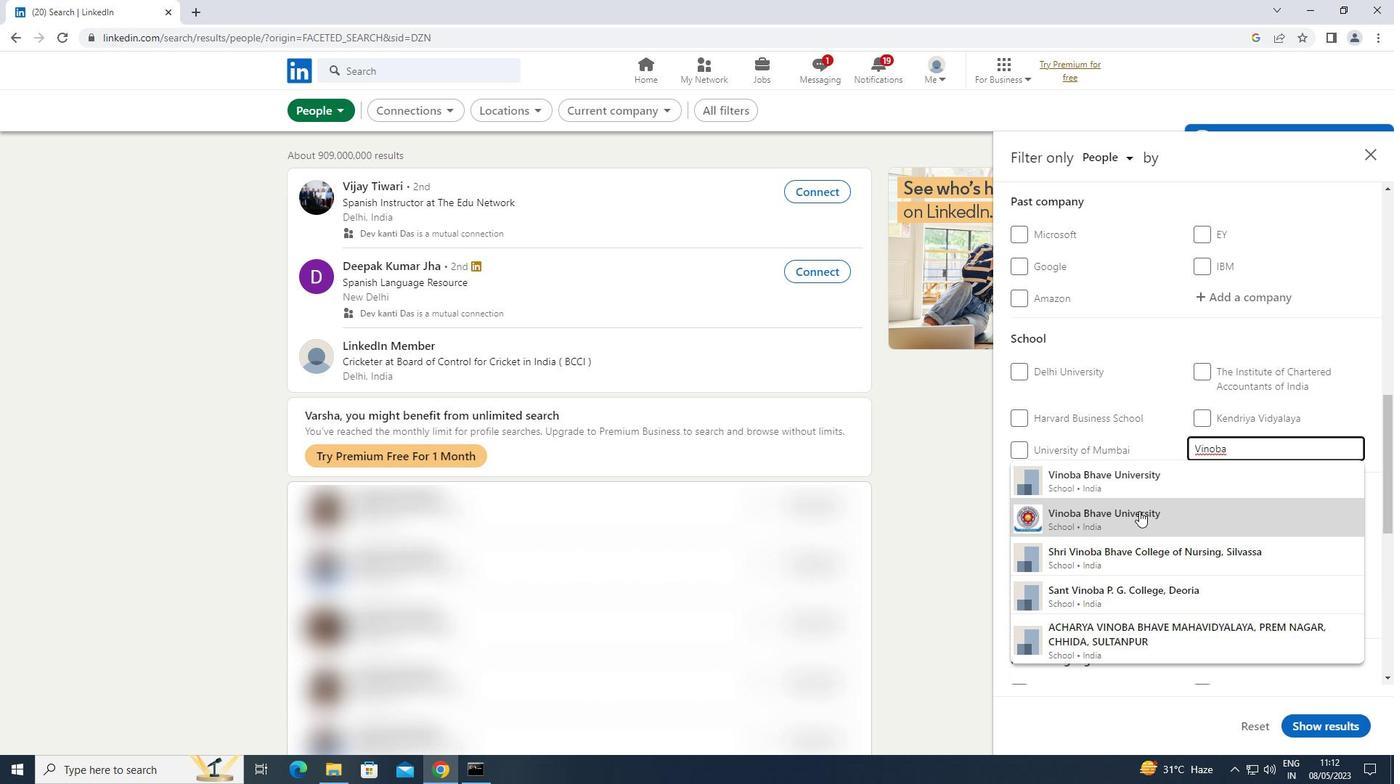 
Action: Mouse moved to (1143, 509)
Screenshot: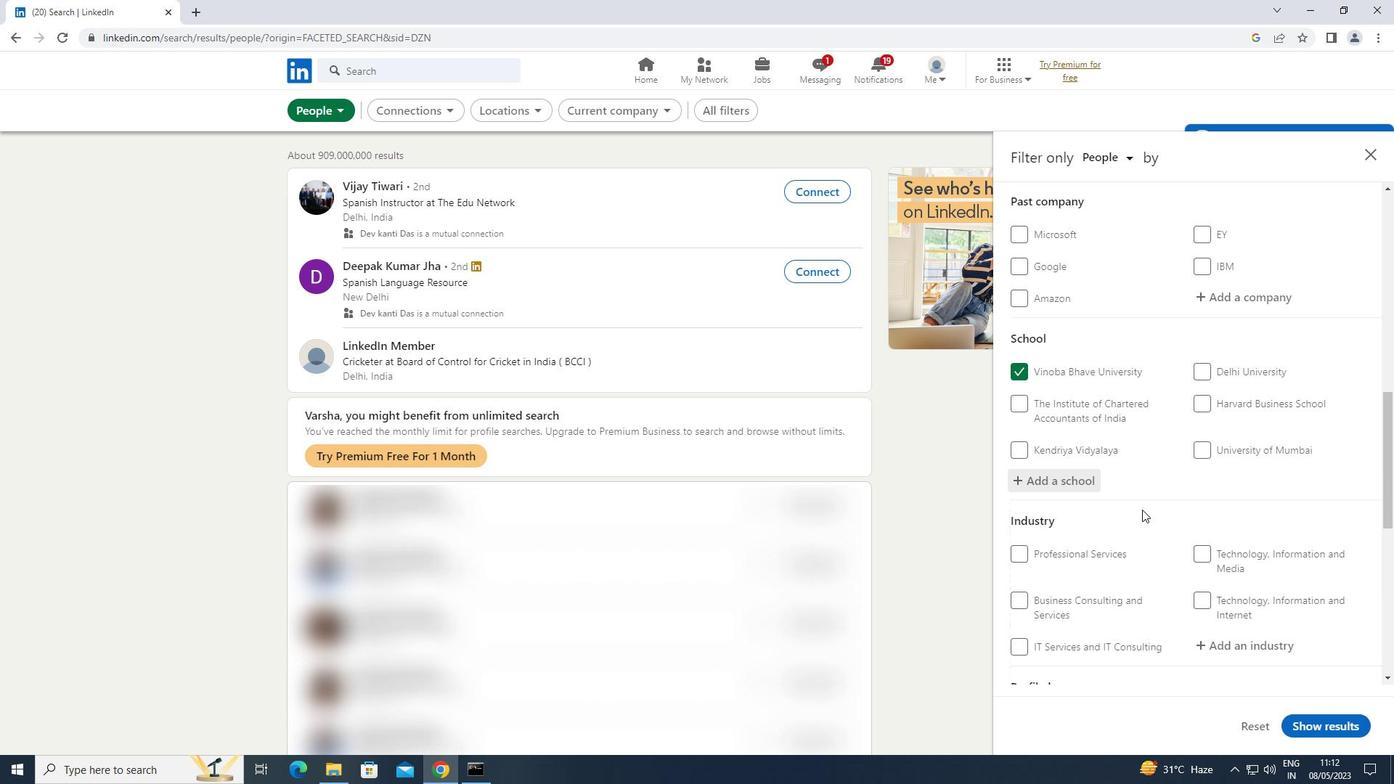 
Action: Mouse scrolled (1143, 509) with delta (0, 0)
Screenshot: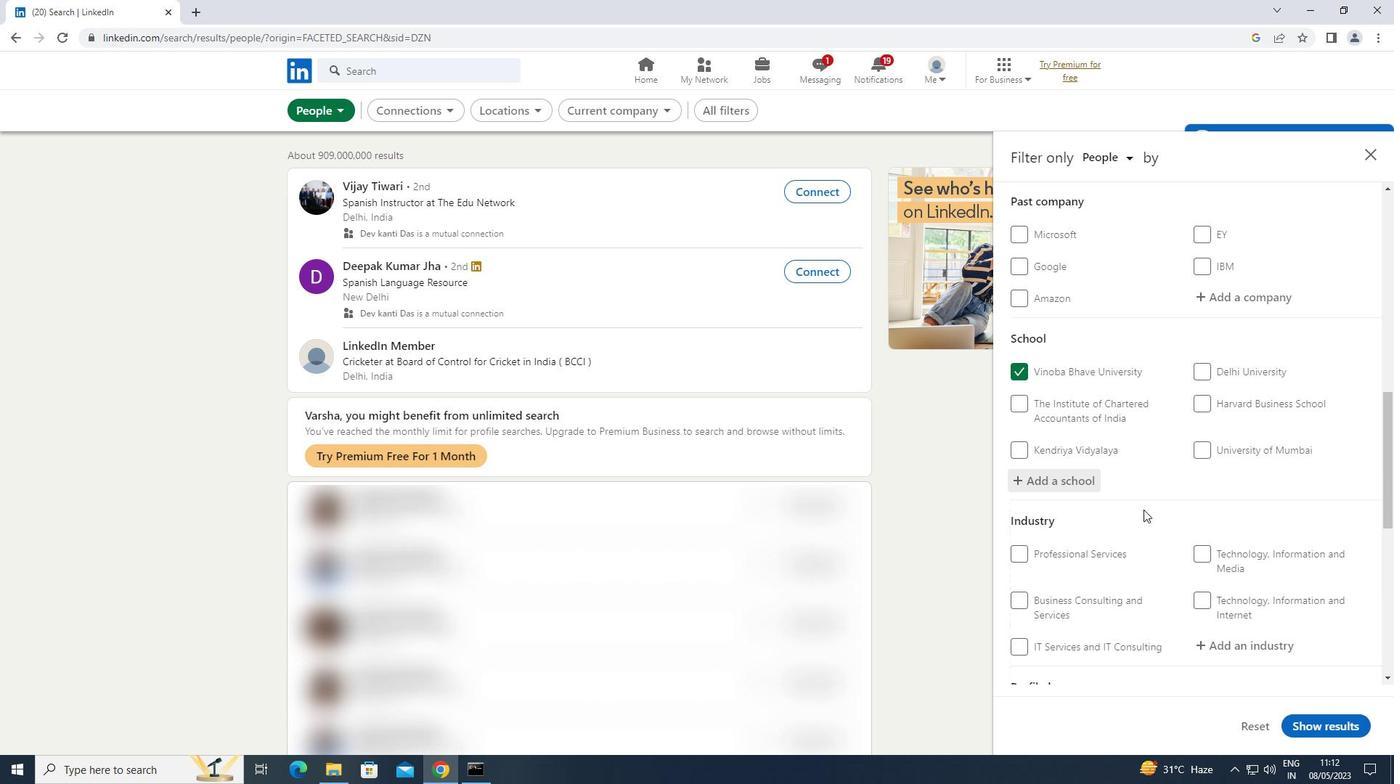 
Action: Mouse scrolled (1143, 509) with delta (0, 0)
Screenshot: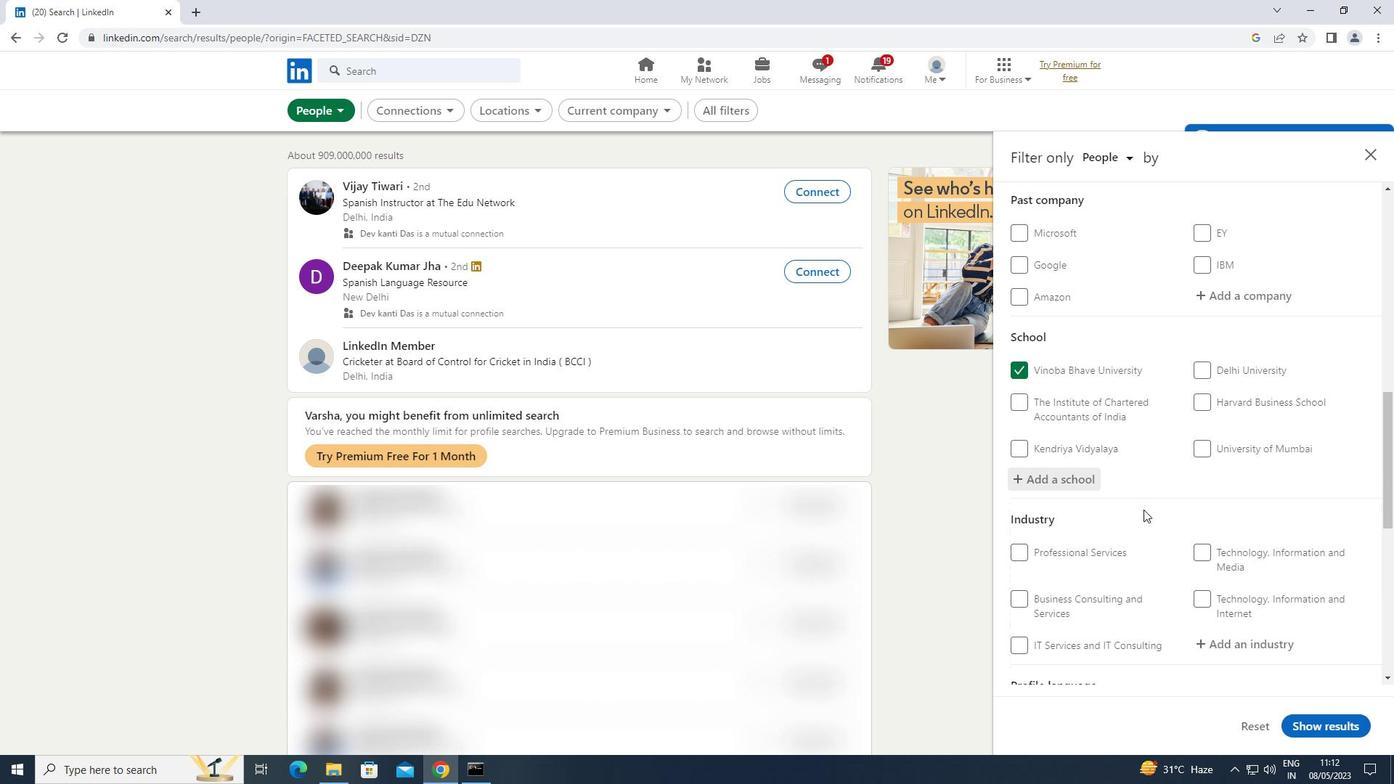 
Action: Mouse scrolled (1143, 509) with delta (0, 0)
Screenshot: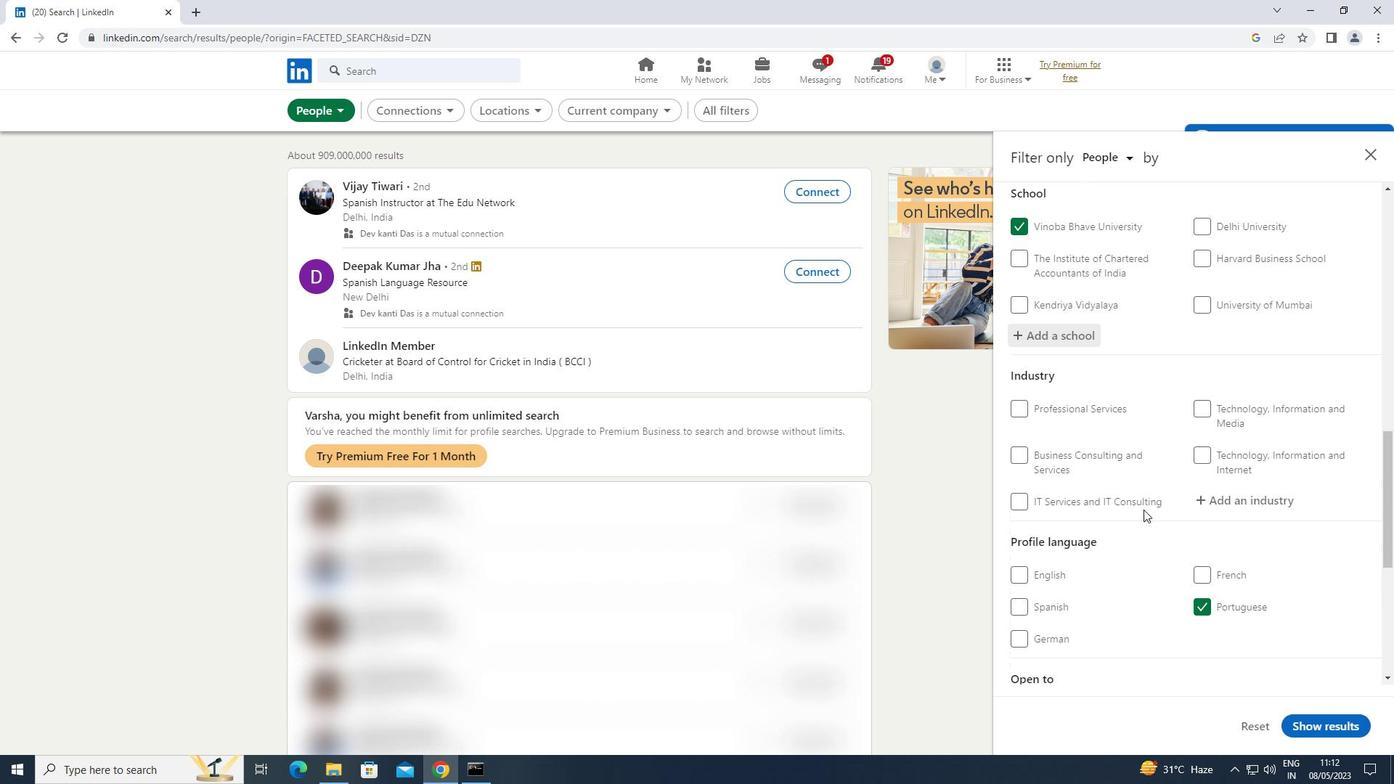 
Action: Mouse scrolled (1143, 509) with delta (0, 0)
Screenshot: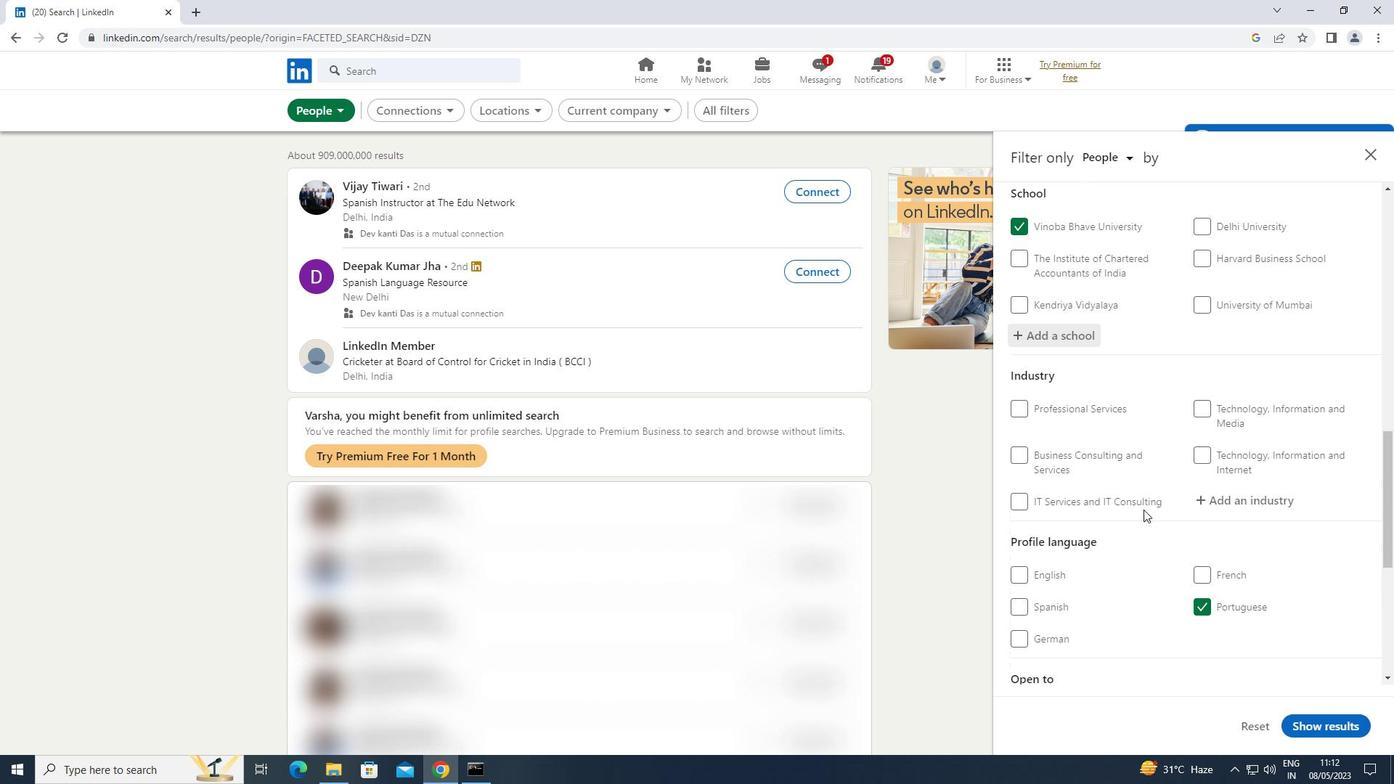 
Action: Mouse moved to (1254, 358)
Screenshot: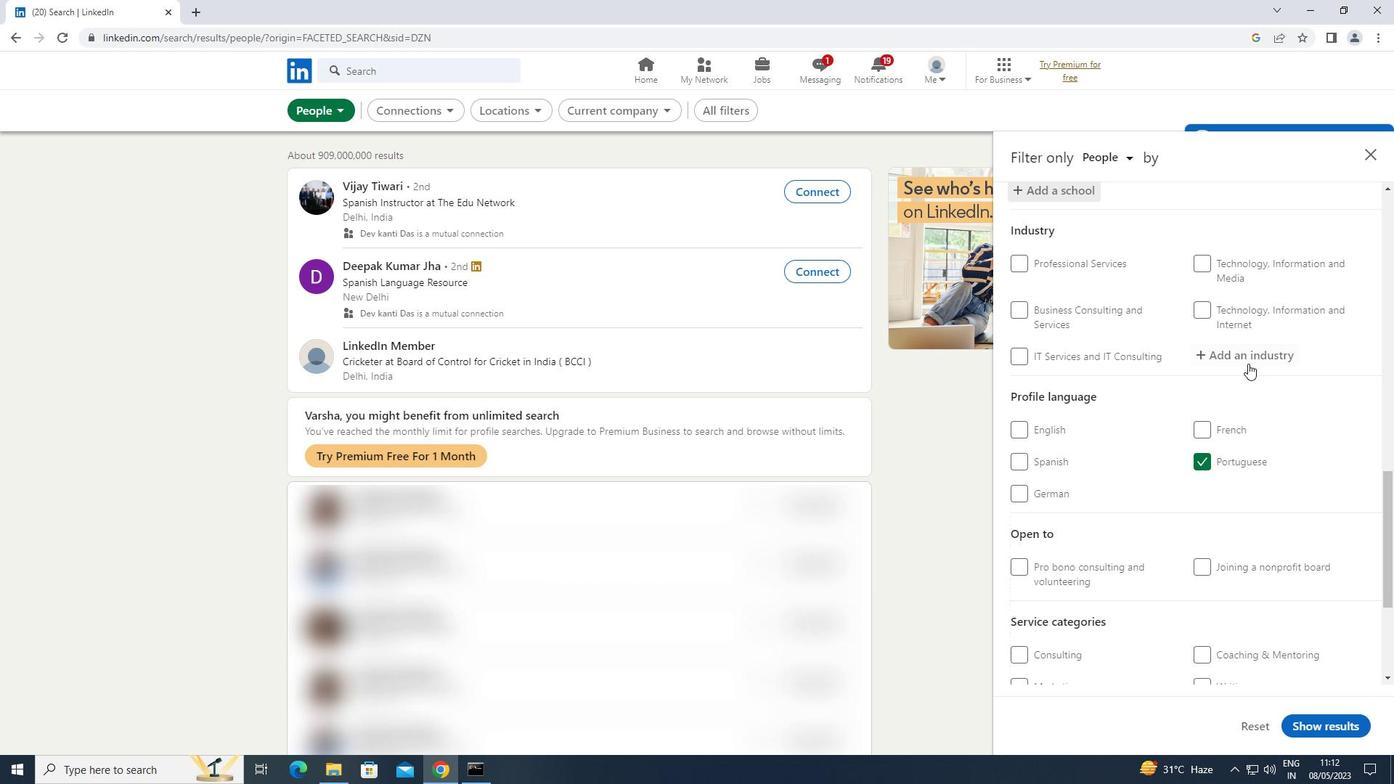 
Action: Mouse pressed left at (1254, 358)
Screenshot: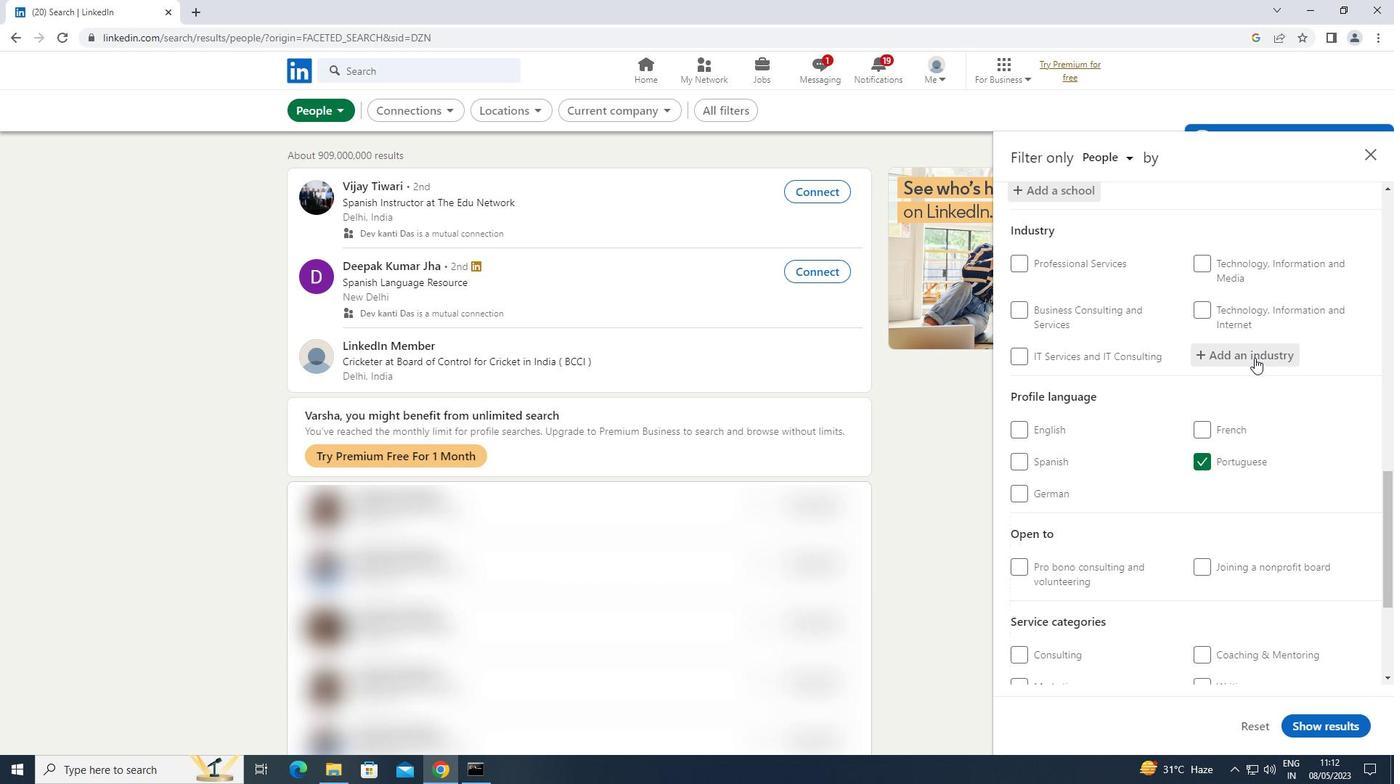 
Action: Key pressed <Key.shift>STRATEGI
Screenshot: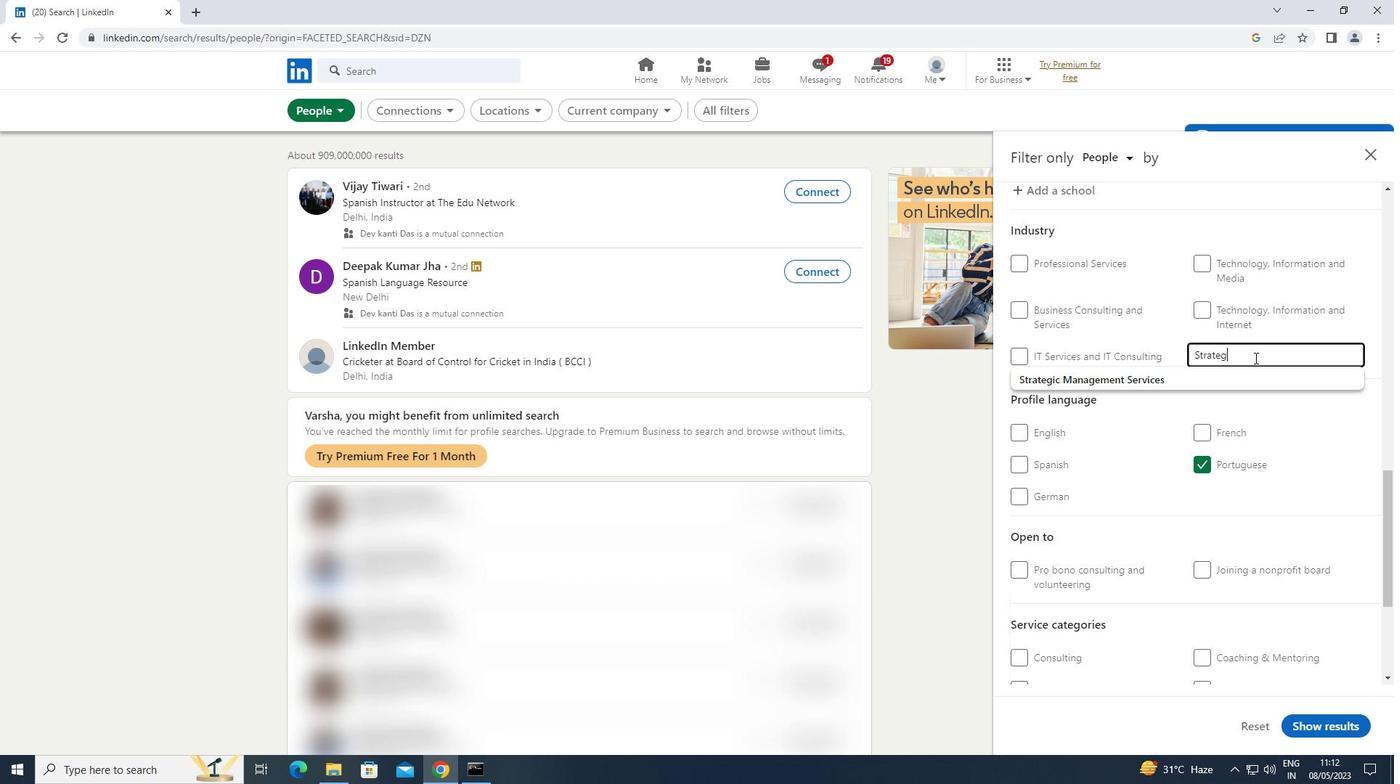 
Action: Mouse moved to (1171, 375)
Screenshot: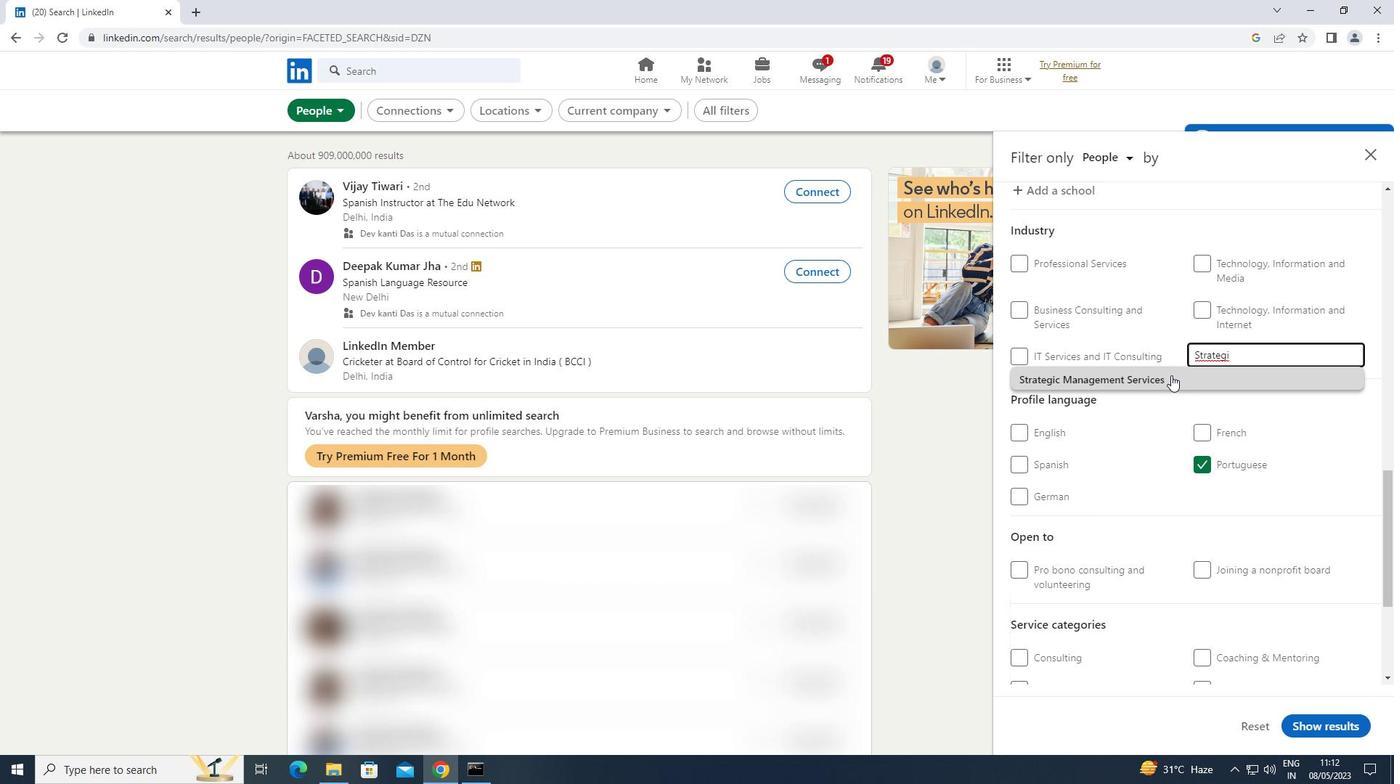 
Action: Mouse pressed left at (1171, 375)
Screenshot: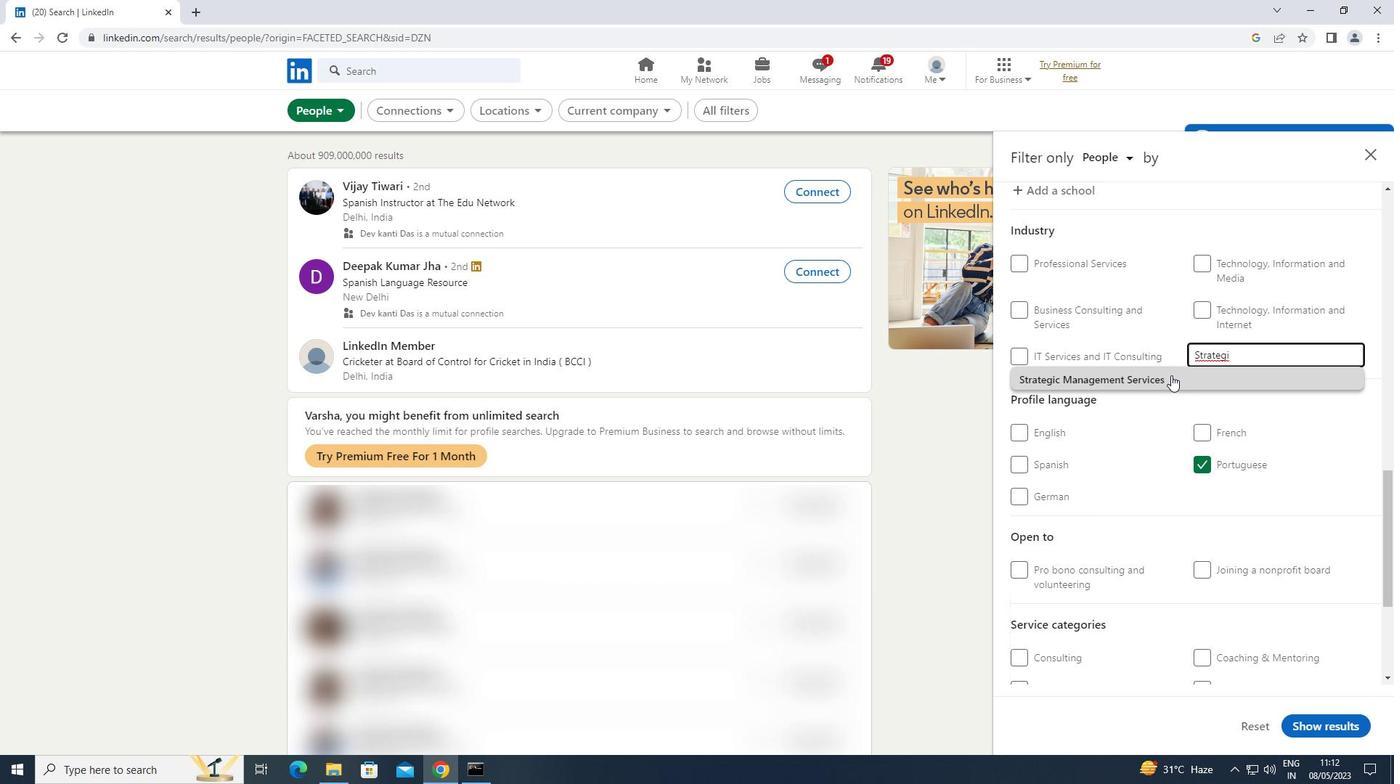 
Action: Mouse moved to (1177, 372)
Screenshot: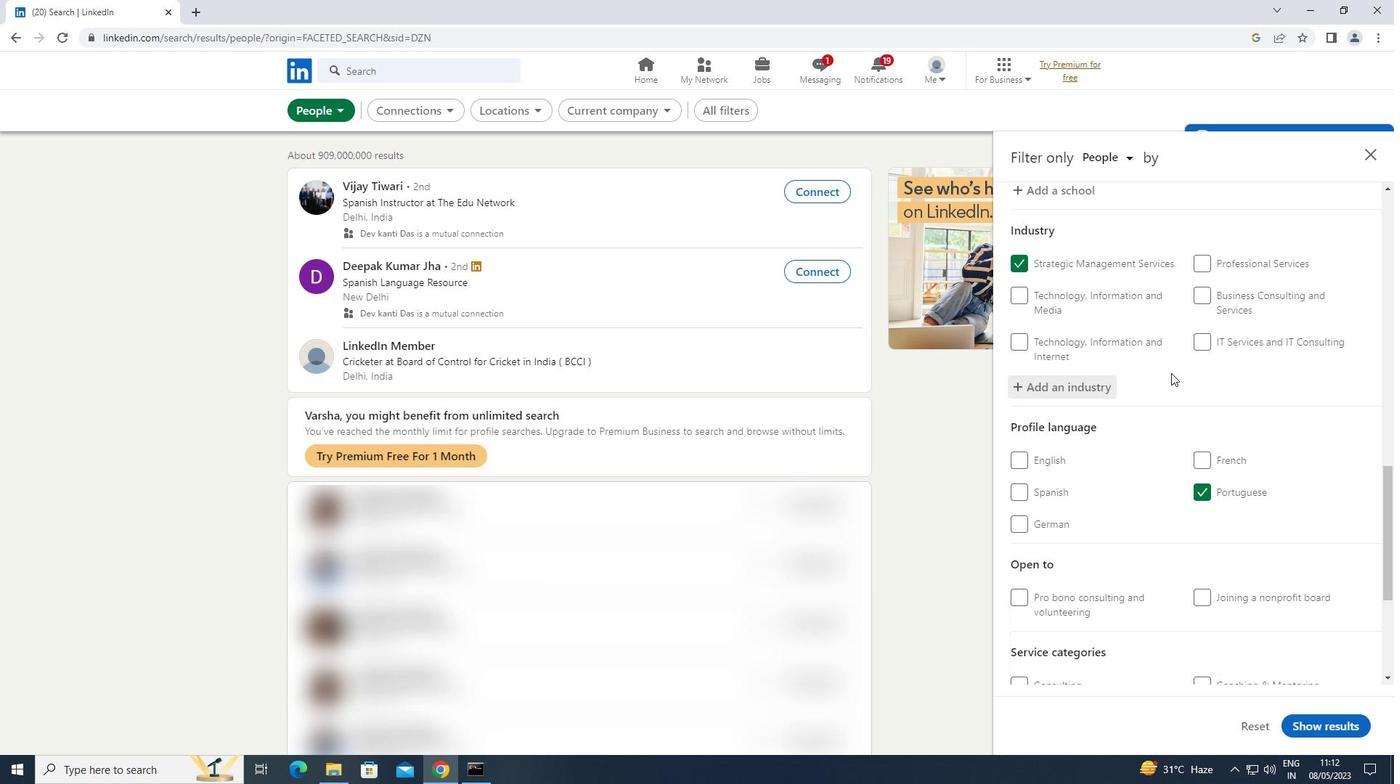 
Action: Mouse scrolled (1177, 371) with delta (0, 0)
Screenshot: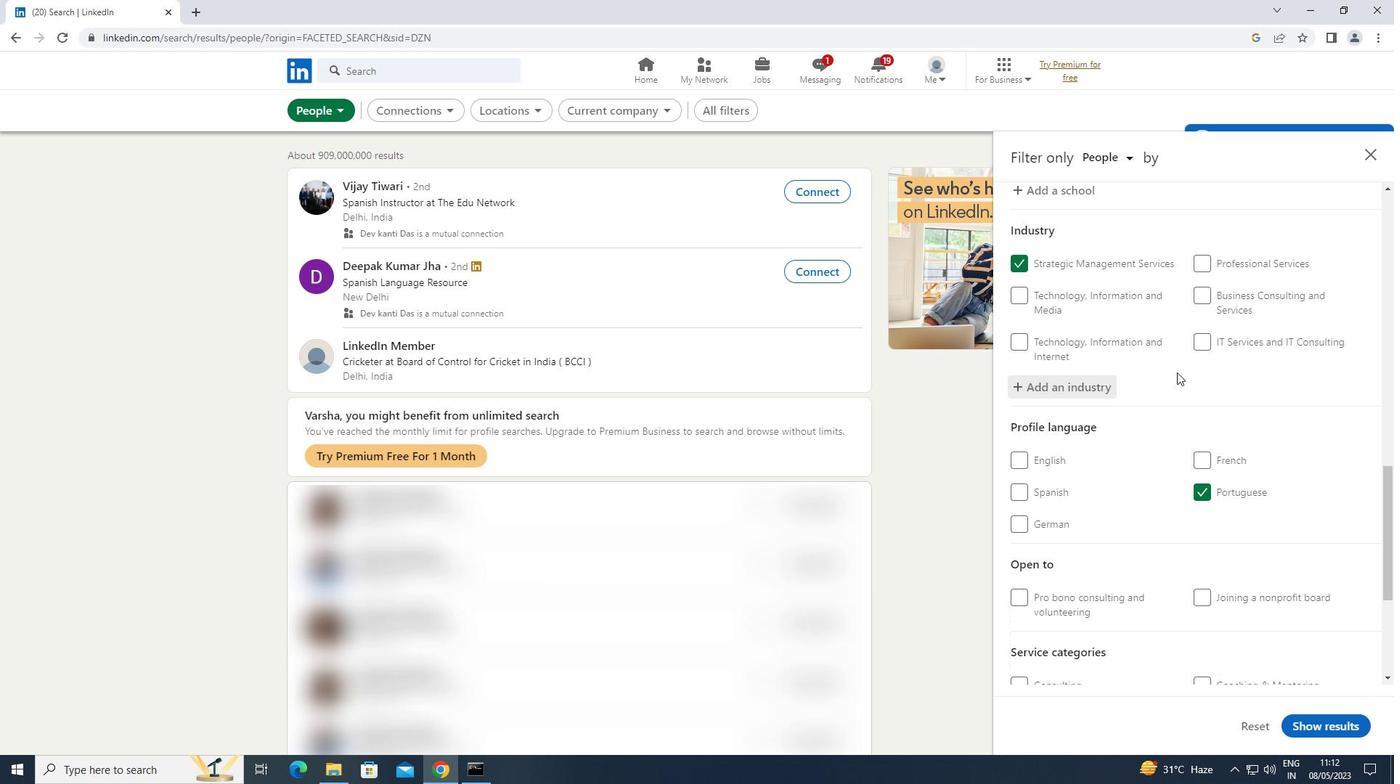 
Action: Mouse scrolled (1177, 371) with delta (0, 0)
Screenshot: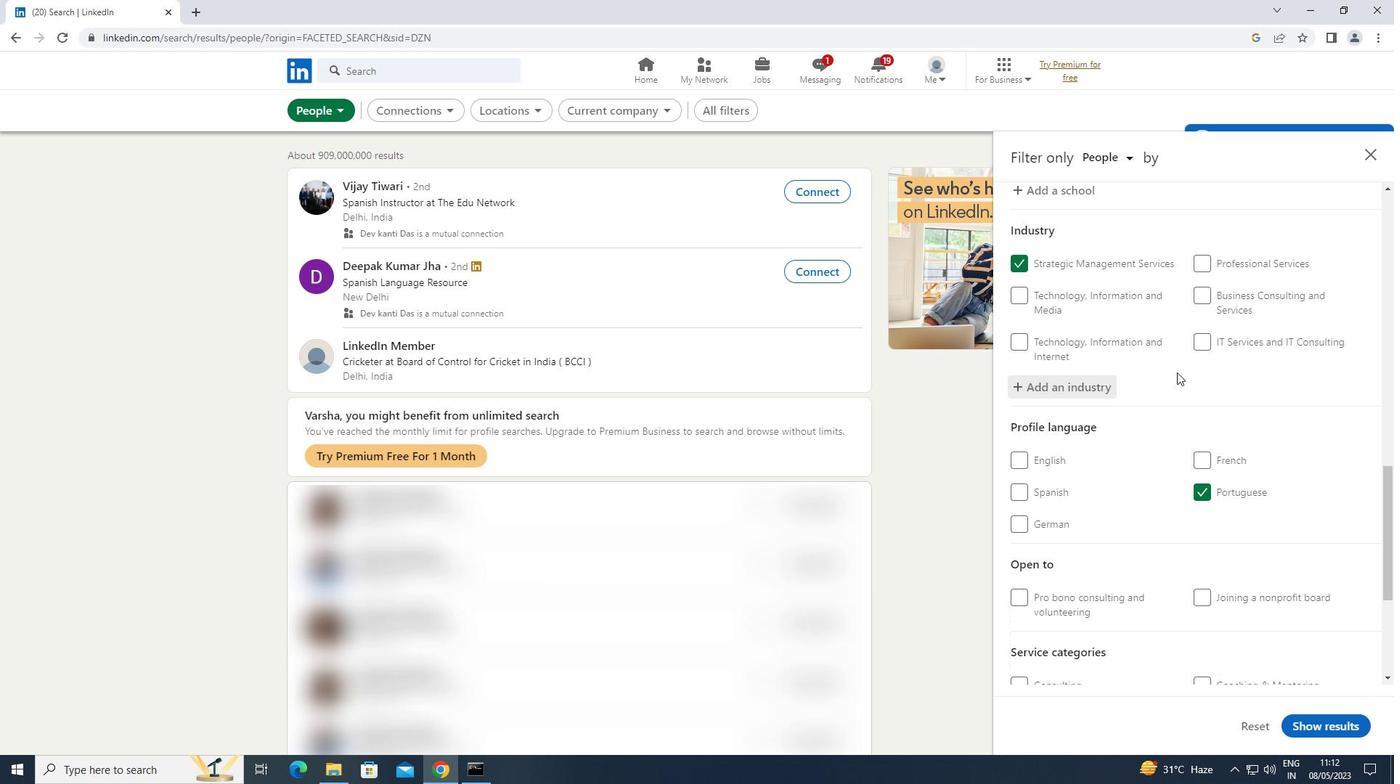 
Action: Mouse scrolled (1177, 371) with delta (0, 0)
Screenshot: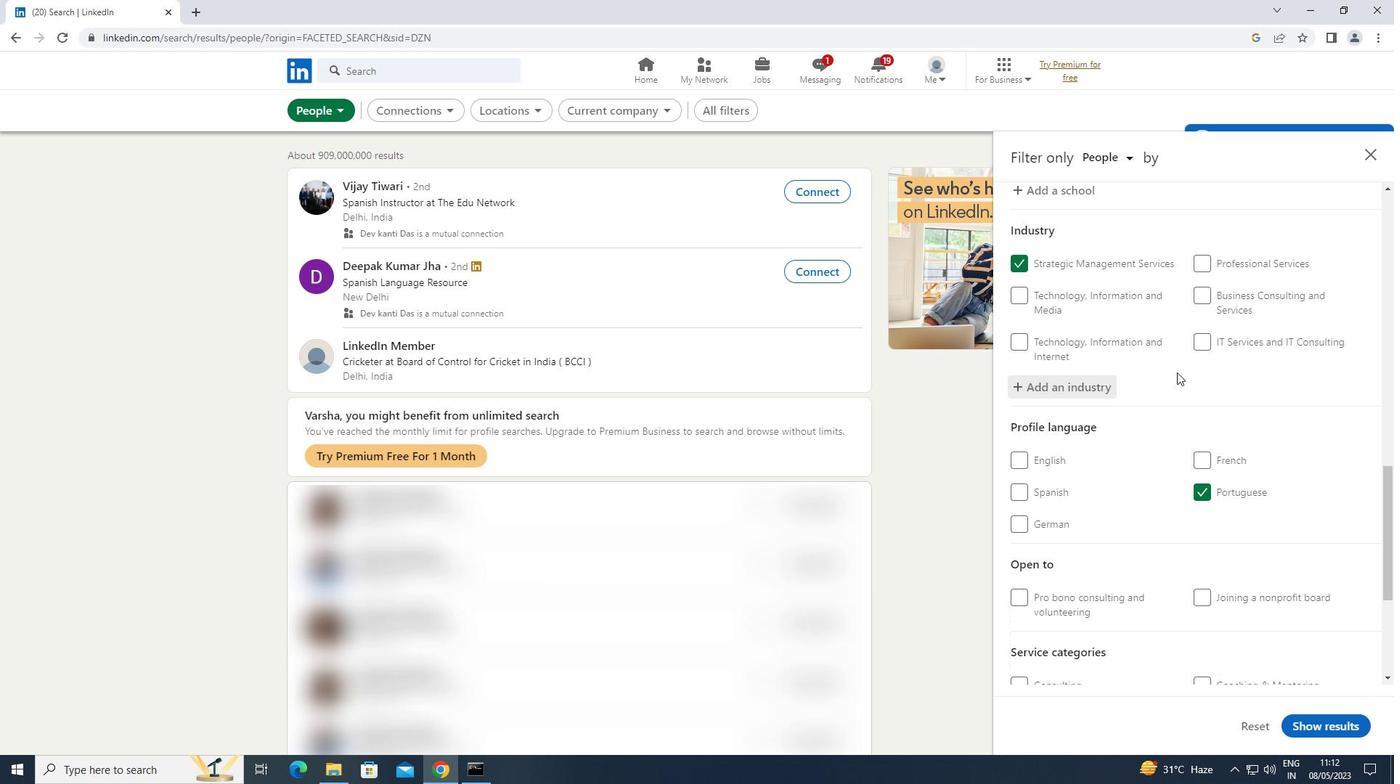 
Action: Mouse scrolled (1177, 371) with delta (0, 0)
Screenshot: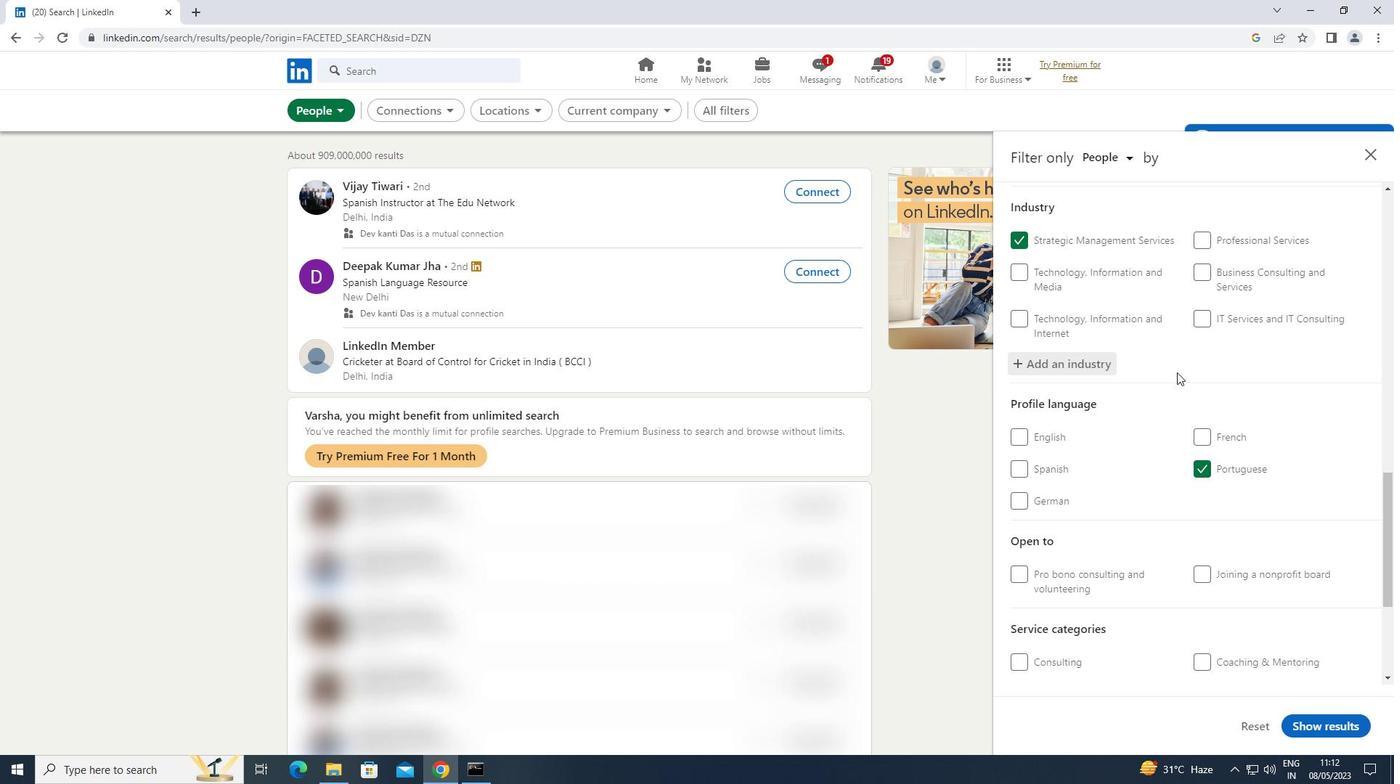 
Action: Mouse scrolled (1177, 371) with delta (0, 0)
Screenshot: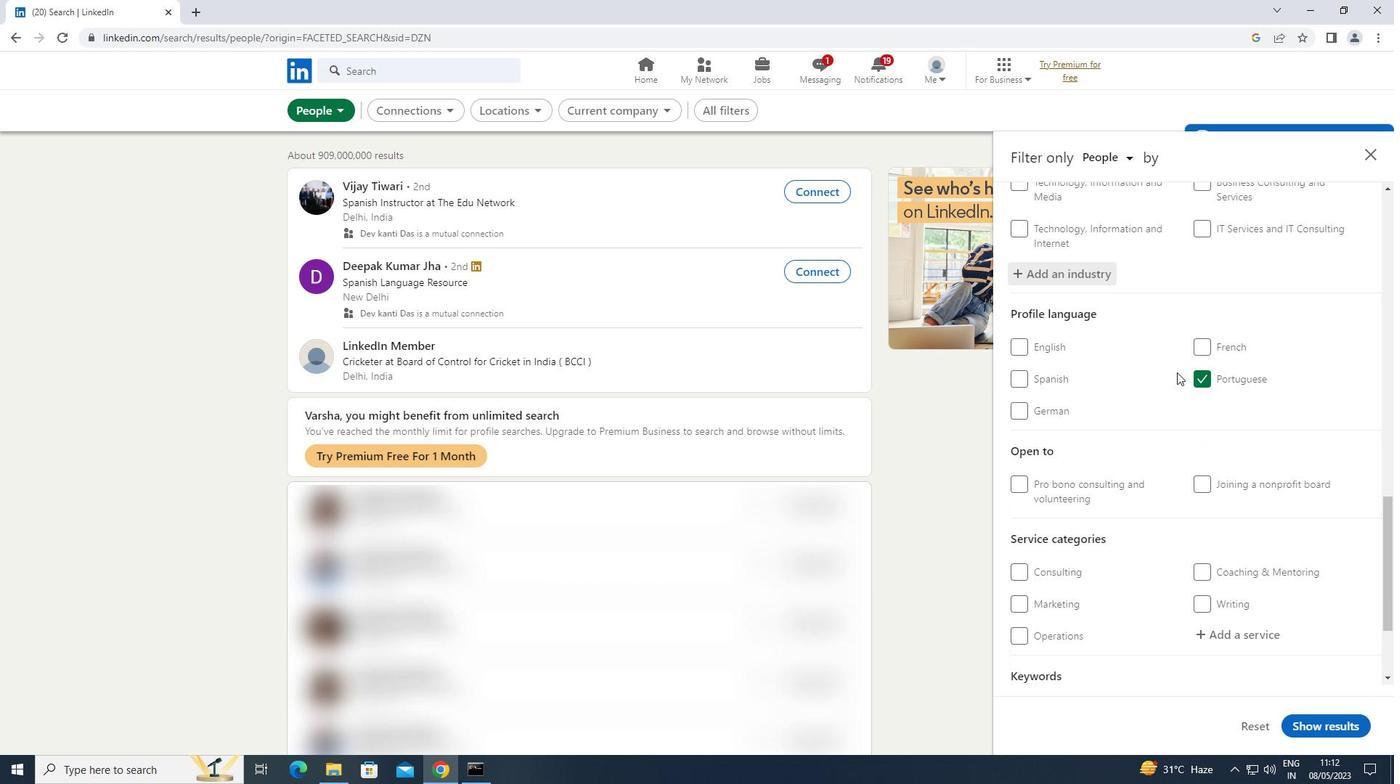 
Action: Mouse moved to (1231, 474)
Screenshot: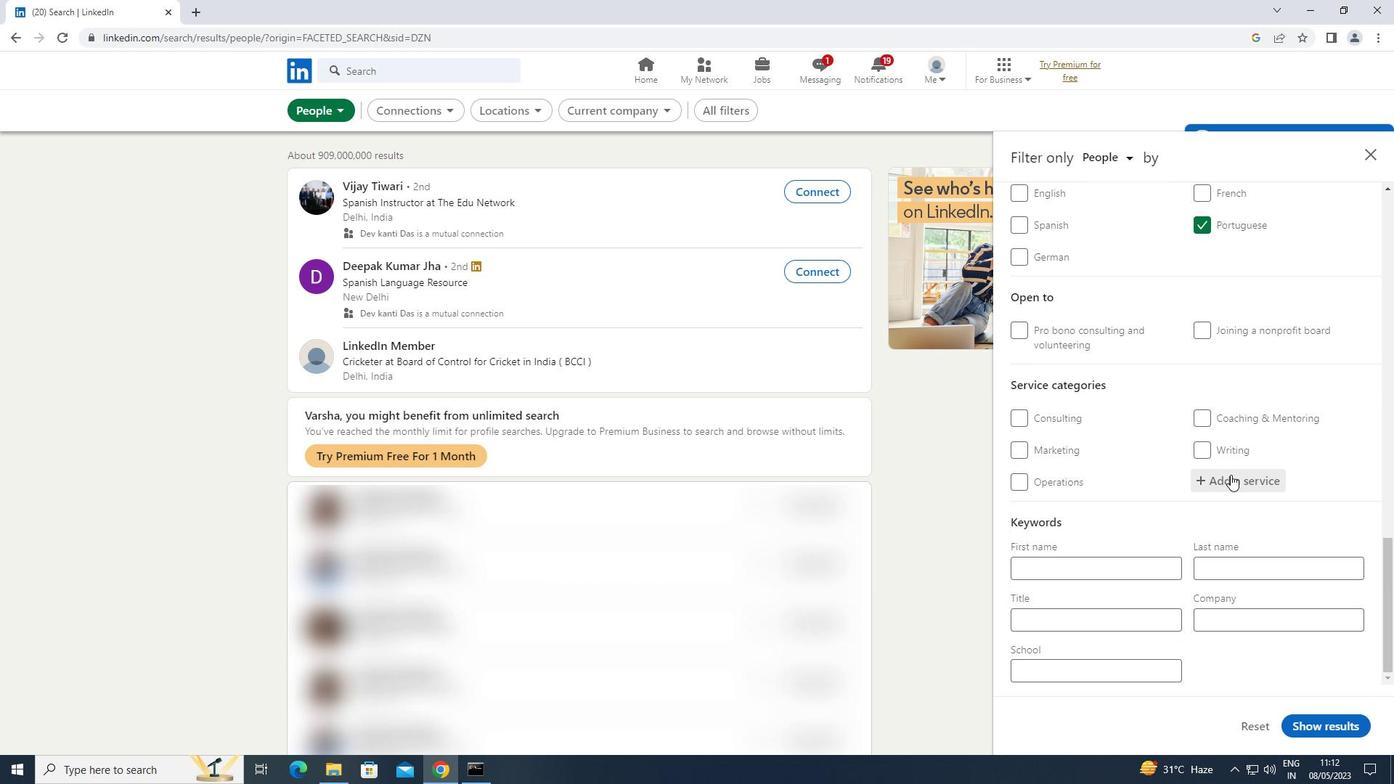 
Action: Mouse pressed left at (1231, 474)
Screenshot: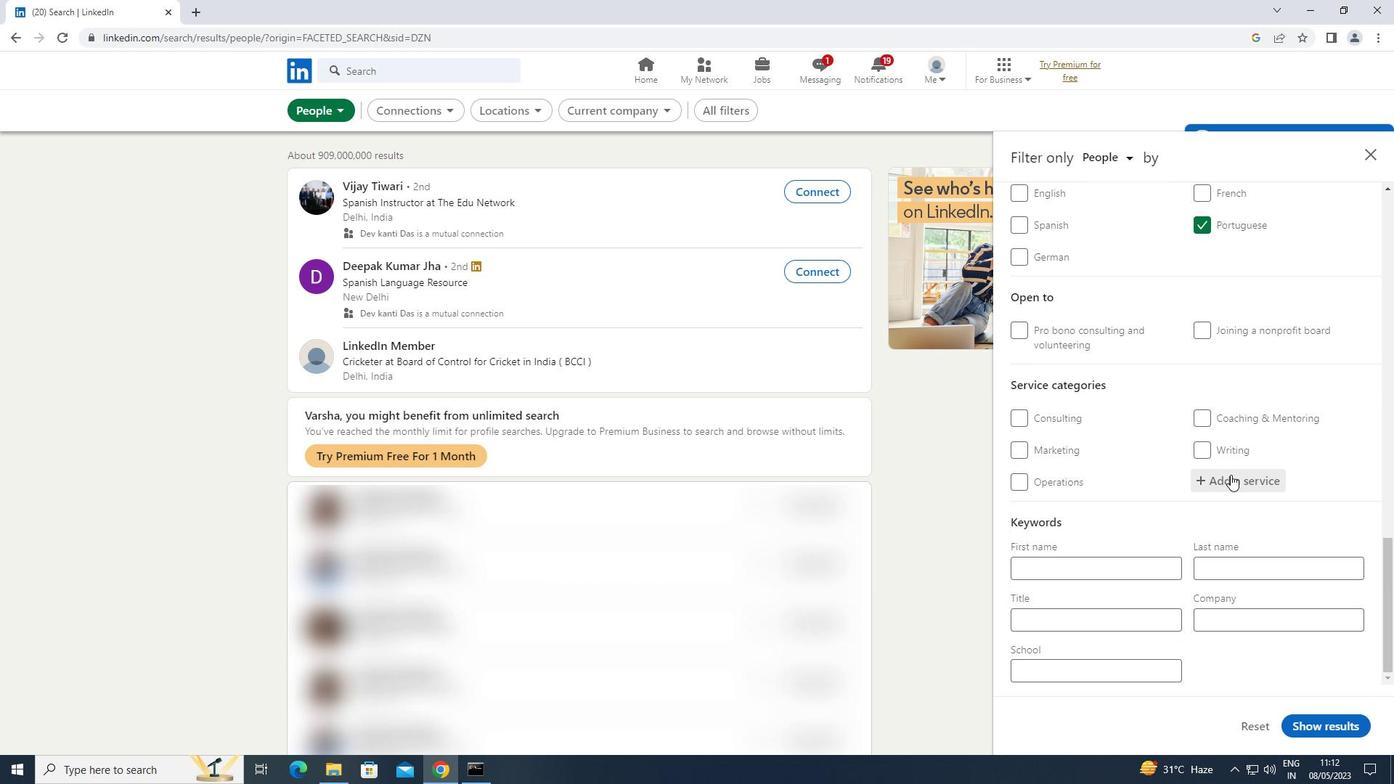
Action: Key pressed <Key.shift>WORD<Key.shift>PRESS
Screenshot: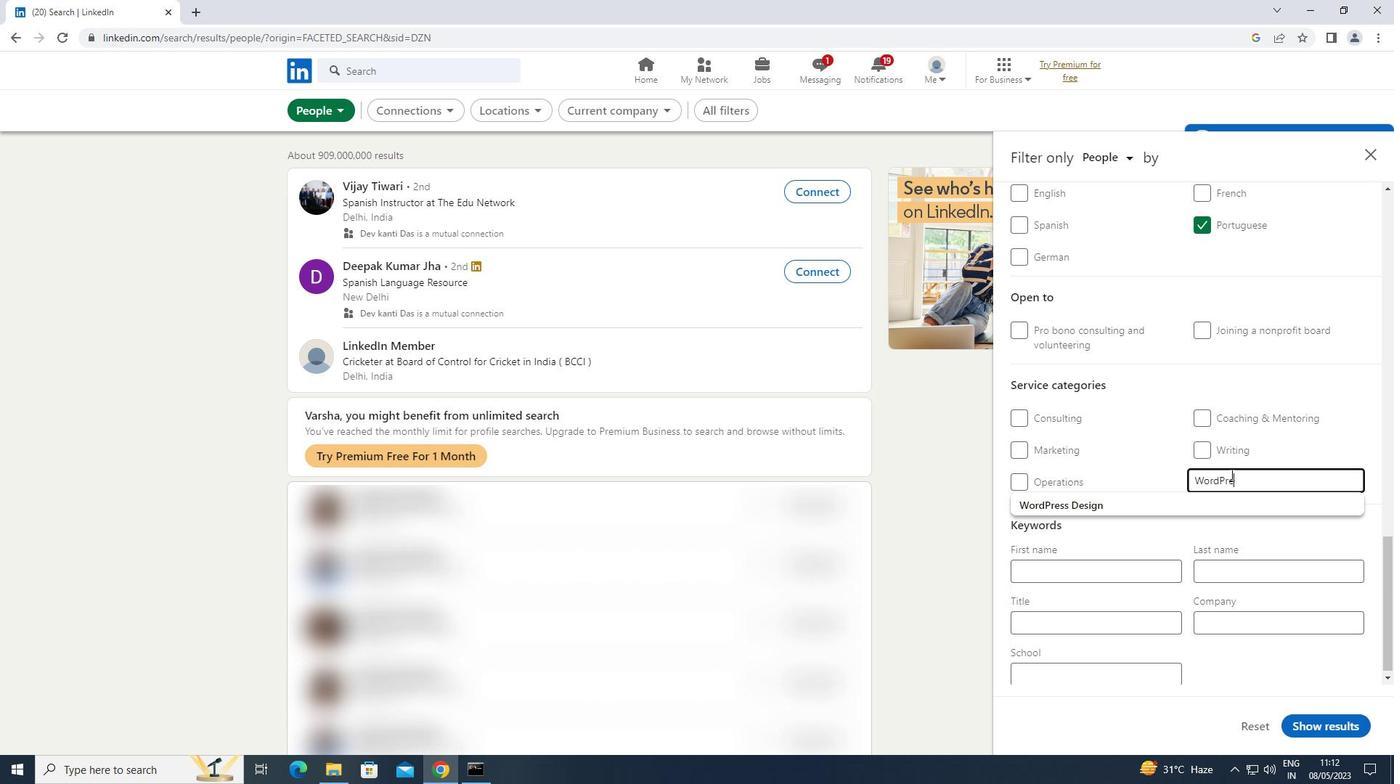 
Action: Mouse moved to (1140, 493)
Screenshot: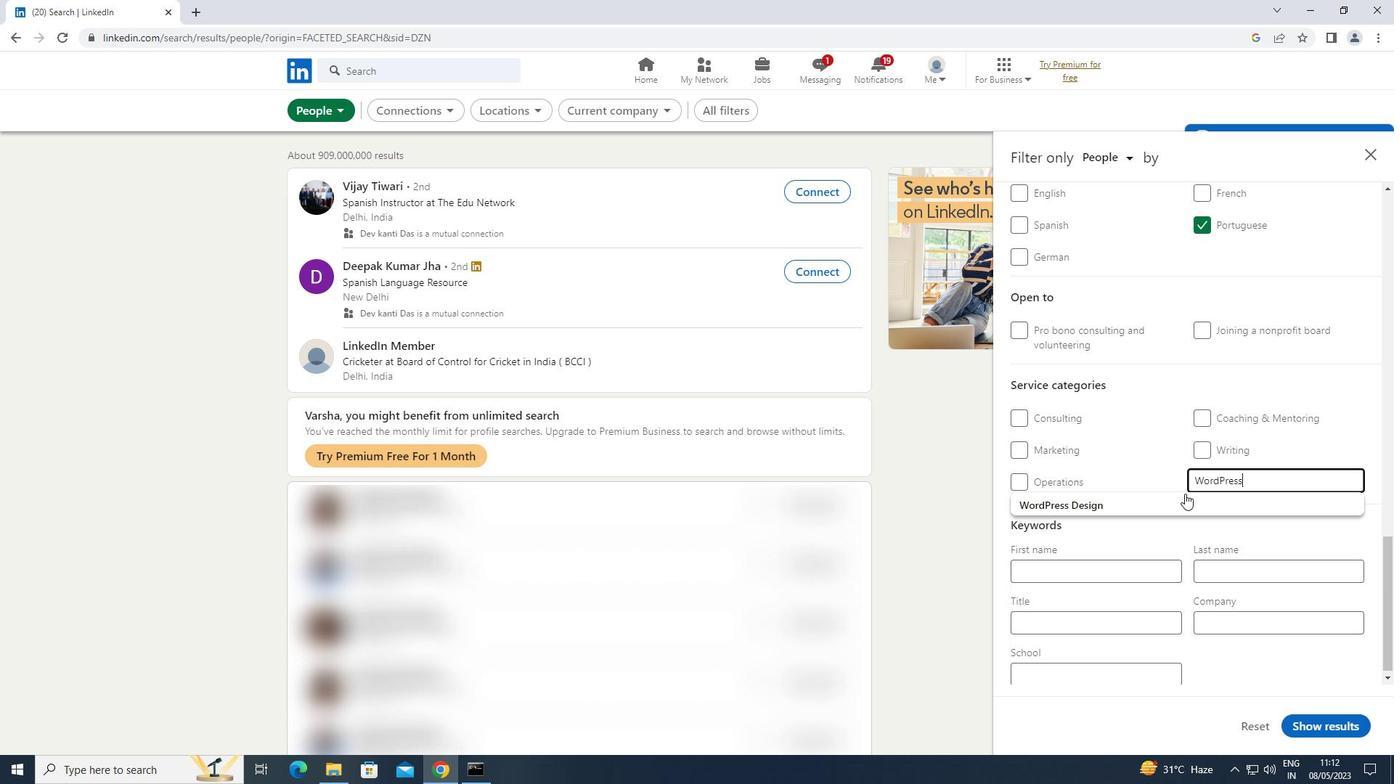 
Action: Mouse pressed left at (1140, 493)
Screenshot: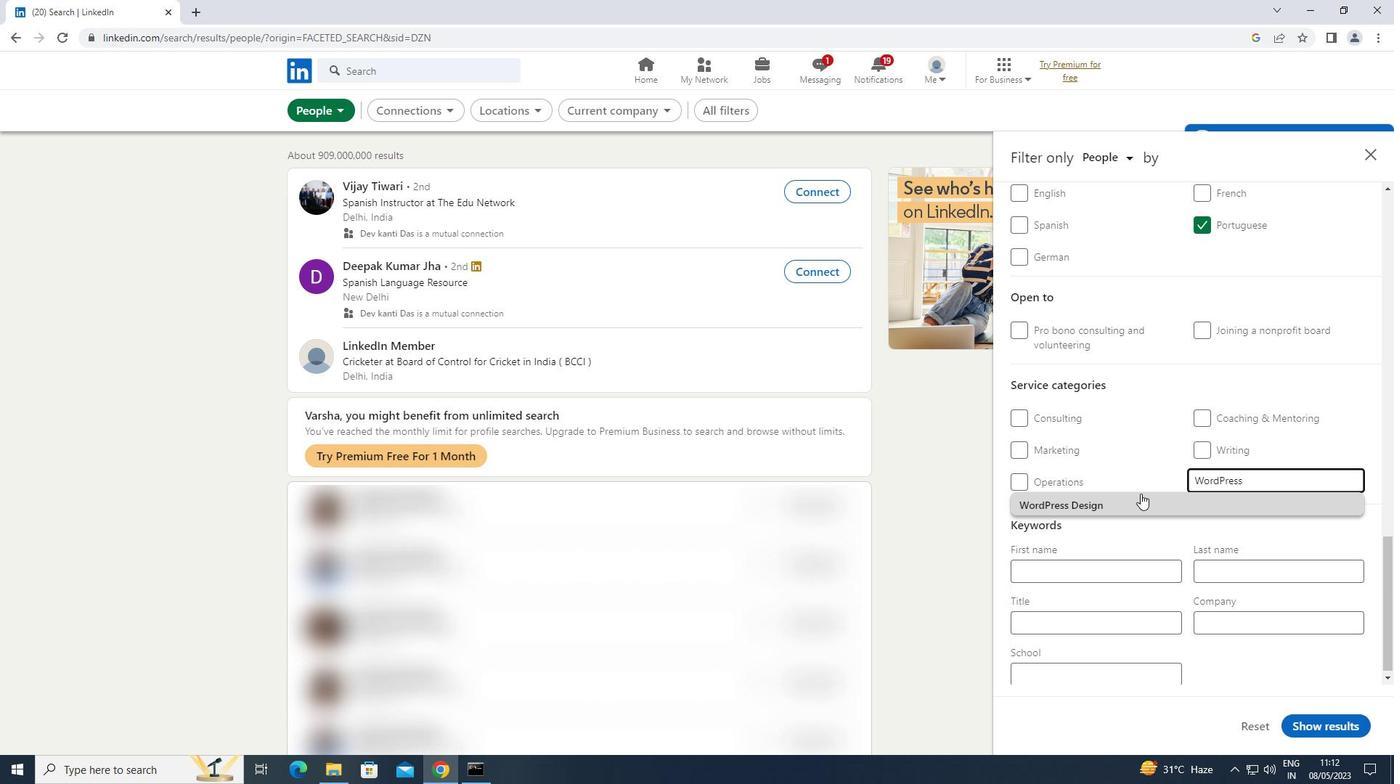 
Action: Mouse moved to (1140, 492)
Screenshot: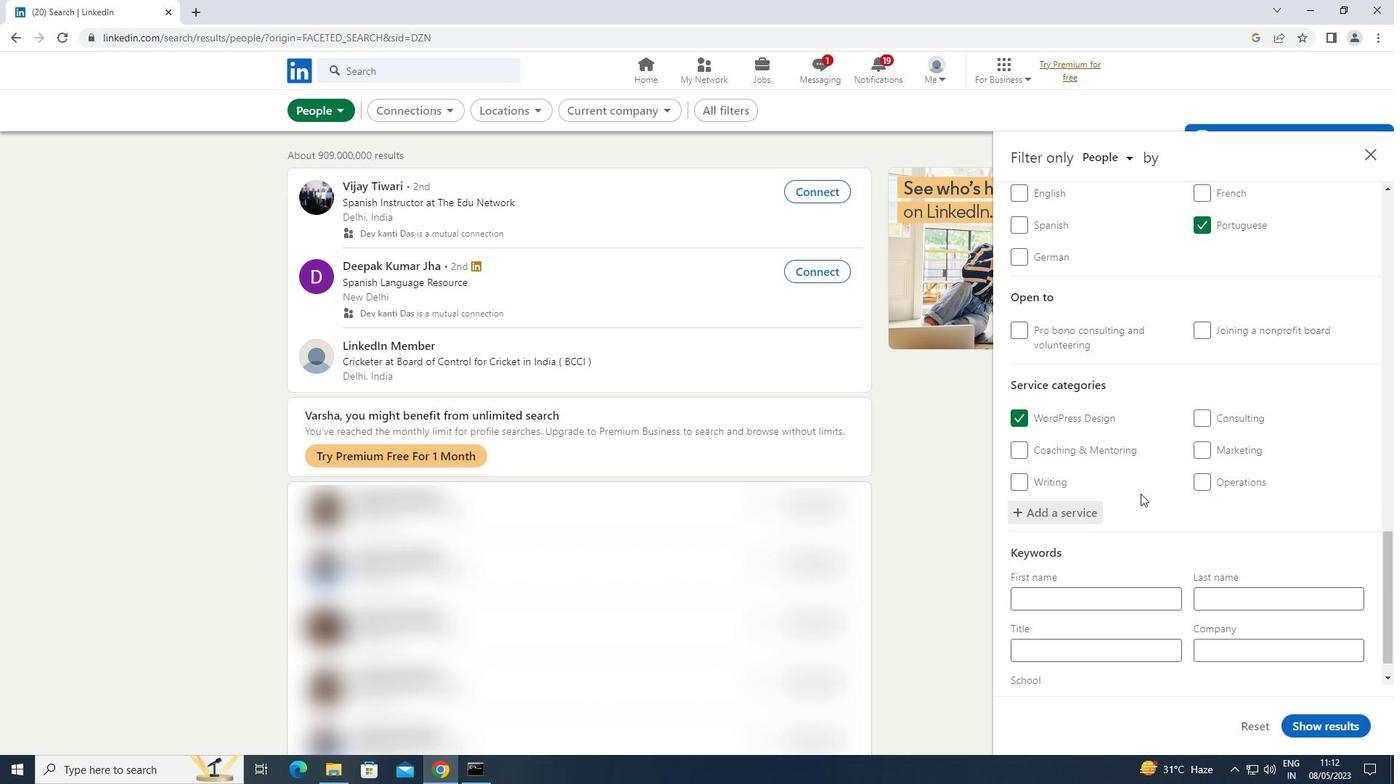
Action: Mouse scrolled (1140, 491) with delta (0, 0)
Screenshot: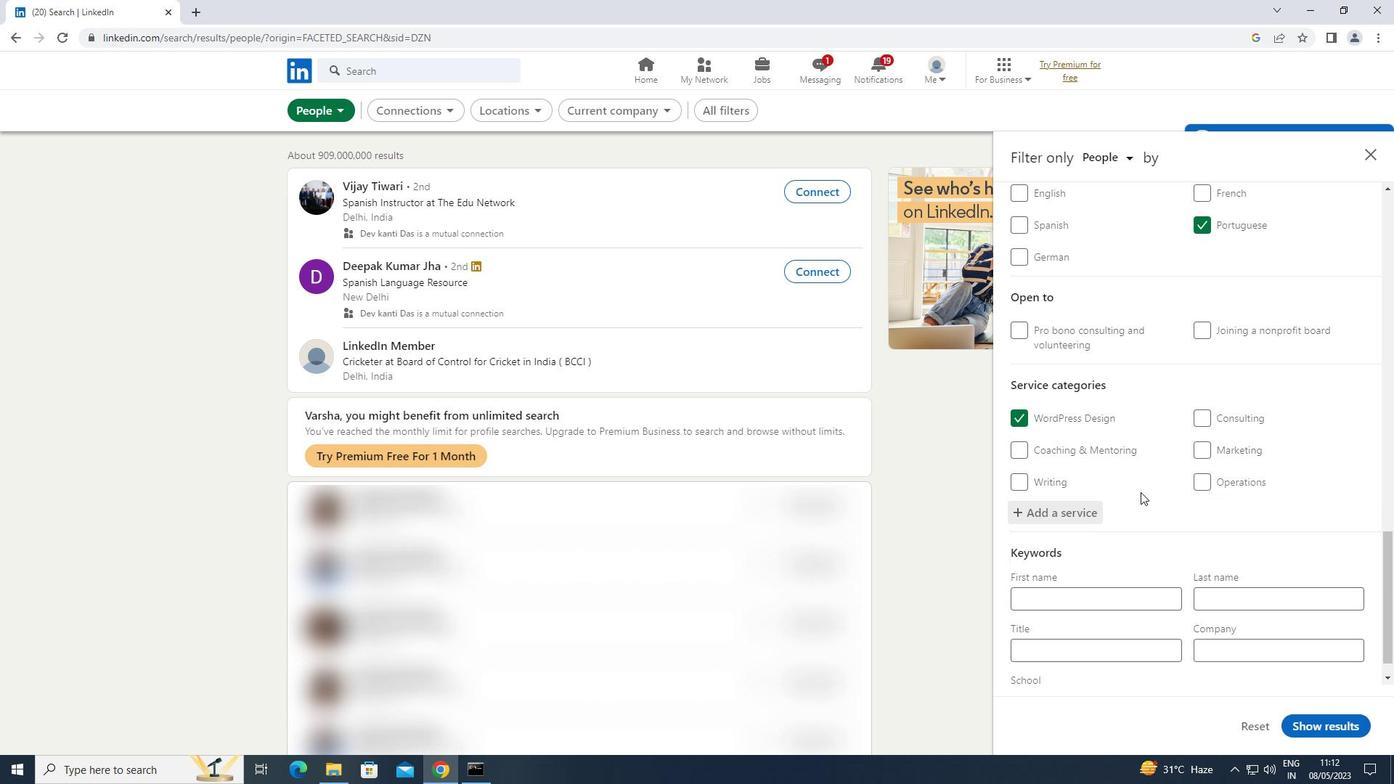 
Action: Mouse scrolled (1140, 491) with delta (0, 0)
Screenshot: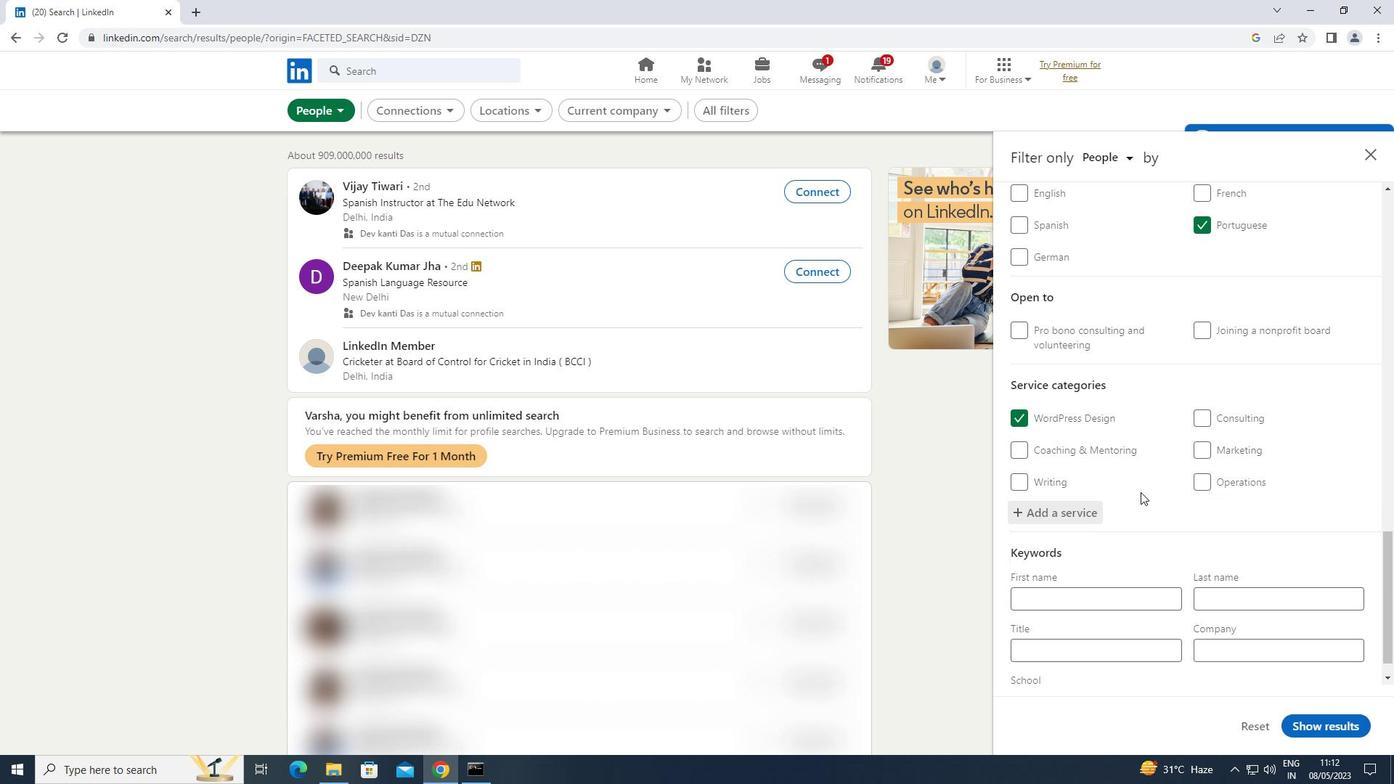 
Action: Mouse scrolled (1140, 491) with delta (0, 0)
Screenshot: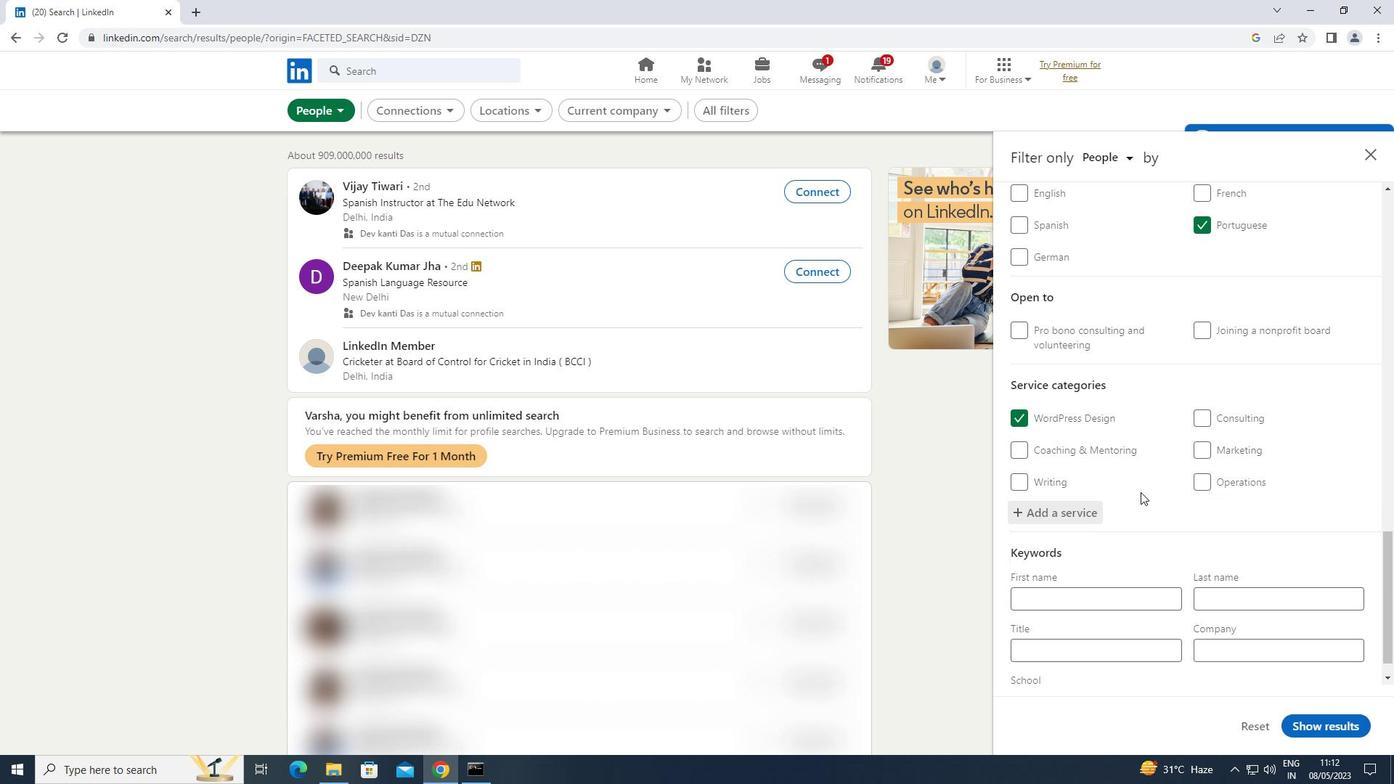
Action: Mouse scrolled (1140, 491) with delta (0, 0)
Screenshot: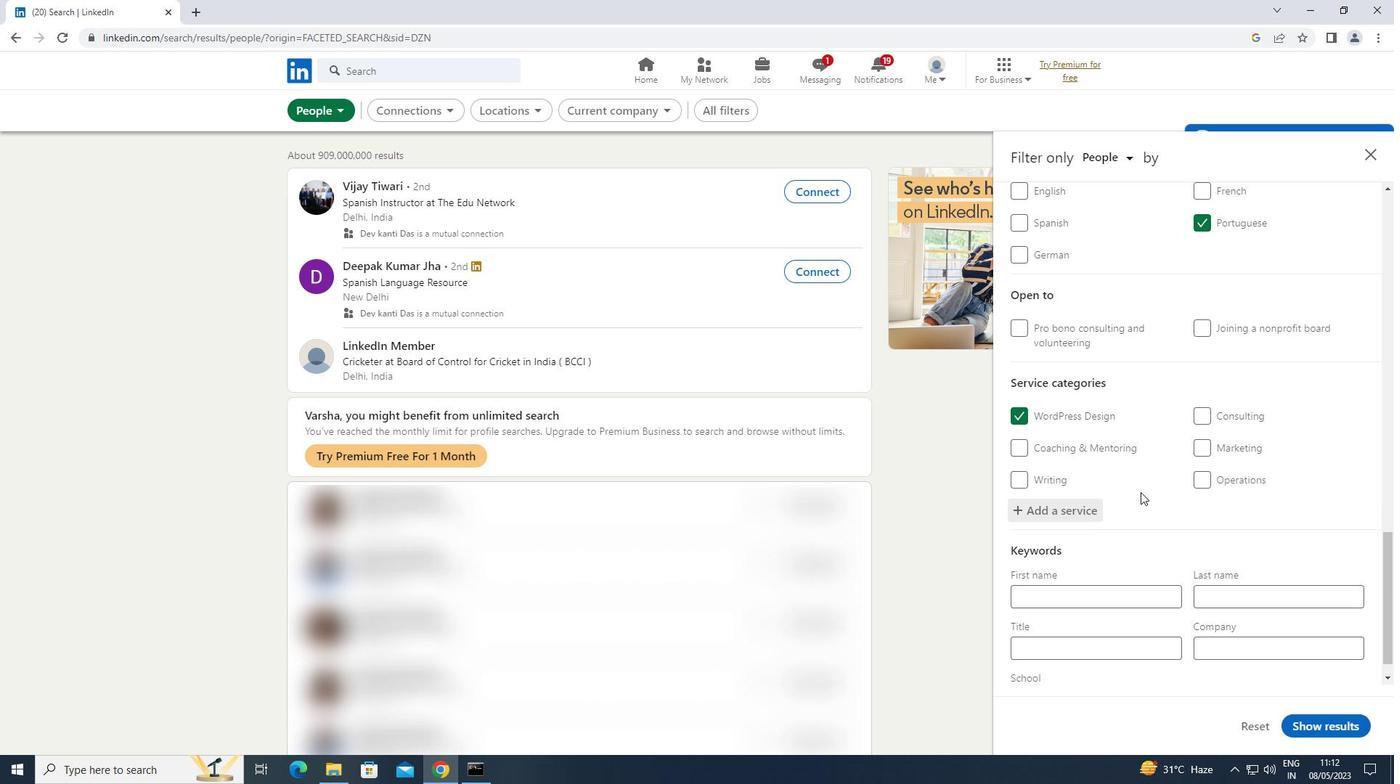 
Action: Mouse scrolled (1140, 491) with delta (0, 0)
Screenshot: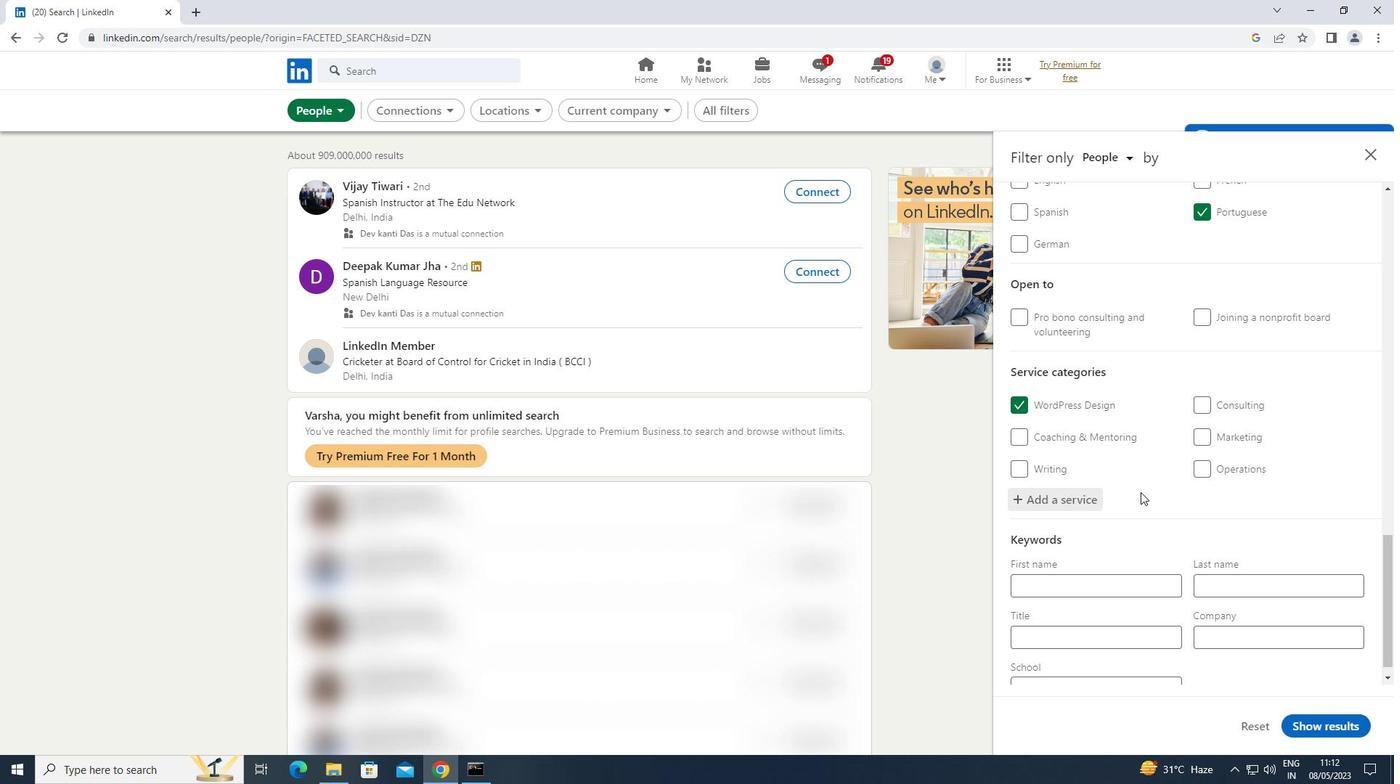 
Action: Mouse scrolled (1140, 491) with delta (0, 0)
Screenshot: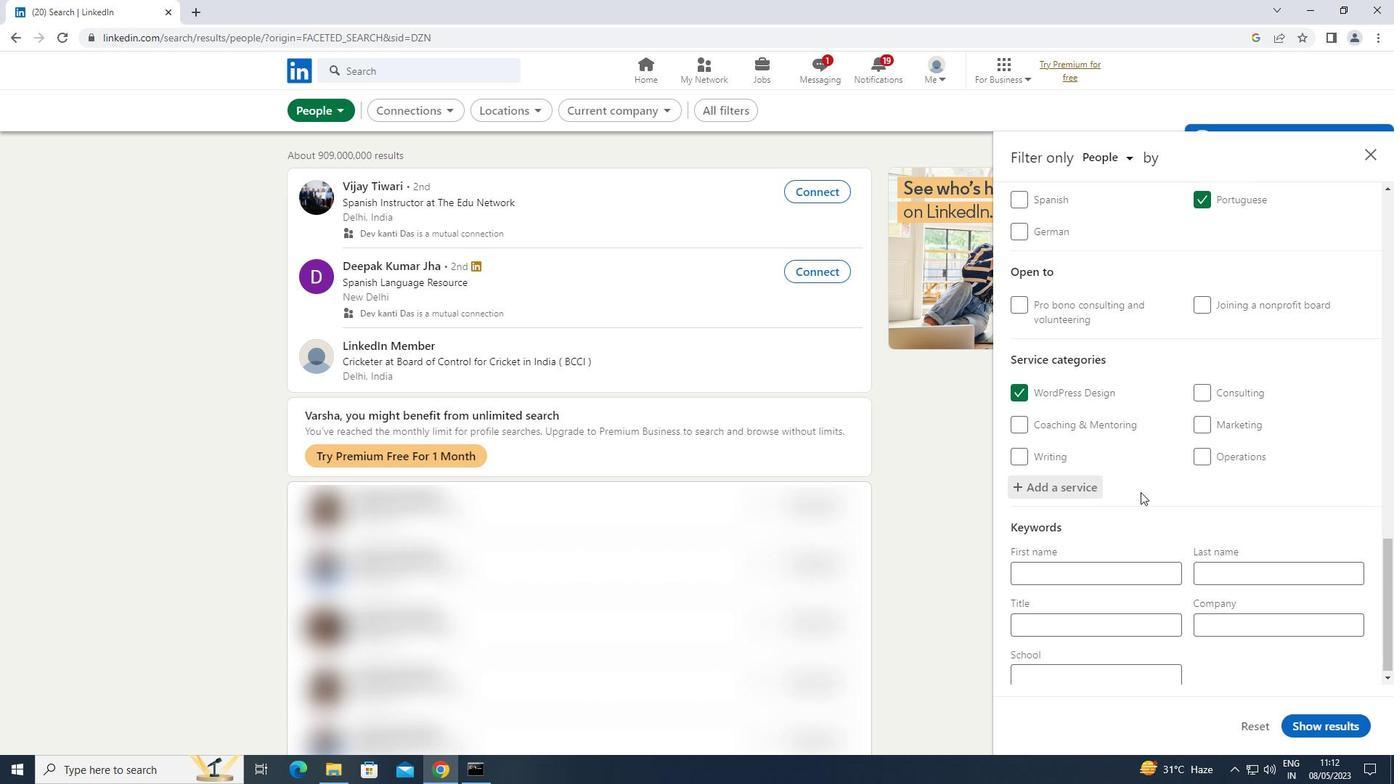 
Action: Mouse scrolled (1140, 491) with delta (0, 0)
Screenshot: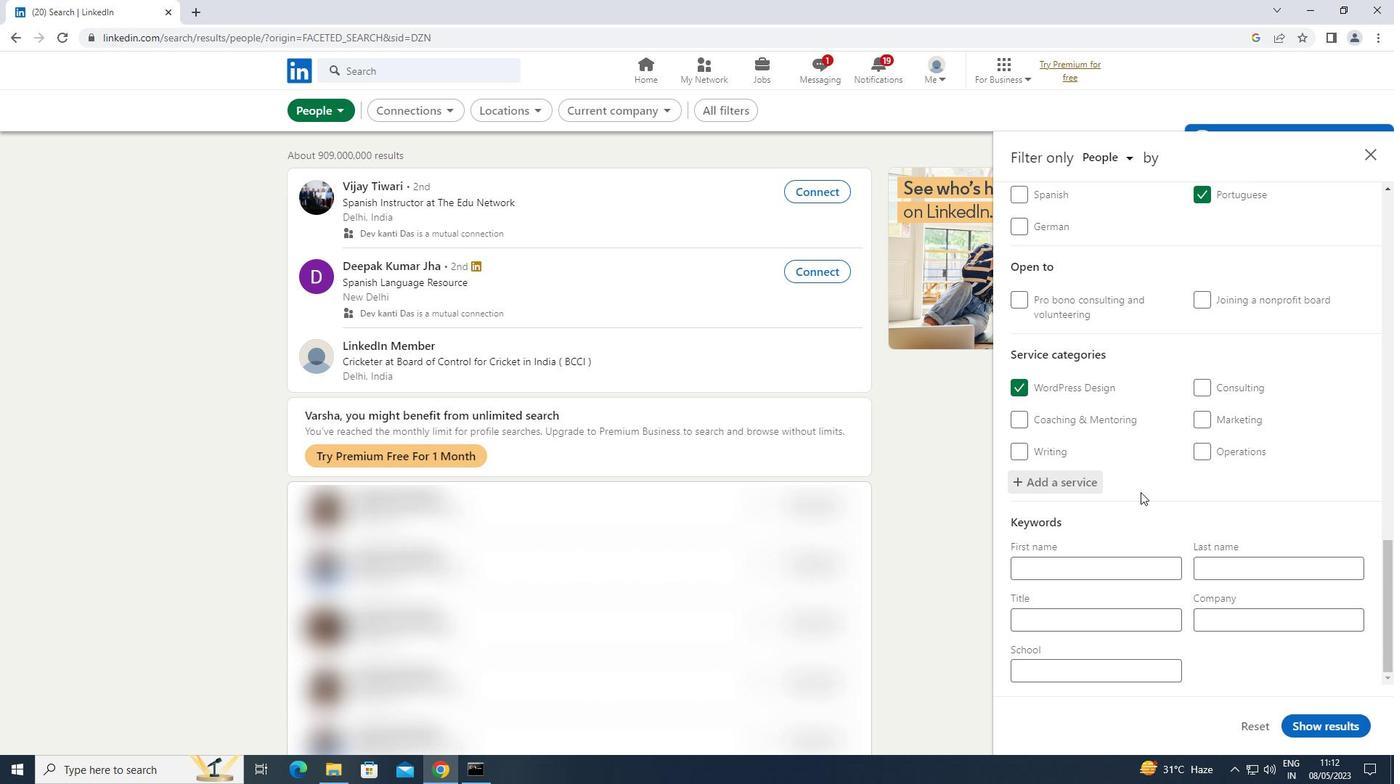 
Action: Mouse moved to (1079, 615)
Screenshot: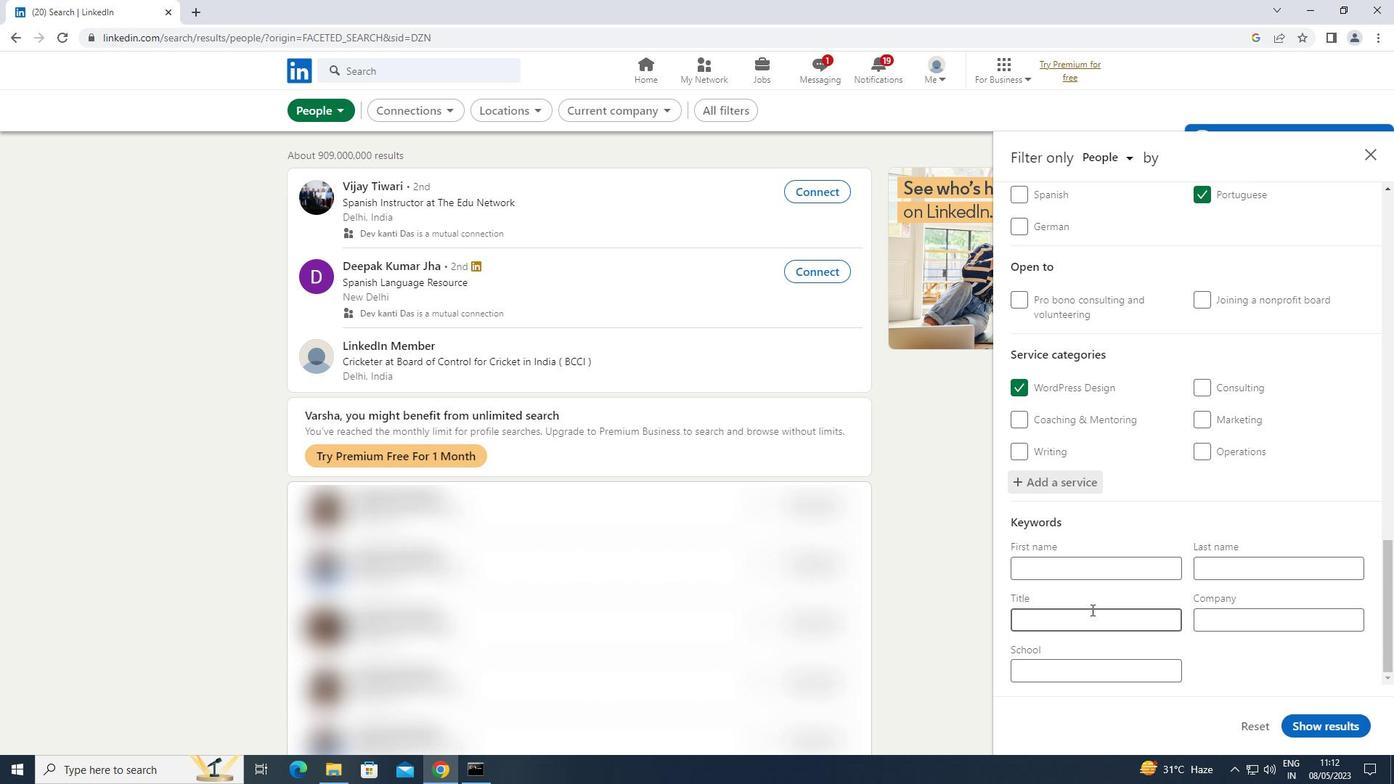 
Action: Mouse pressed left at (1079, 615)
Screenshot: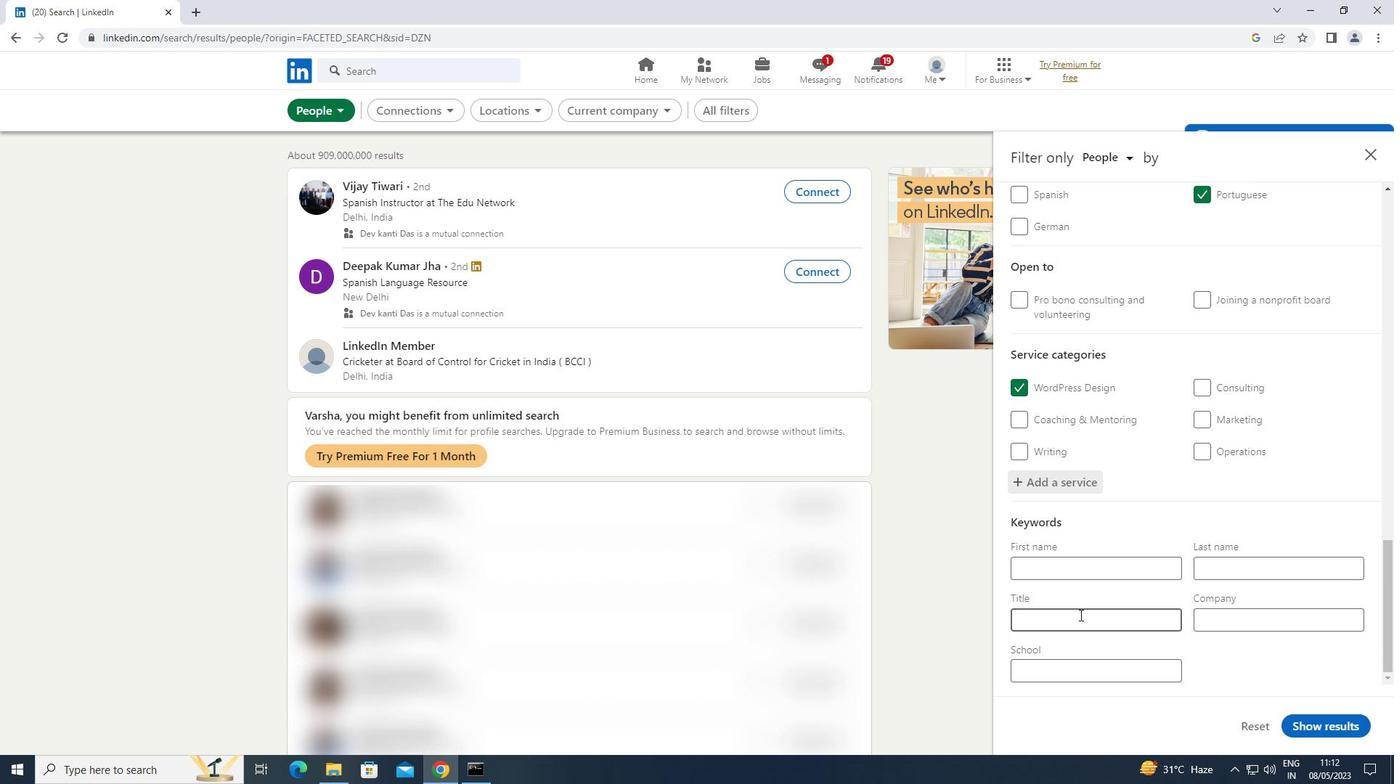 
Action: Key pressed <Key.shift>FRONT<Key.space><Key.shift>DESK<Key.space><Key.shift>MANAGER
Screenshot: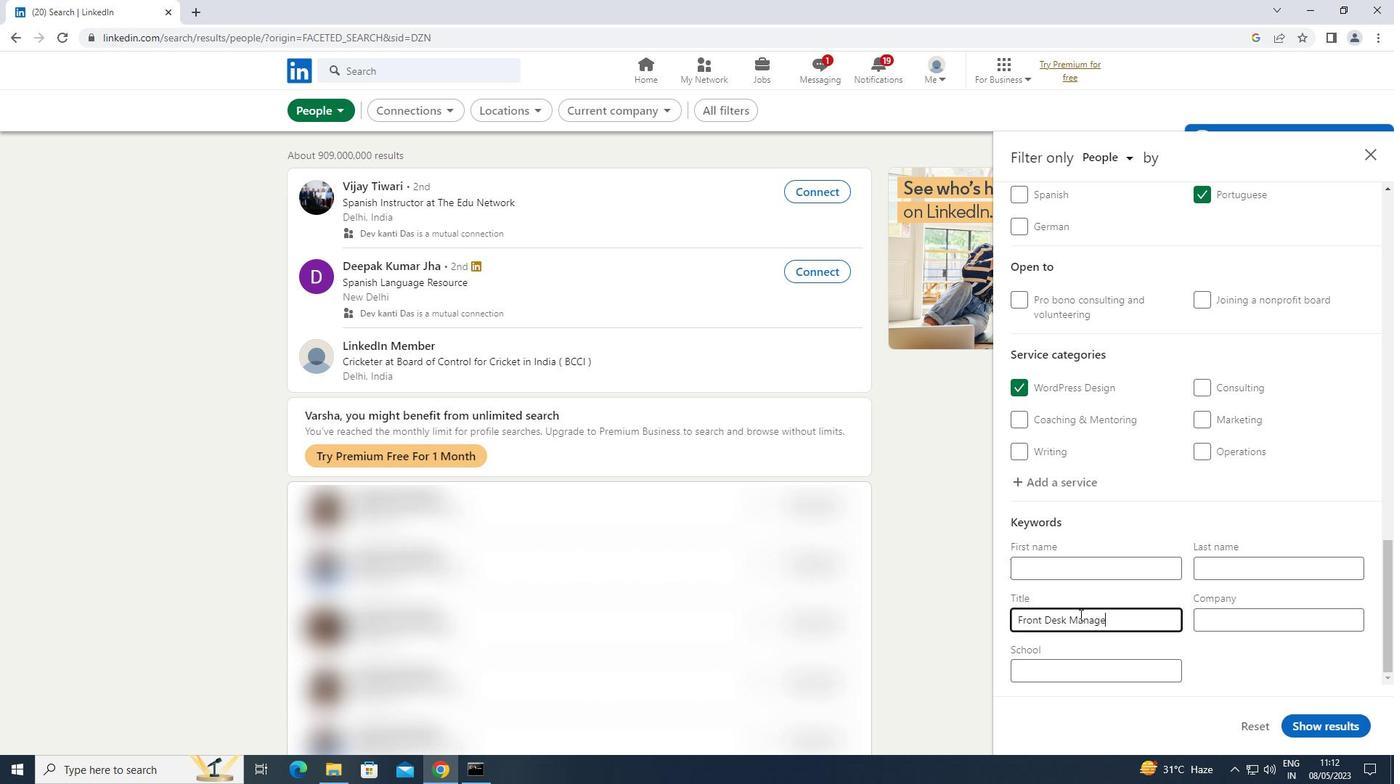 
Action: Mouse moved to (1324, 723)
Screenshot: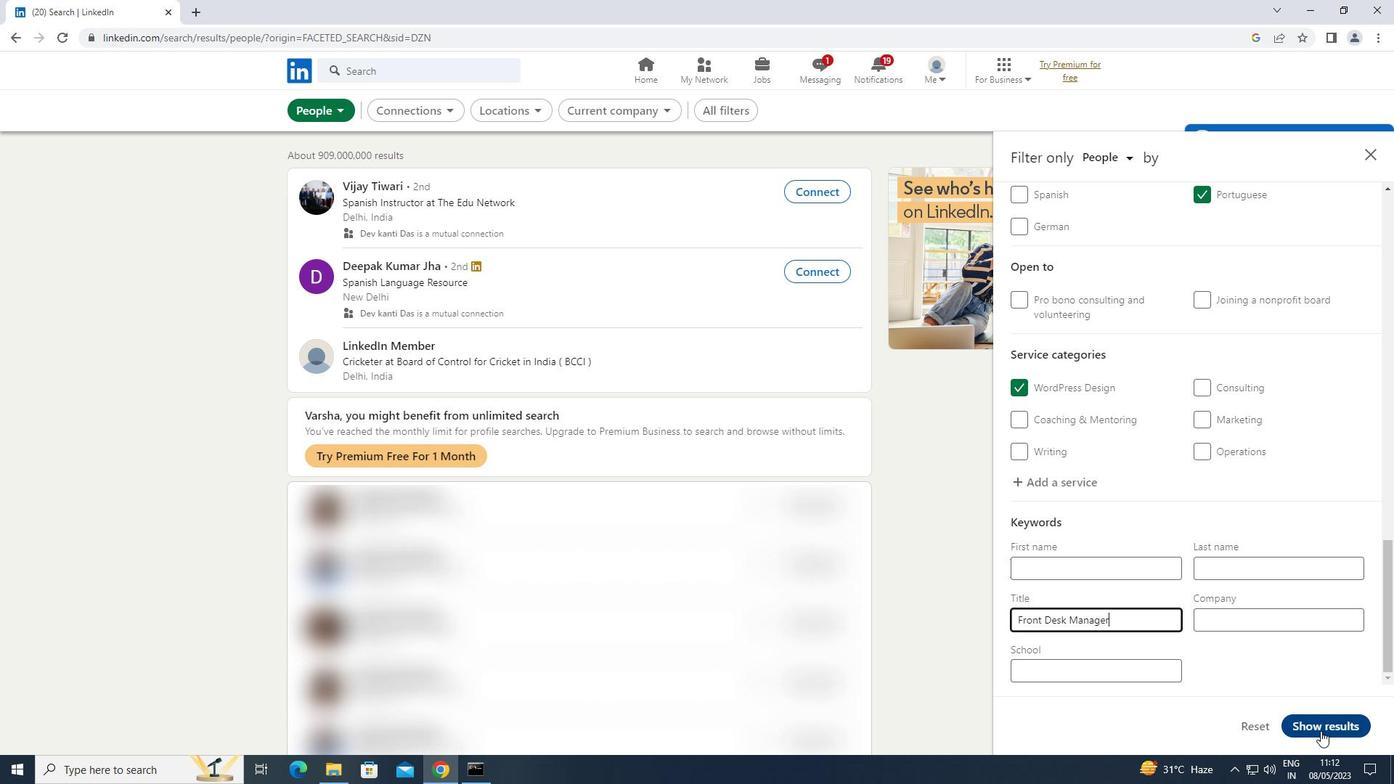 
Action: Mouse pressed left at (1324, 723)
Screenshot: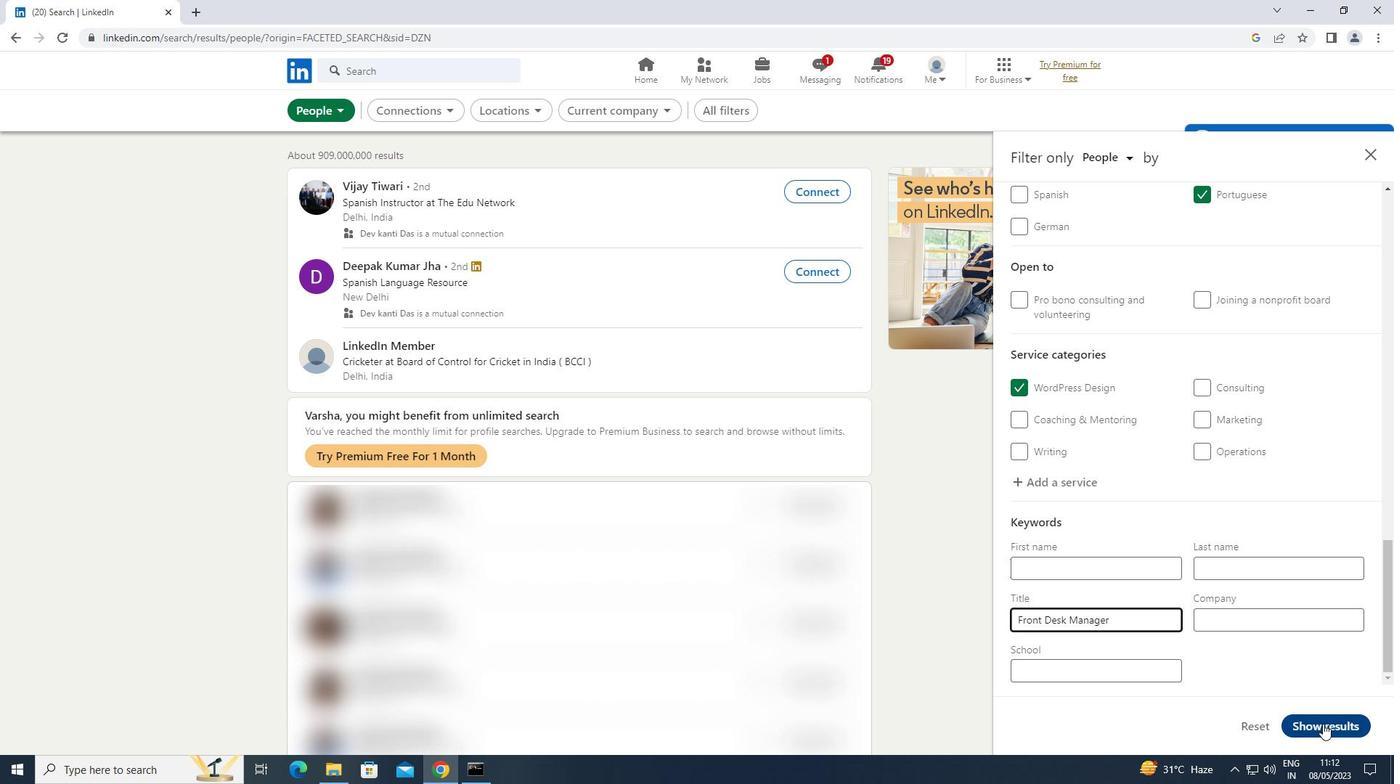 
Action: Mouse moved to (1325, 723)
Screenshot: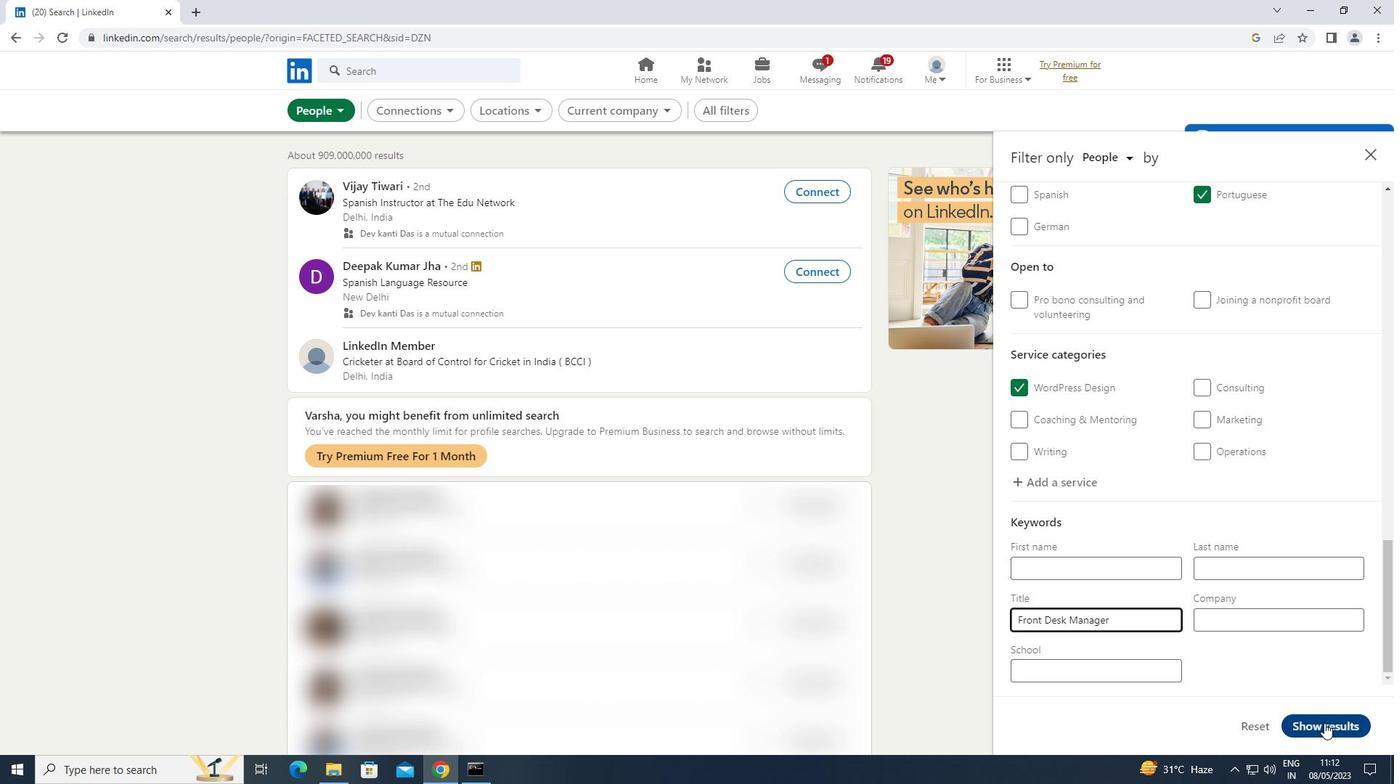 
